 Task: Create a due date automation trigger when advanced on, on the monday of the week a card is due add fields without custom field "Resume" set to a date between 1 and 7 days ago at 11:00 AM.
Action: Mouse moved to (1138, 344)
Screenshot: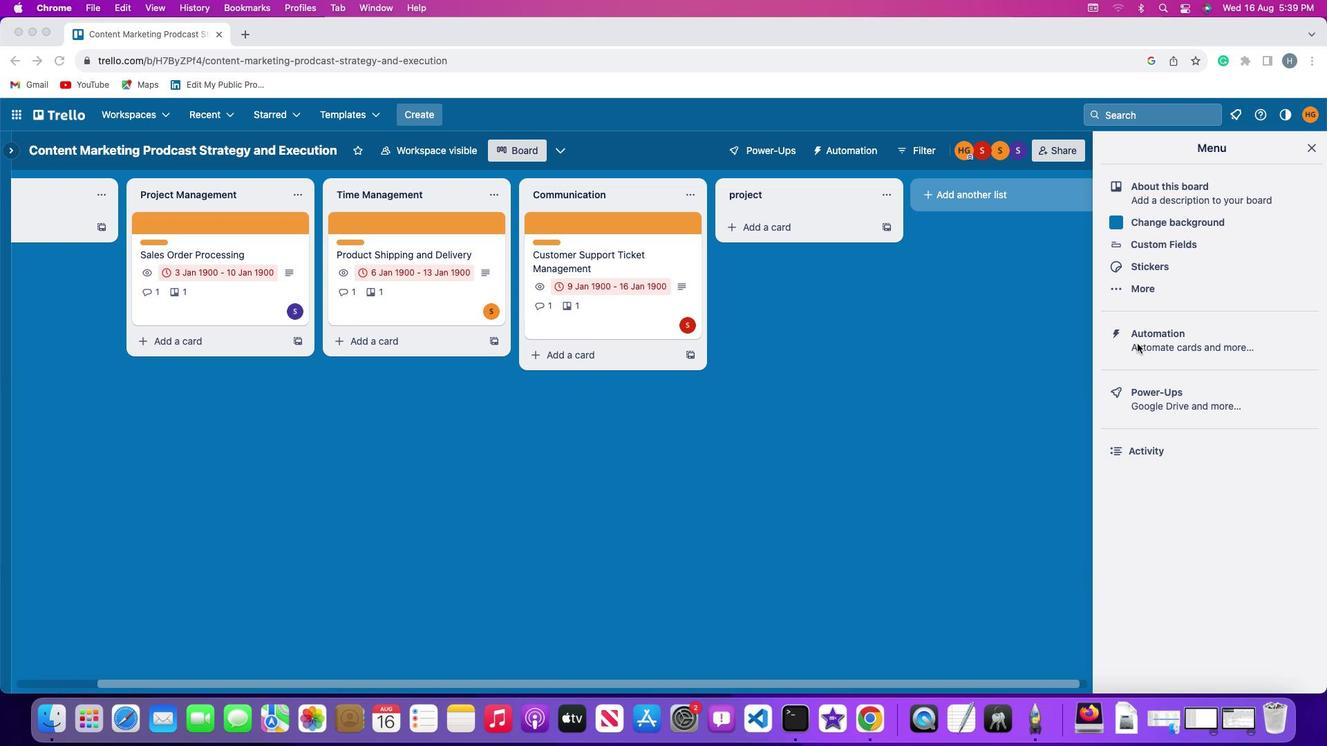 
Action: Mouse pressed left at (1138, 344)
Screenshot: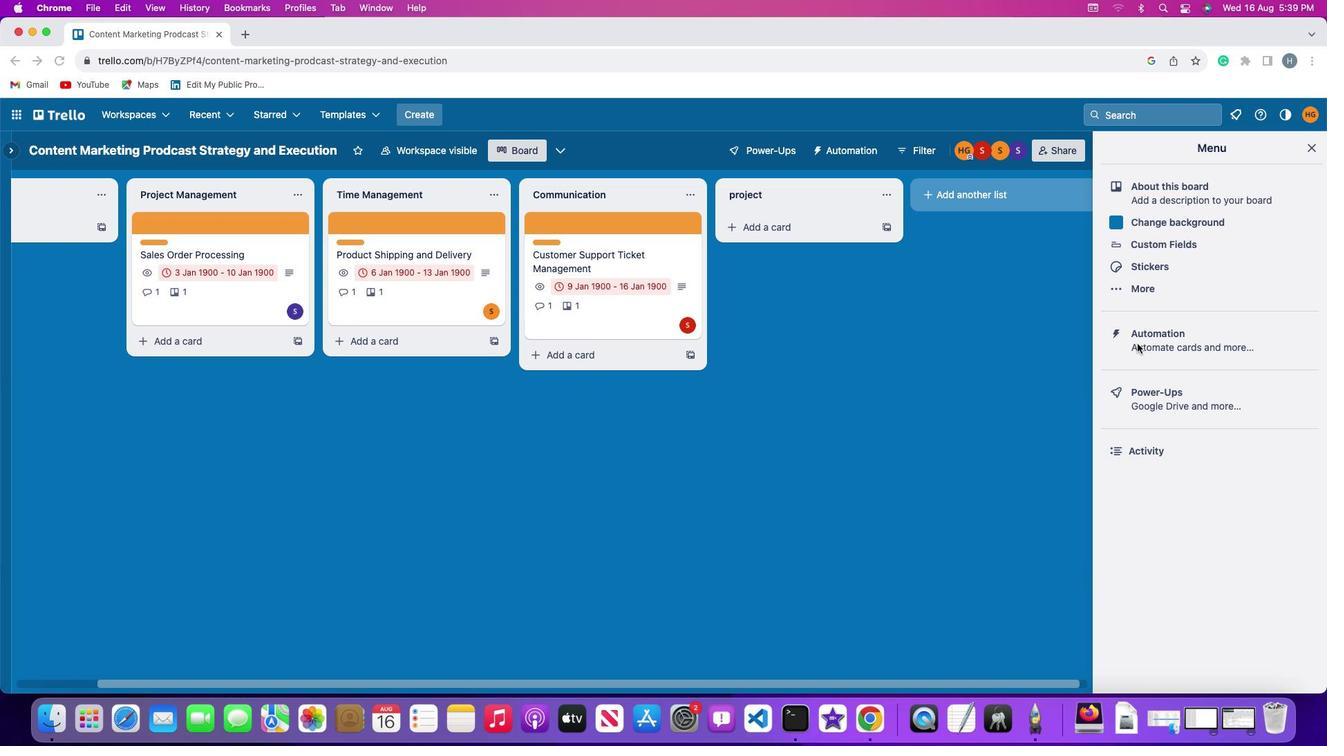 
Action: Mouse pressed left at (1138, 344)
Screenshot: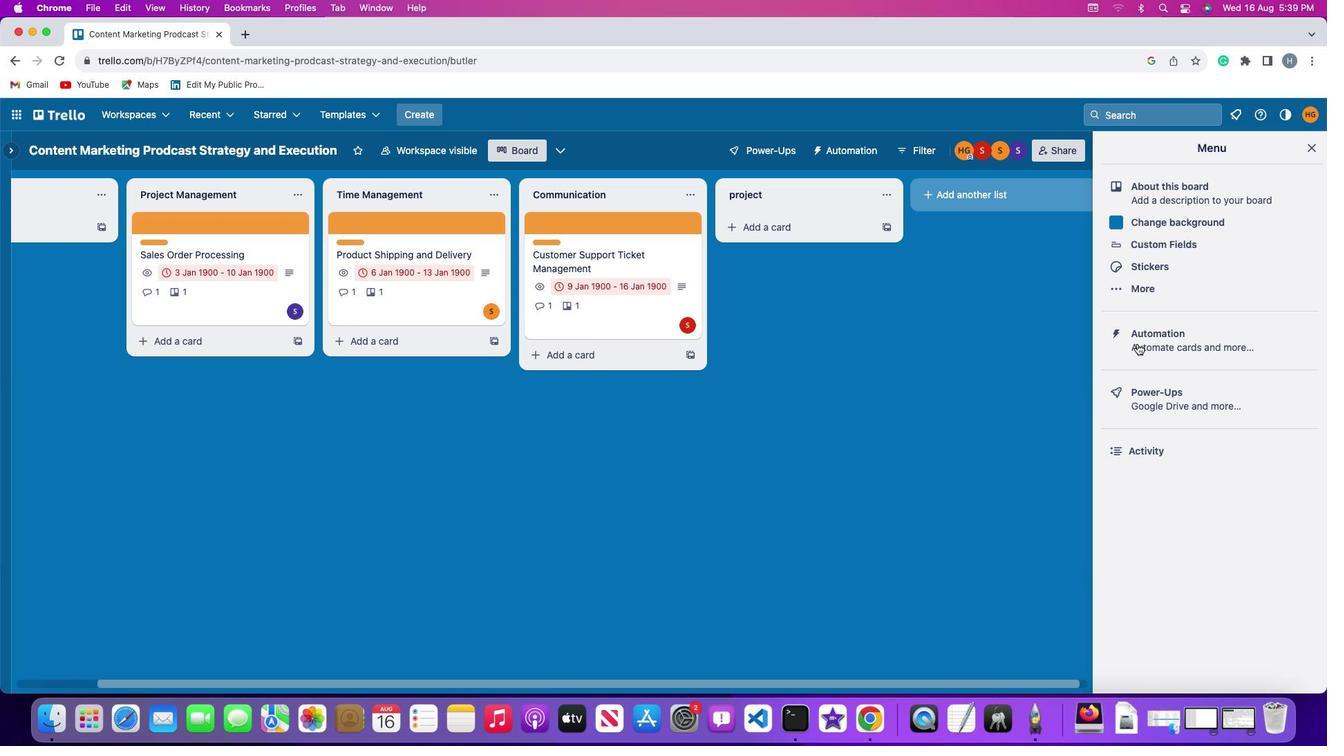 
Action: Mouse moved to (86, 325)
Screenshot: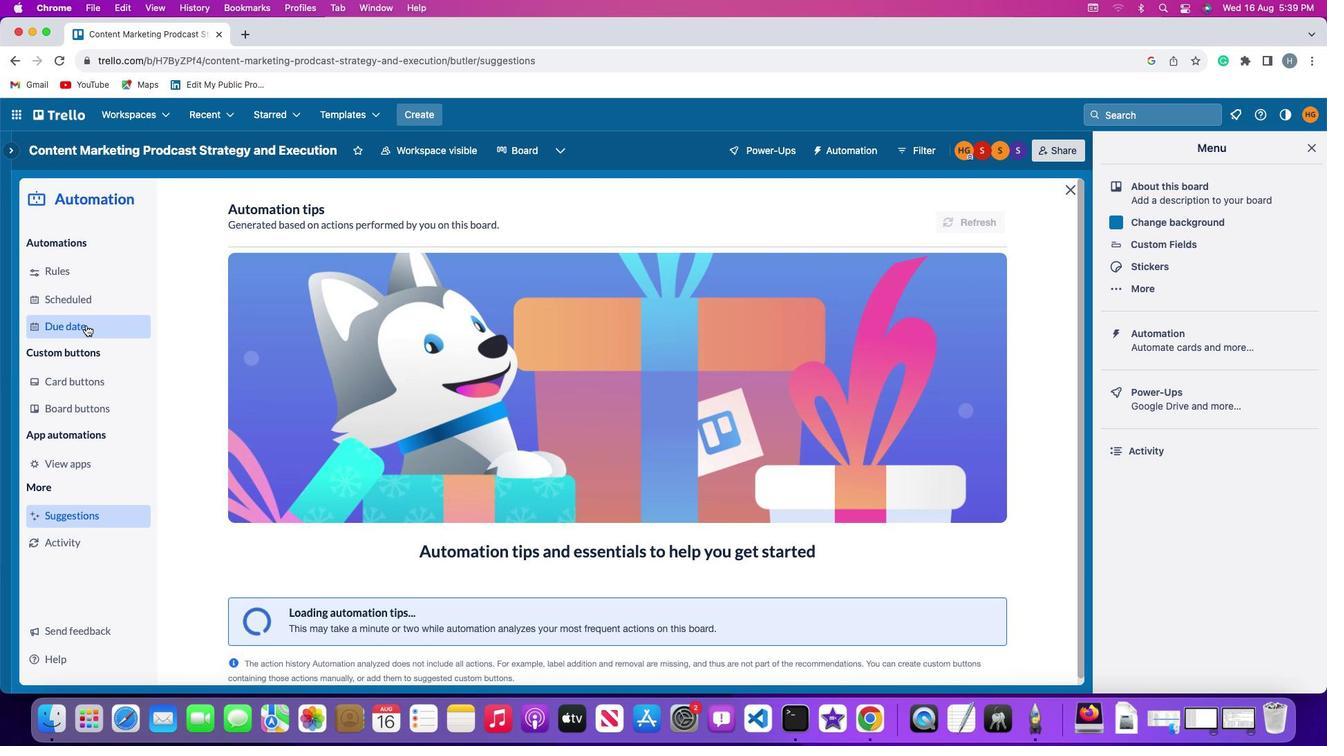 
Action: Mouse pressed left at (86, 325)
Screenshot: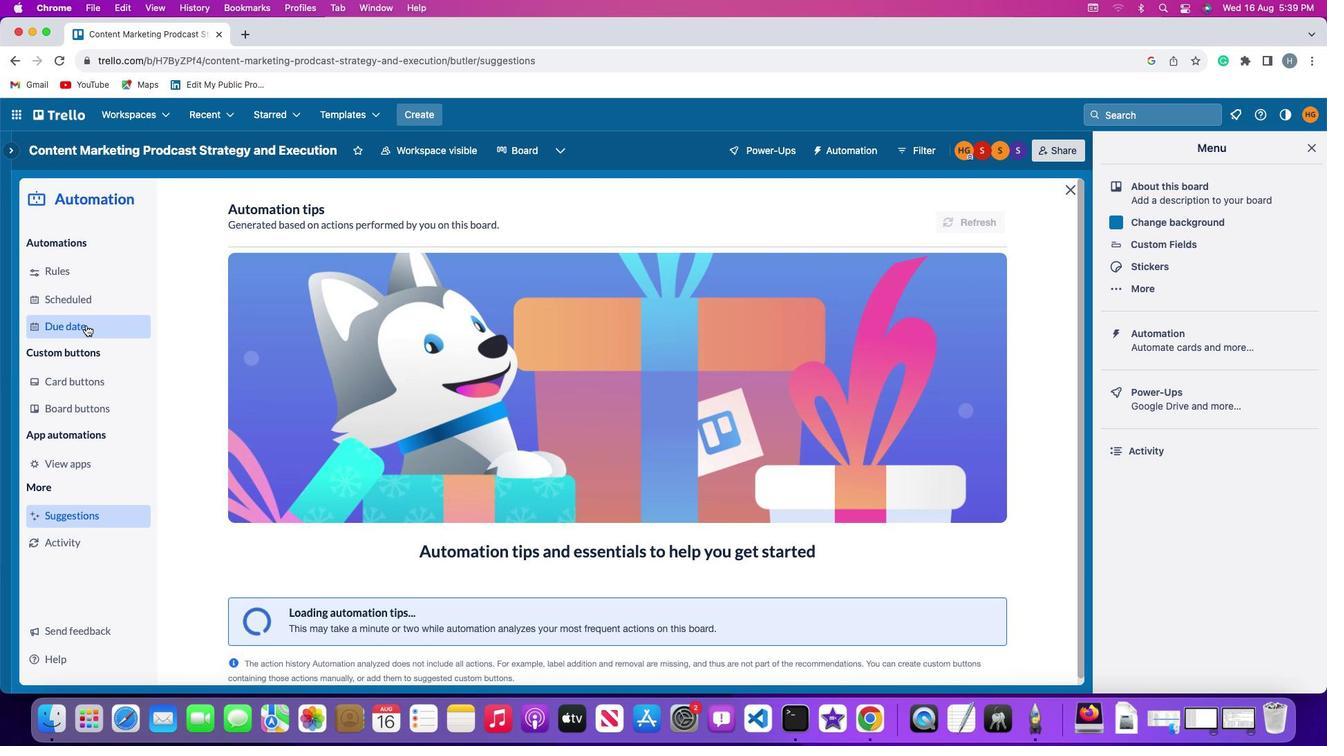 
Action: Mouse moved to (910, 211)
Screenshot: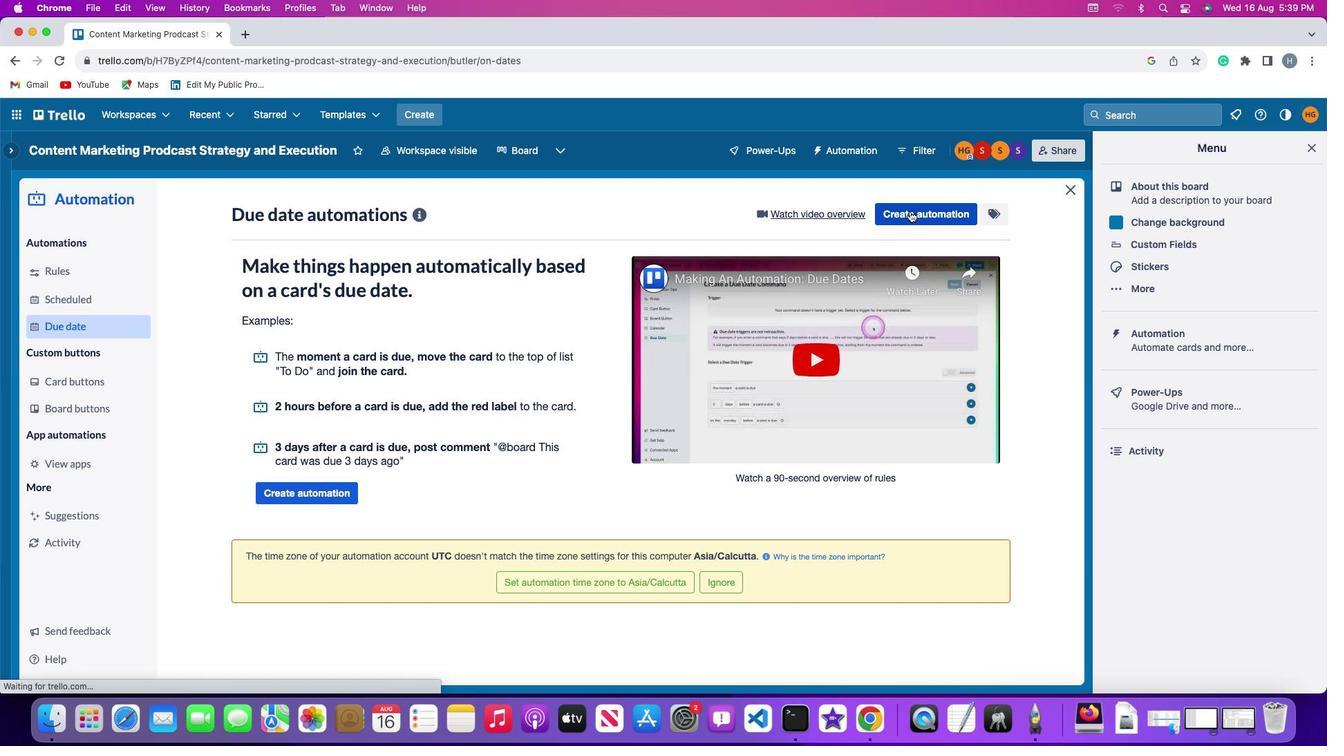 
Action: Mouse pressed left at (910, 211)
Screenshot: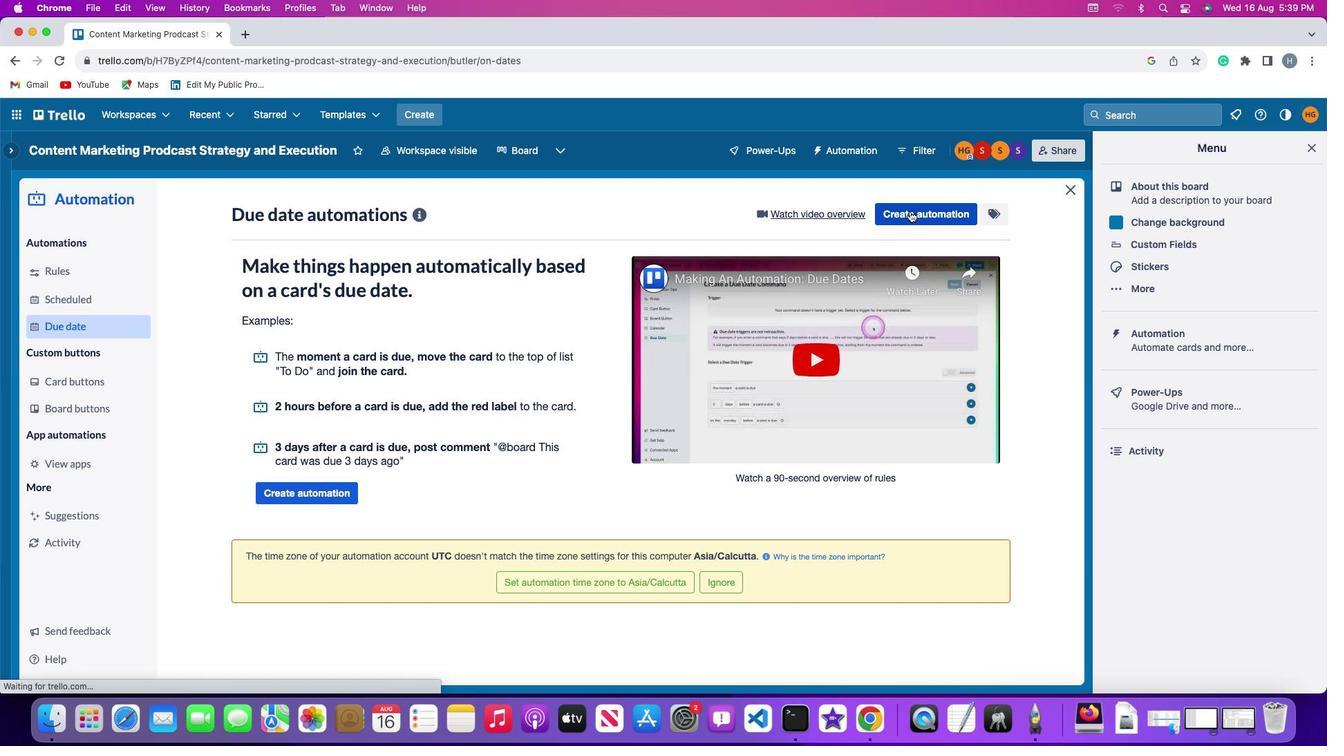 
Action: Mouse moved to (261, 347)
Screenshot: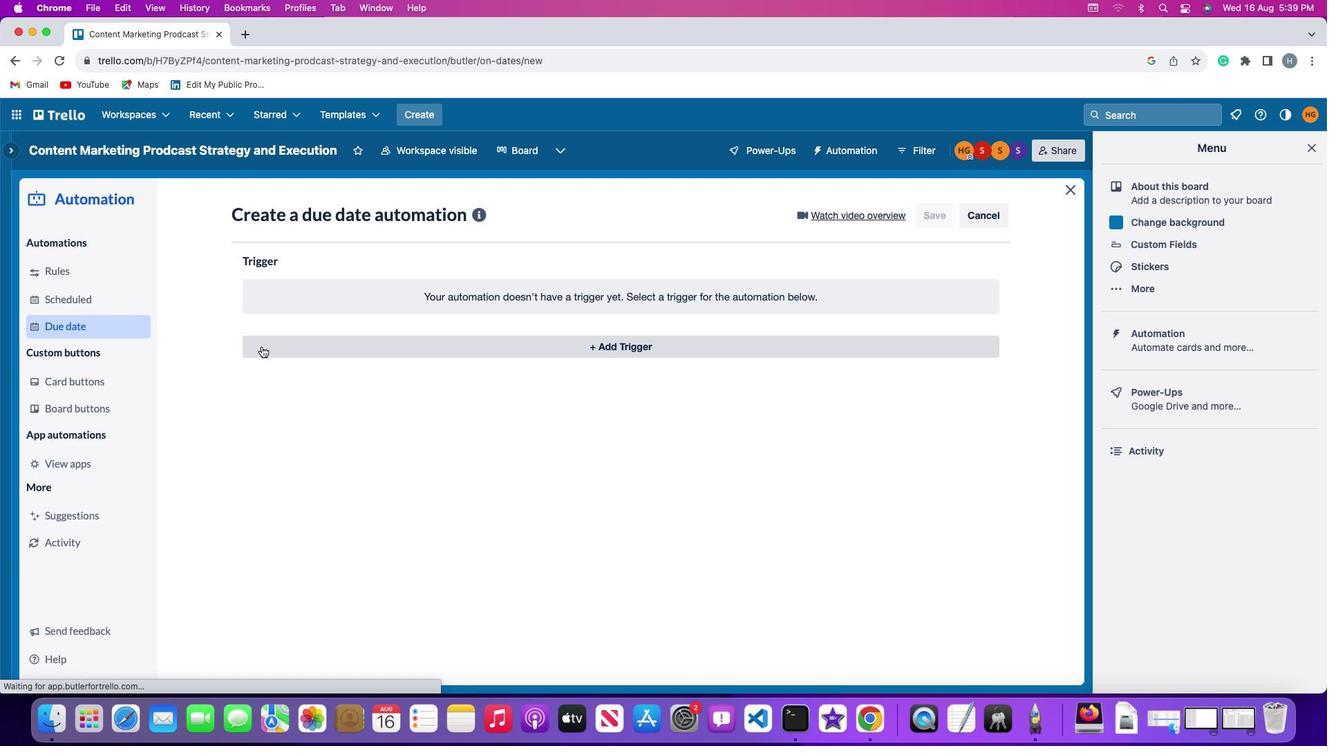 
Action: Mouse pressed left at (261, 347)
Screenshot: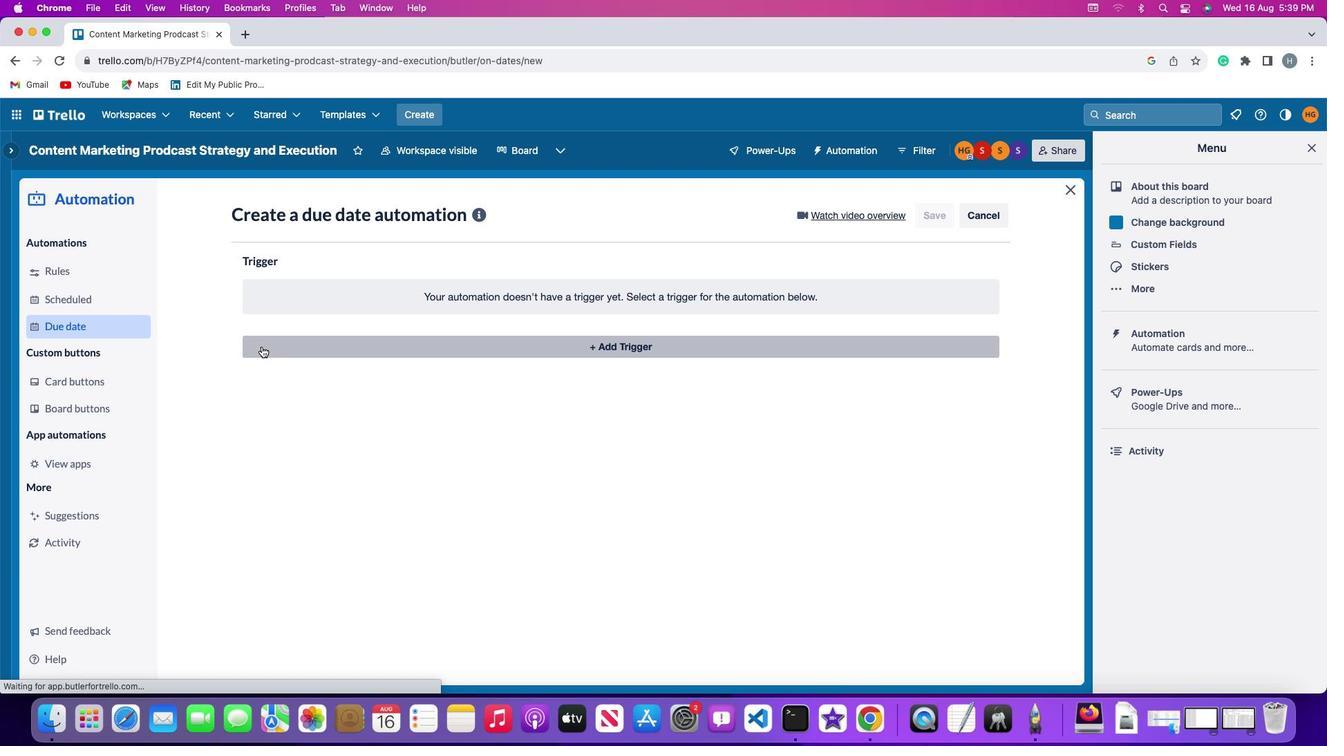 
Action: Mouse moved to (310, 607)
Screenshot: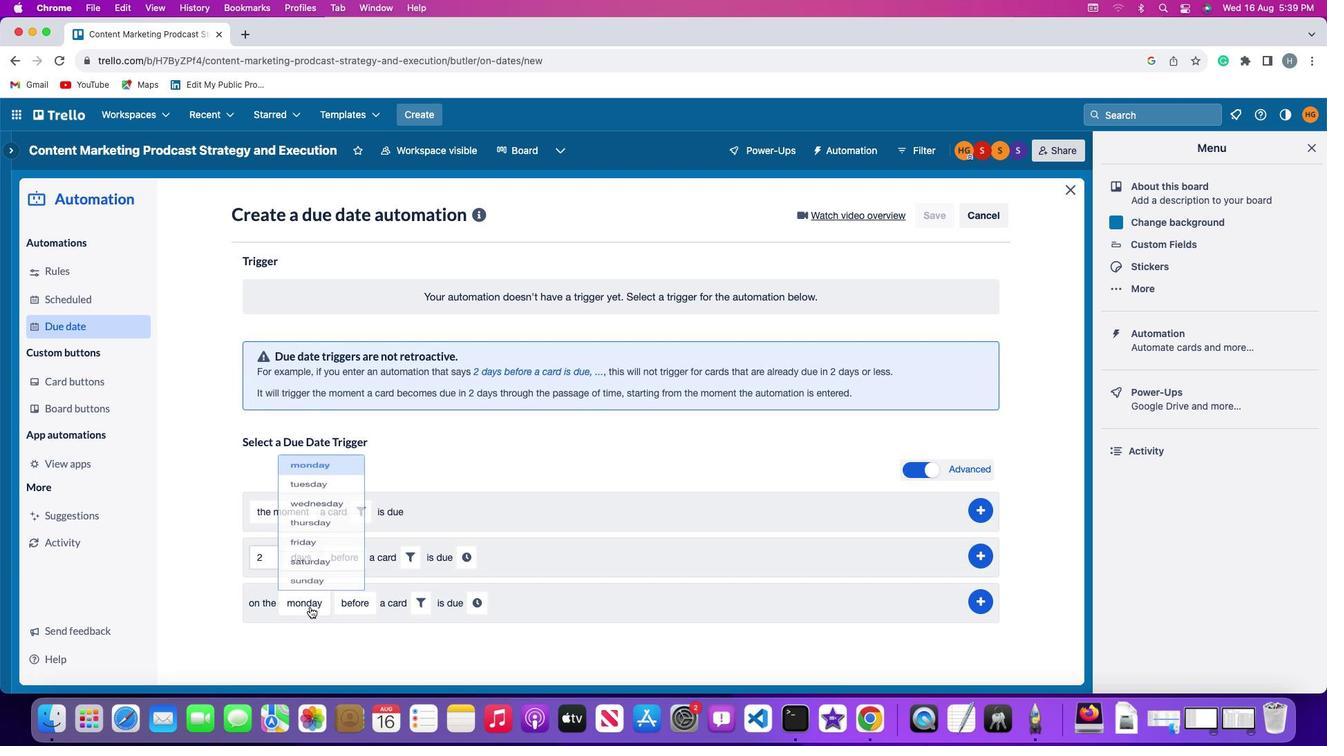 
Action: Mouse pressed left at (310, 607)
Screenshot: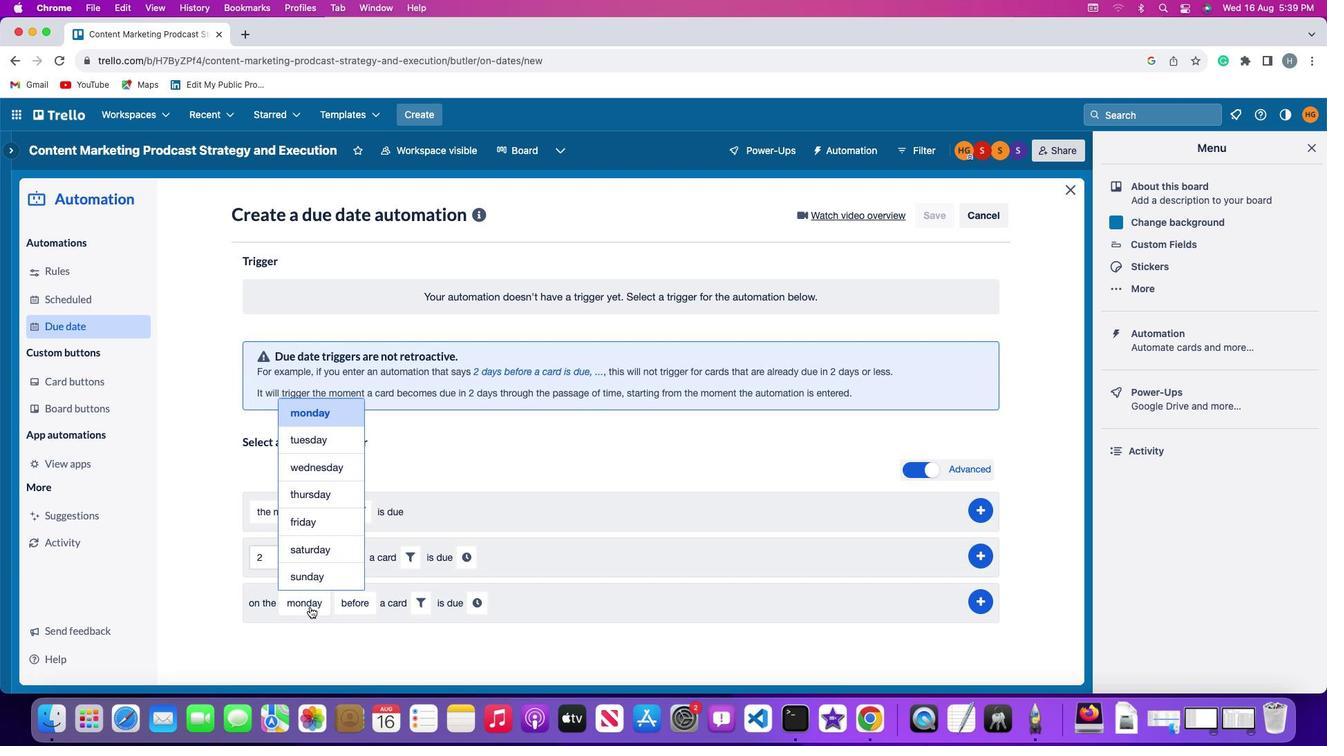 
Action: Mouse moved to (325, 410)
Screenshot: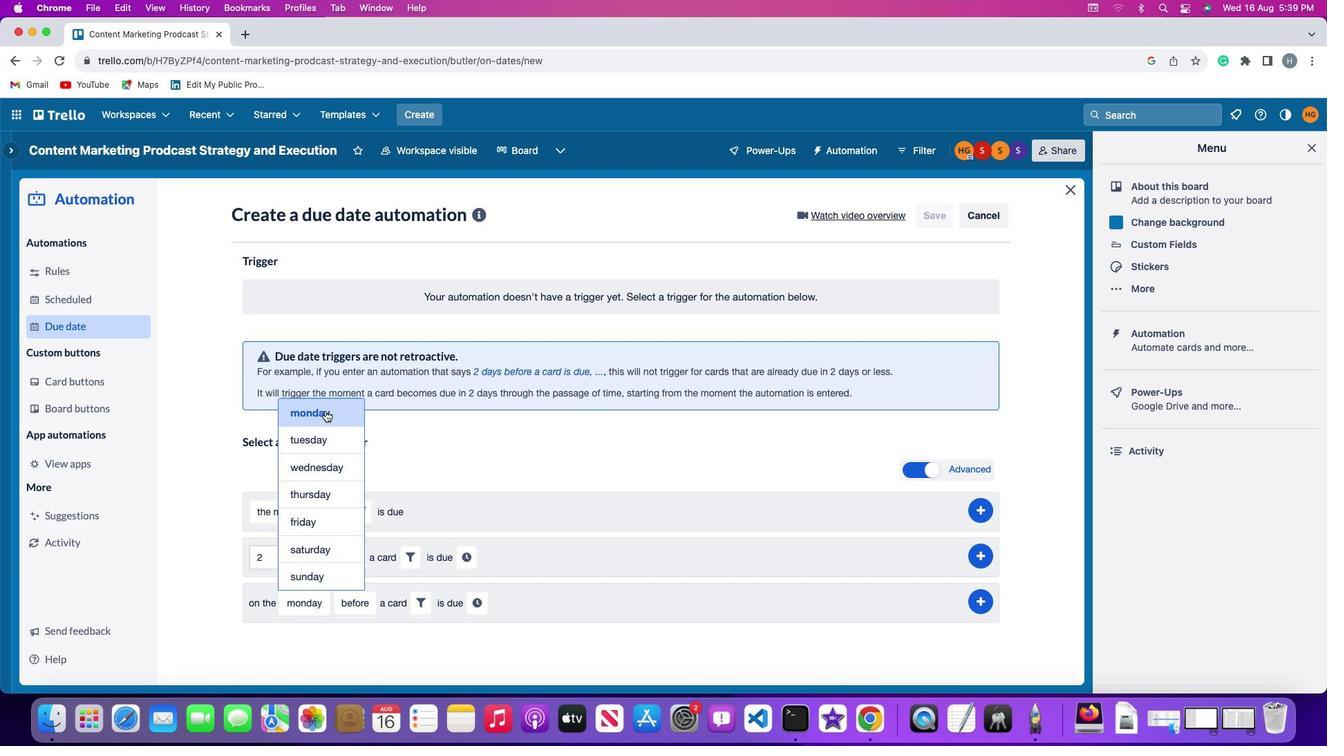 
Action: Mouse pressed left at (325, 410)
Screenshot: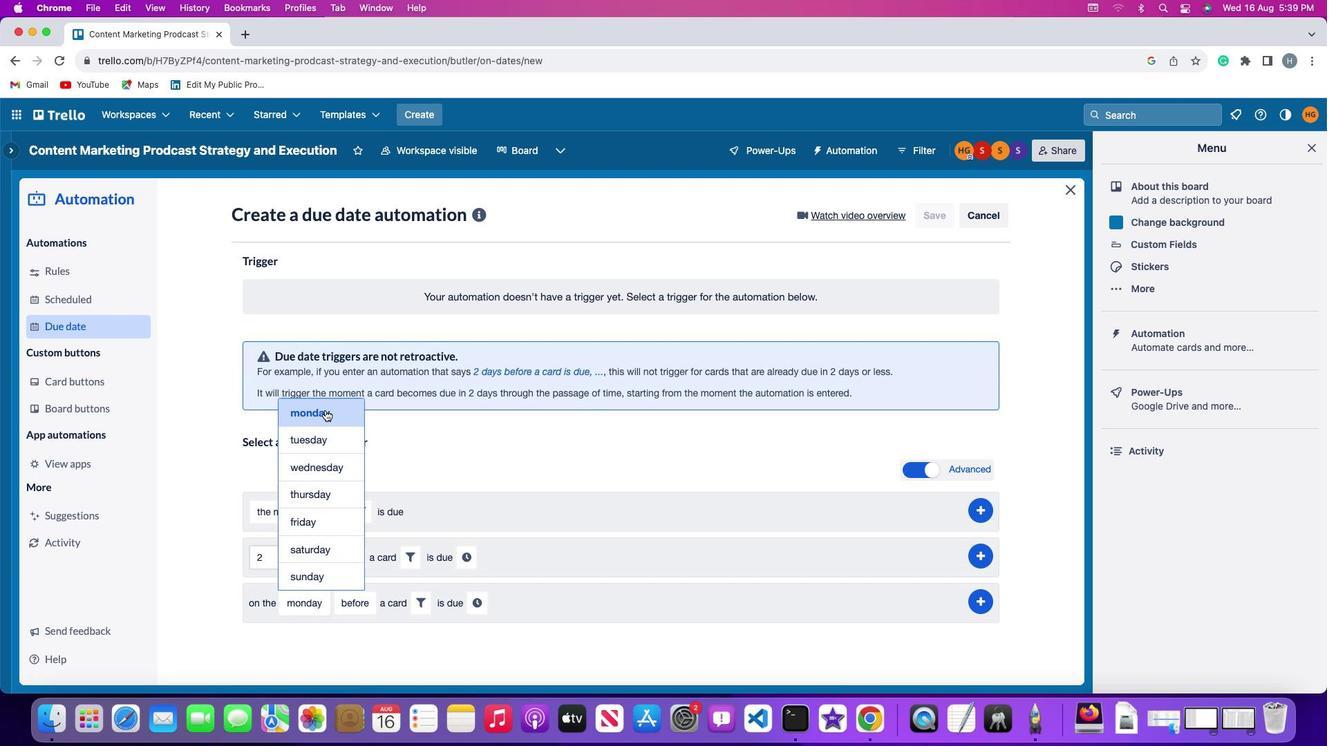 
Action: Mouse moved to (362, 604)
Screenshot: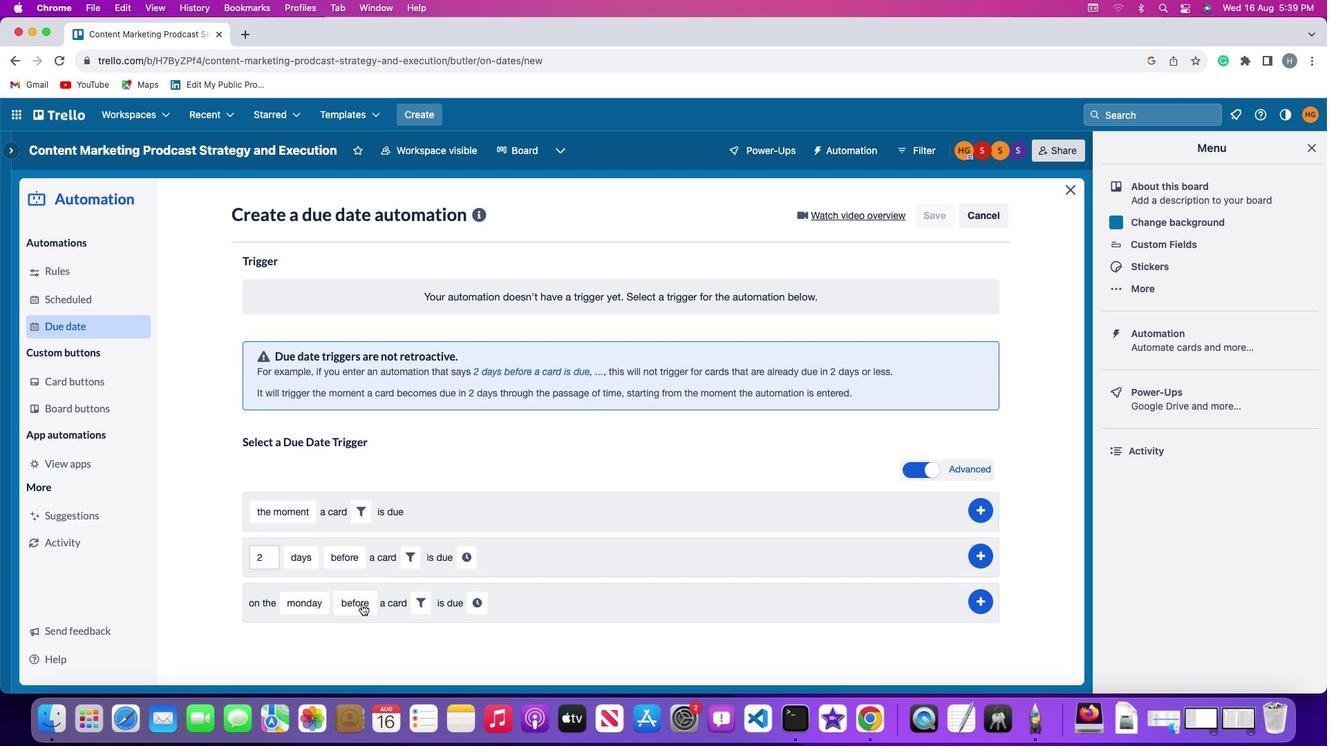 
Action: Mouse pressed left at (362, 604)
Screenshot: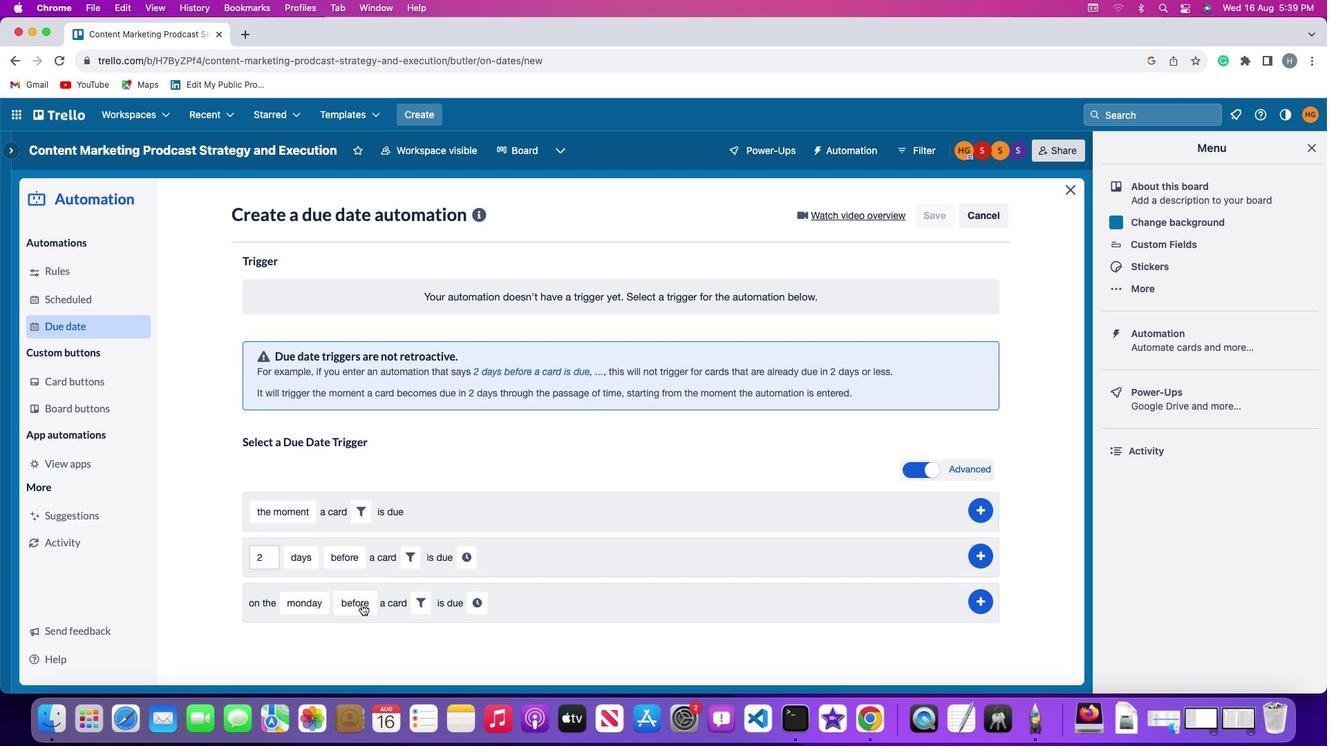 
Action: Mouse moved to (388, 553)
Screenshot: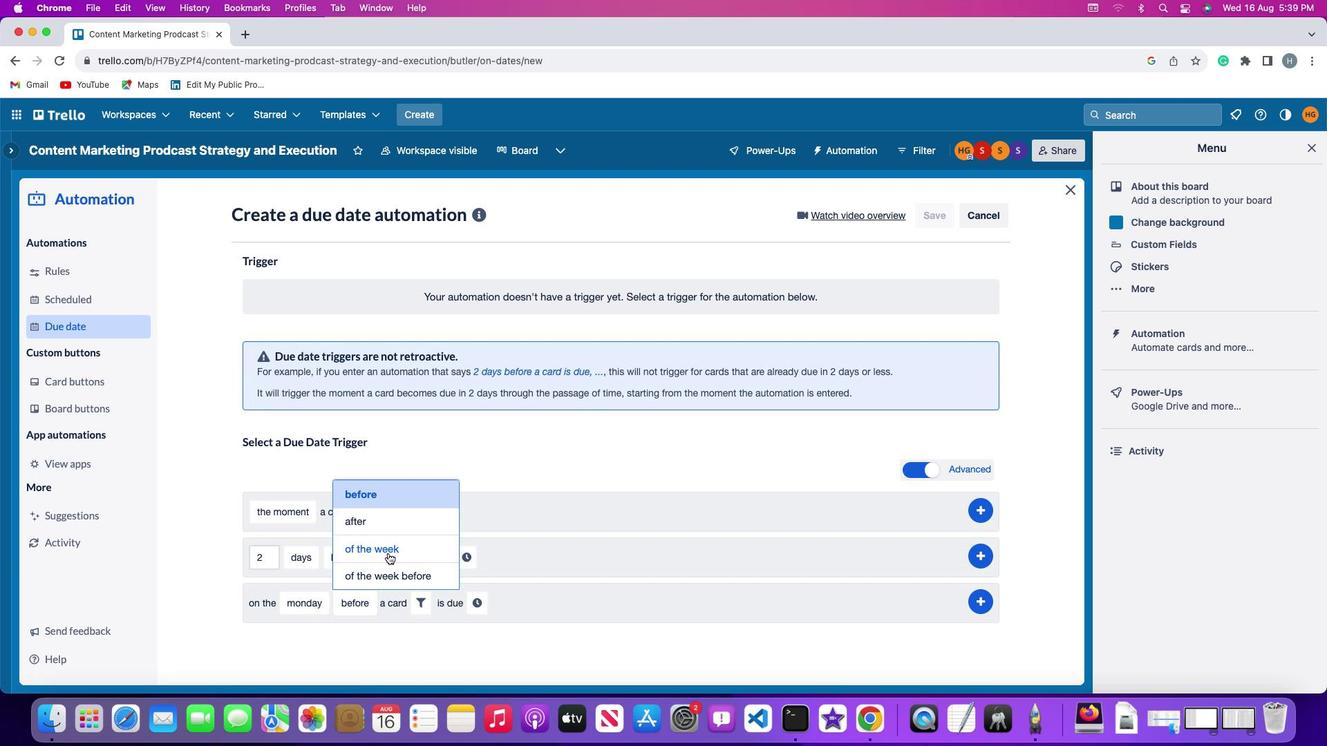 
Action: Mouse pressed left at (388, 553)
Screenshot: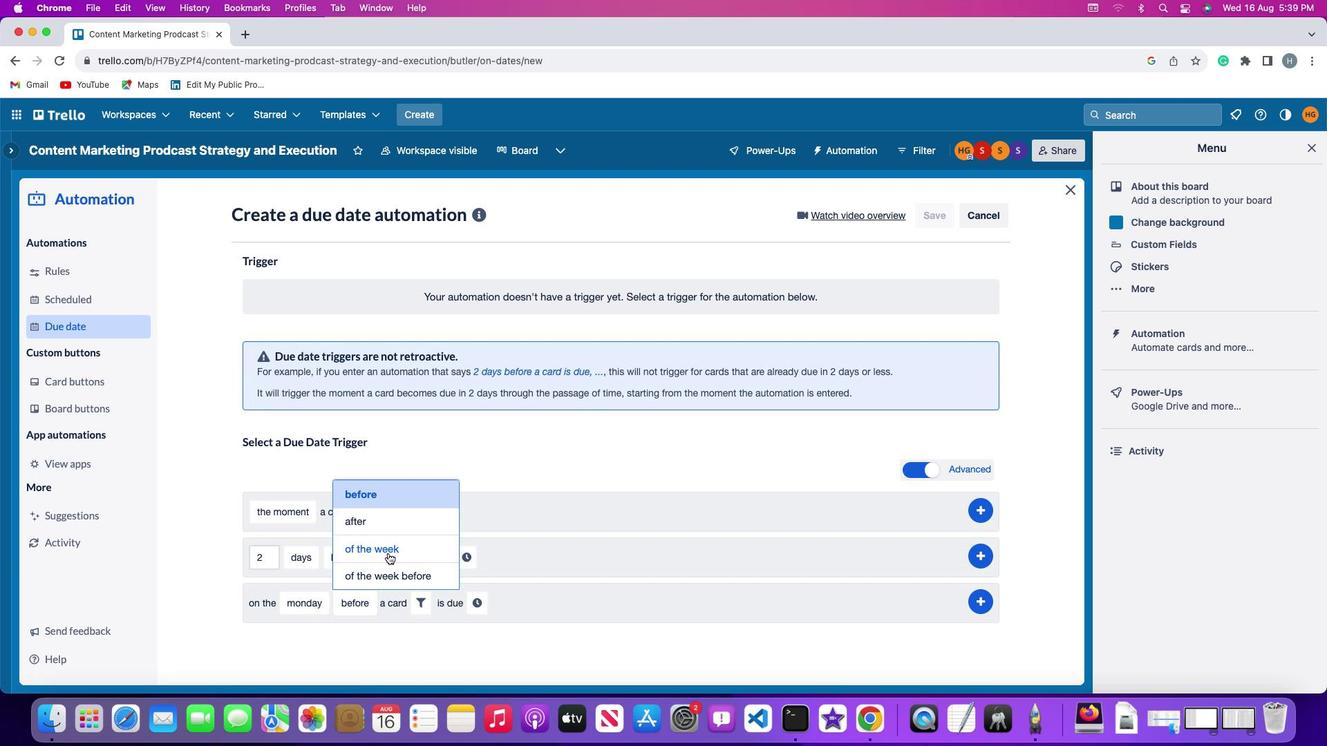 
Action: Mouse moved to (435, 600)
Screenshot: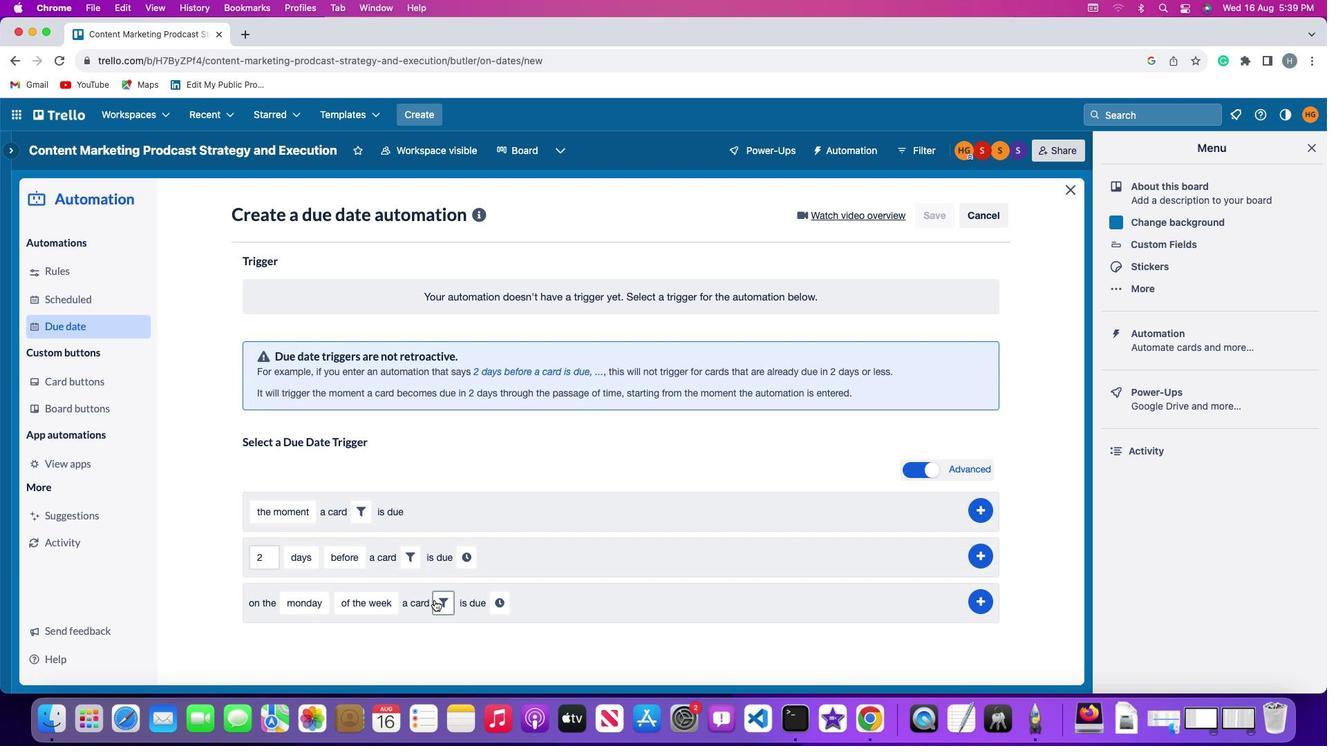 
Action: Mouse pressed left at (435, 600)
Screenshot: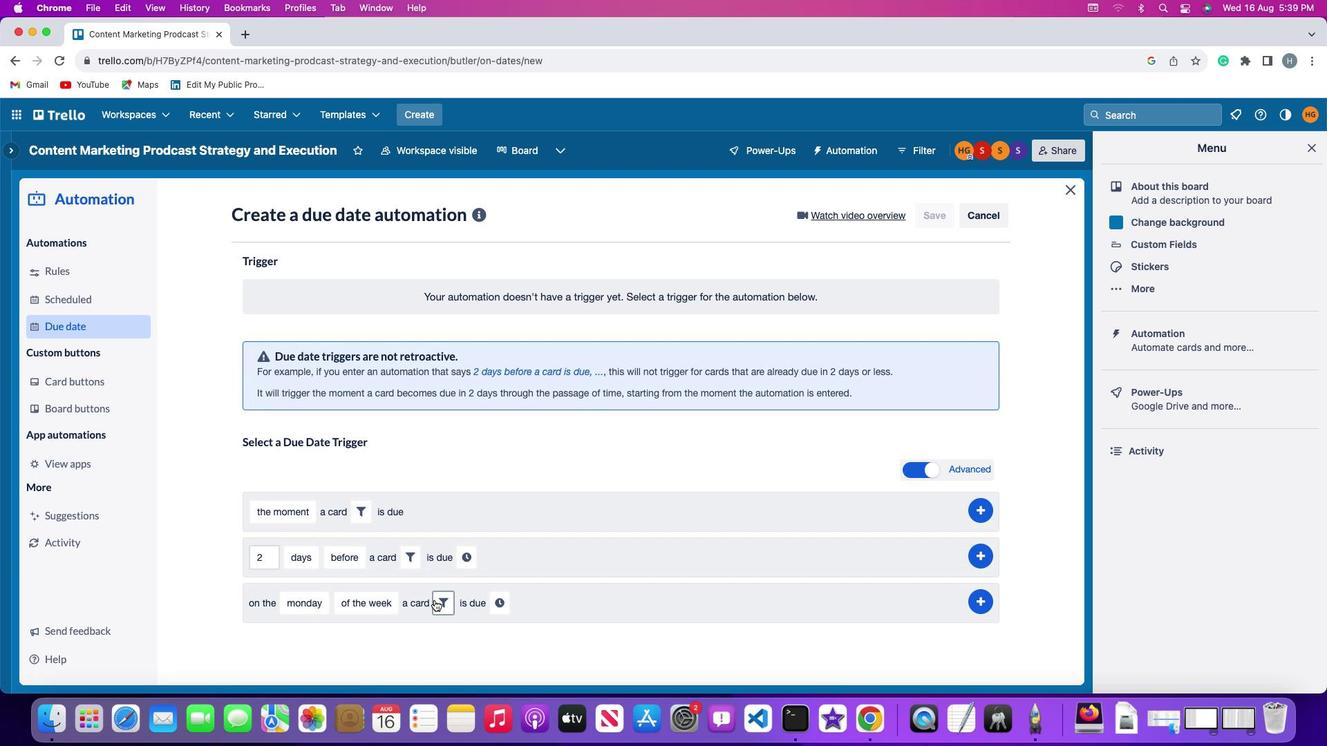 
Action: Mouse moved to (664, 639)
Screenshot: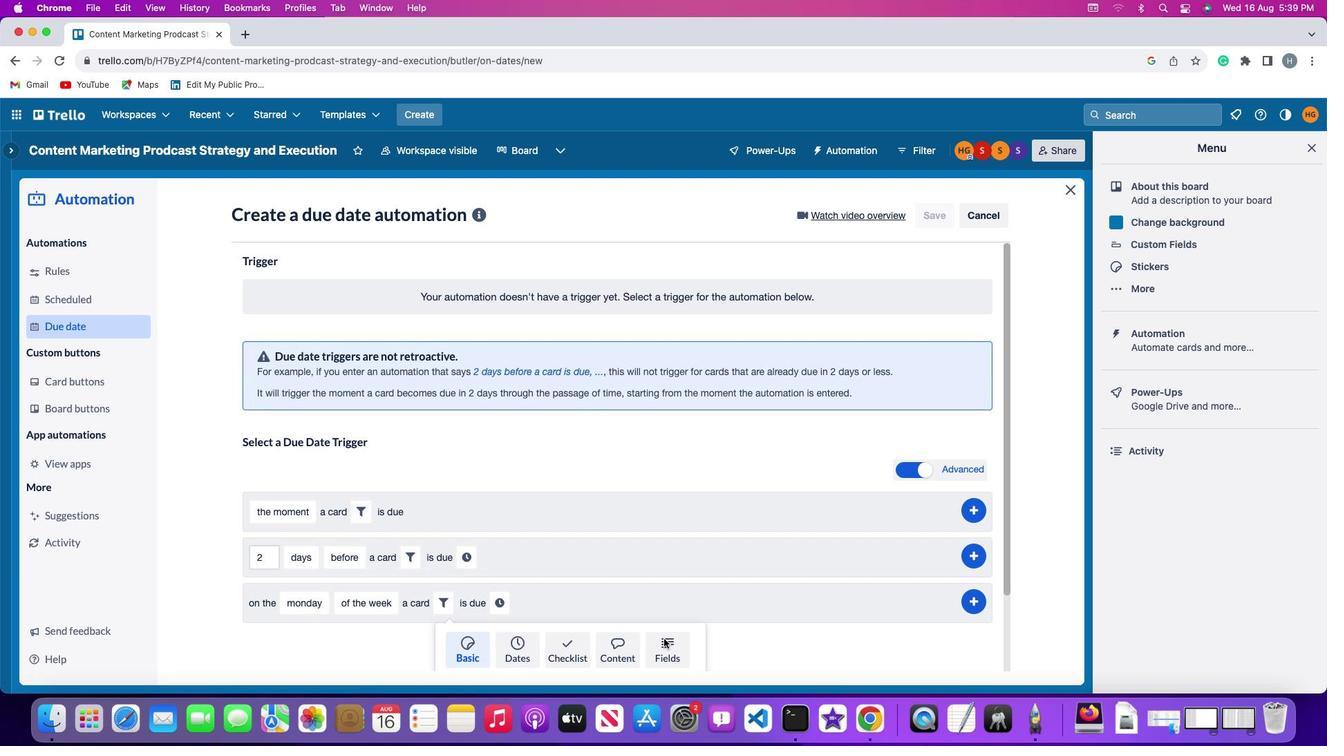 
Action: Mouse pressed left at (664, 639)
Screenshot: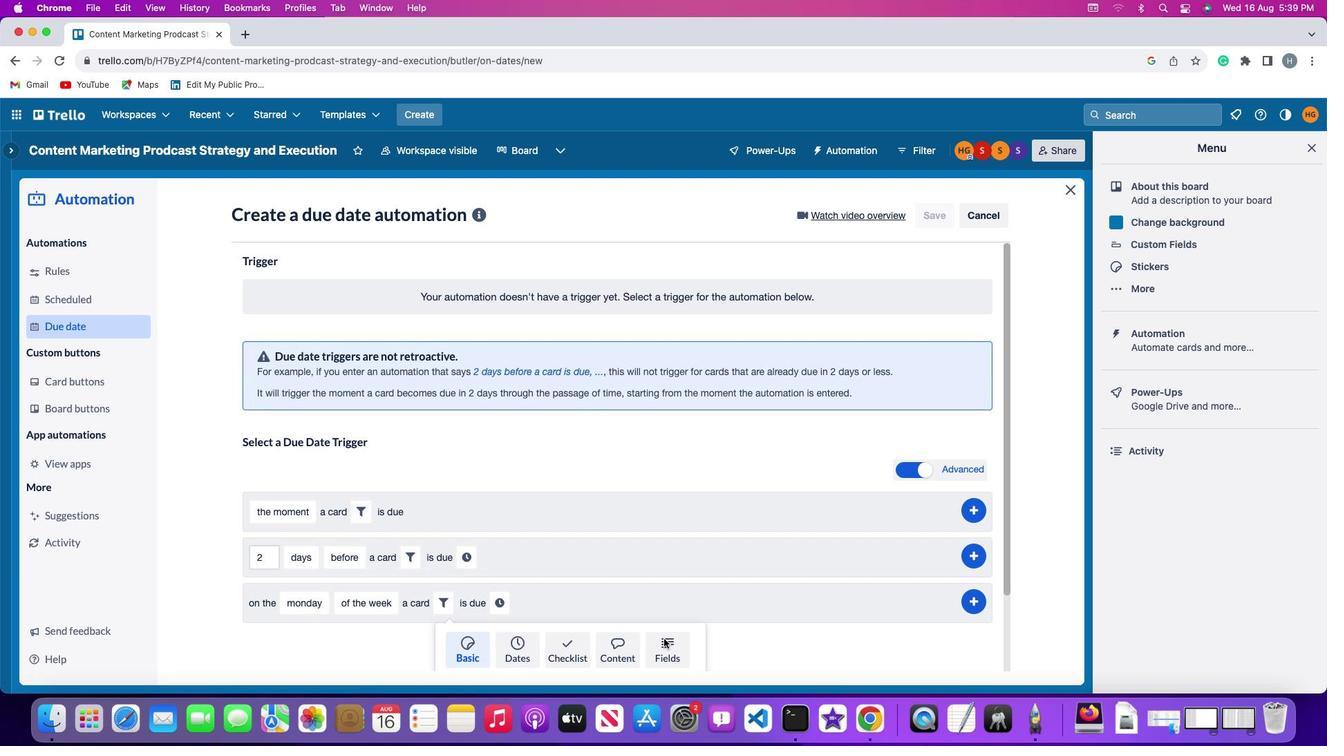 
Action: Mouse moved to (390, 645)
Screenshot: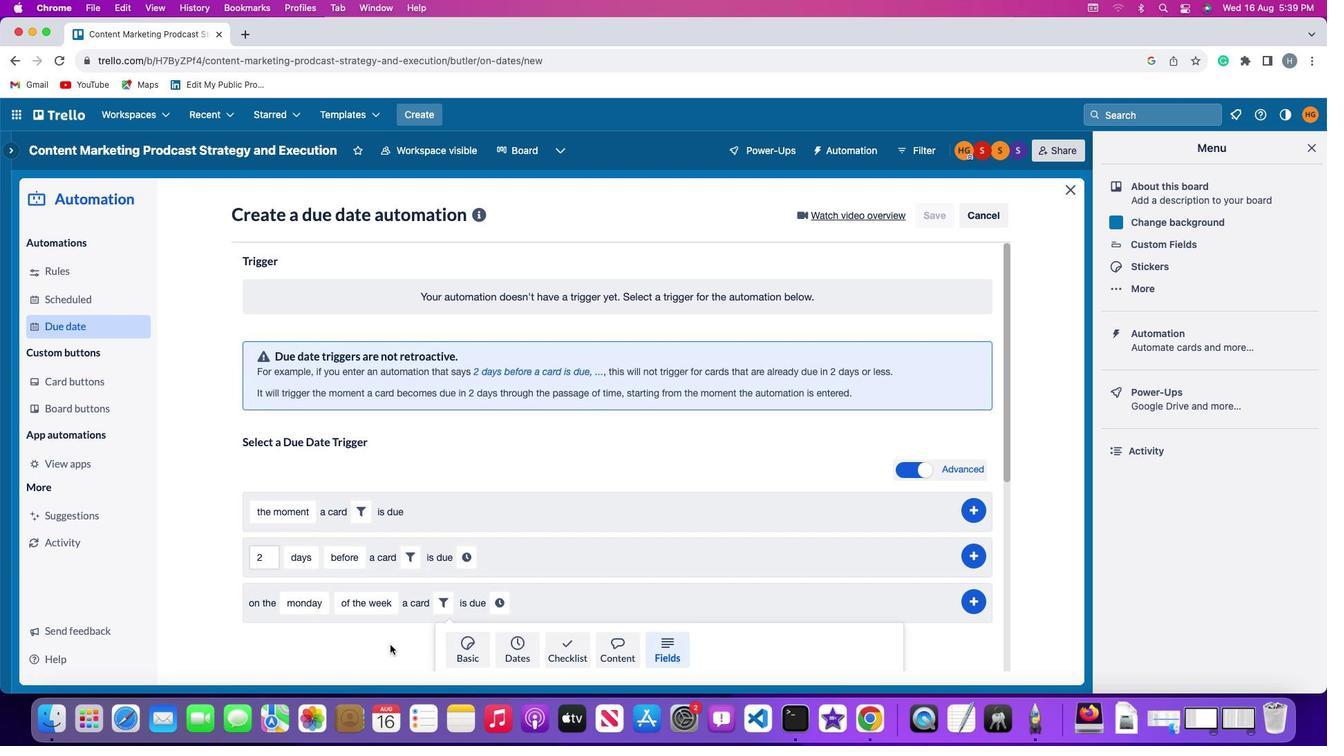 
Action: Mouse scrolled (390, 645) with delta (0, 0)
Screenshot: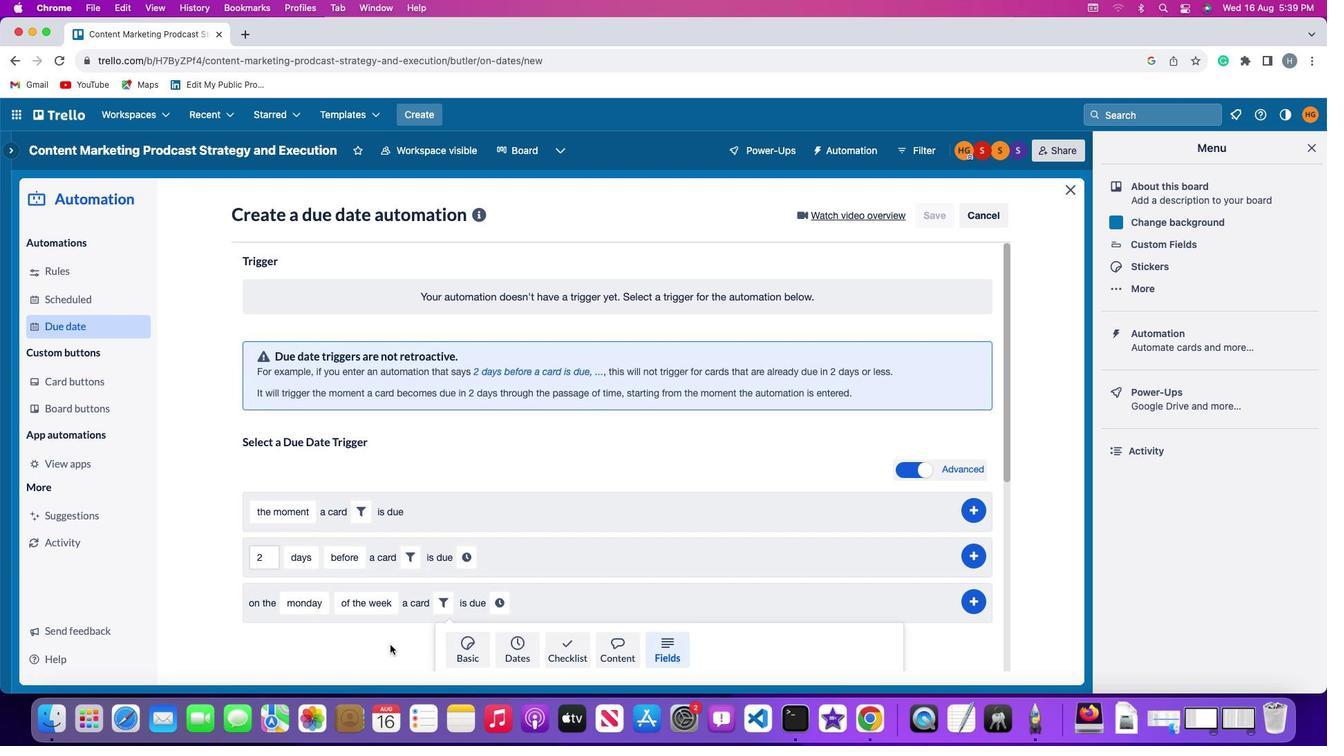 
Action: Mouse scrolled (390, 645) with delta (0, 0)
Screenshot: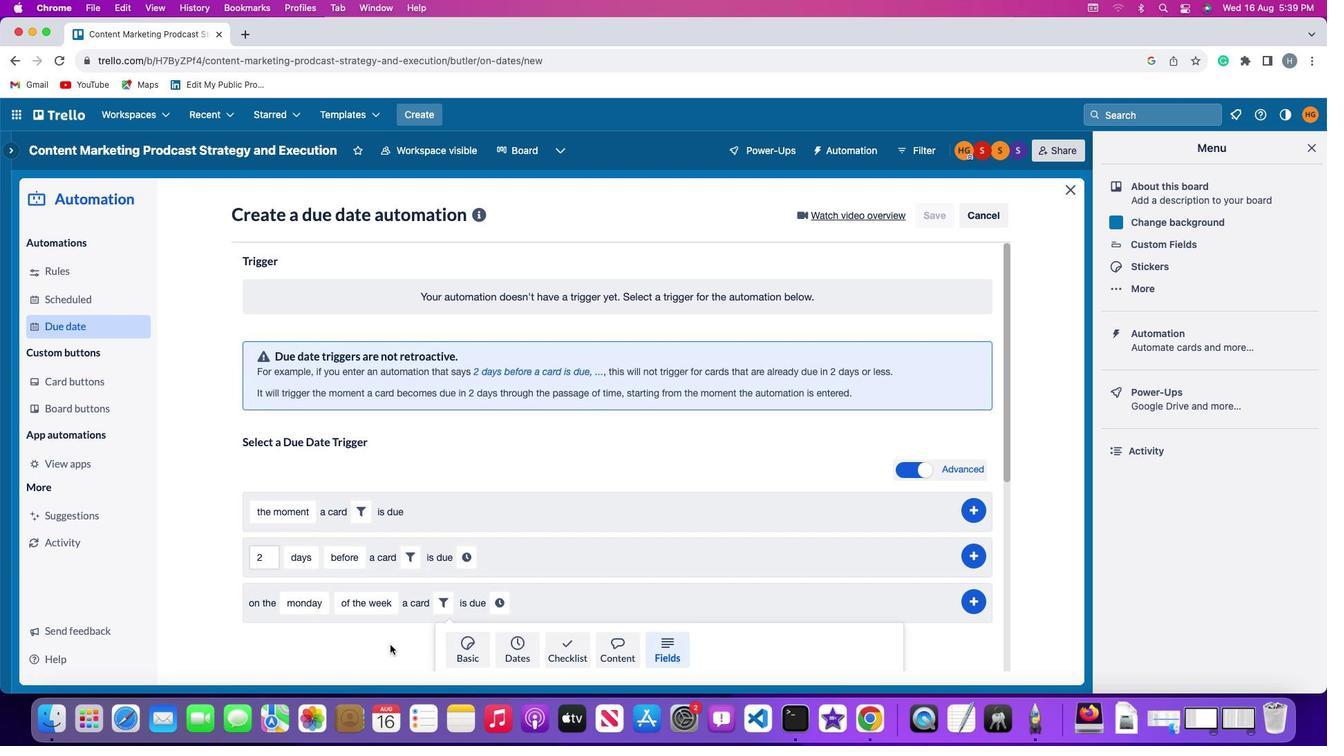 
Action: Mouse scrolled (390, 645) with delta (0, -2)
Screenshot: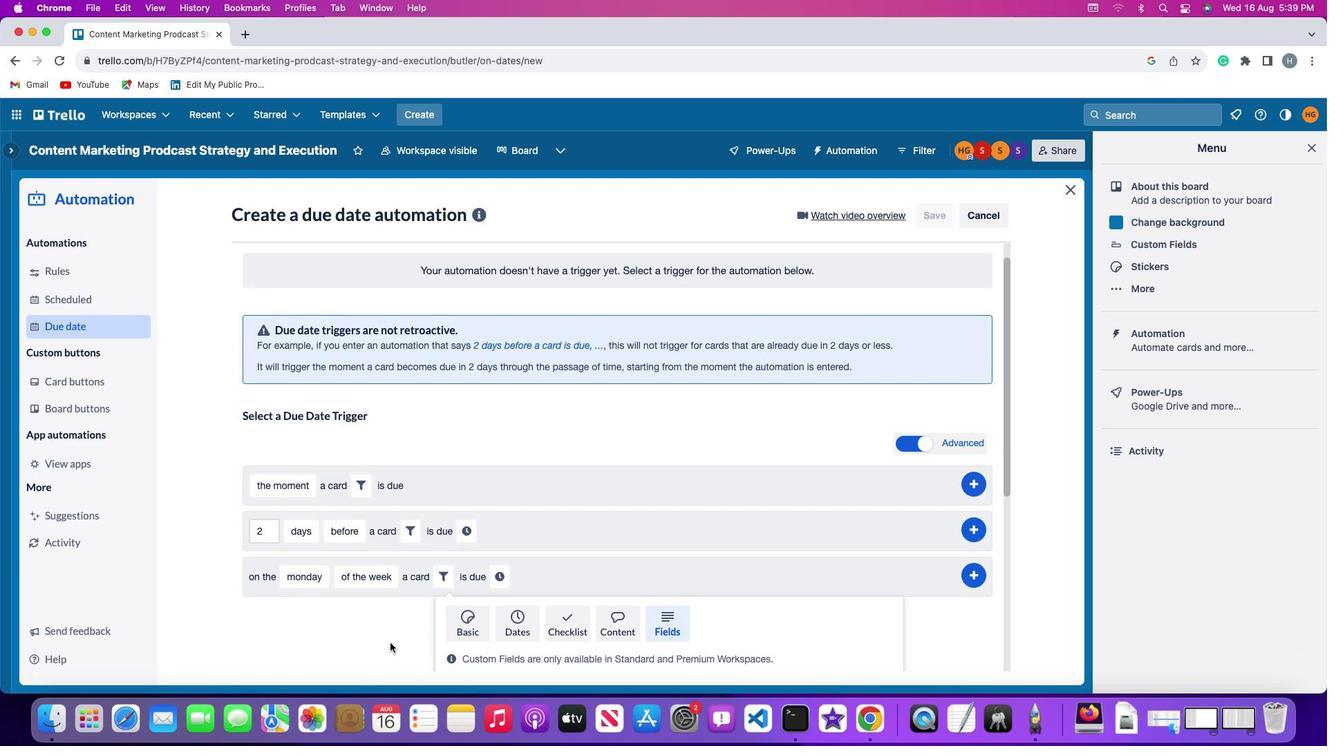 
Action: Mouse scrolled (390, 645) with delta (0, -3)
Screenshot: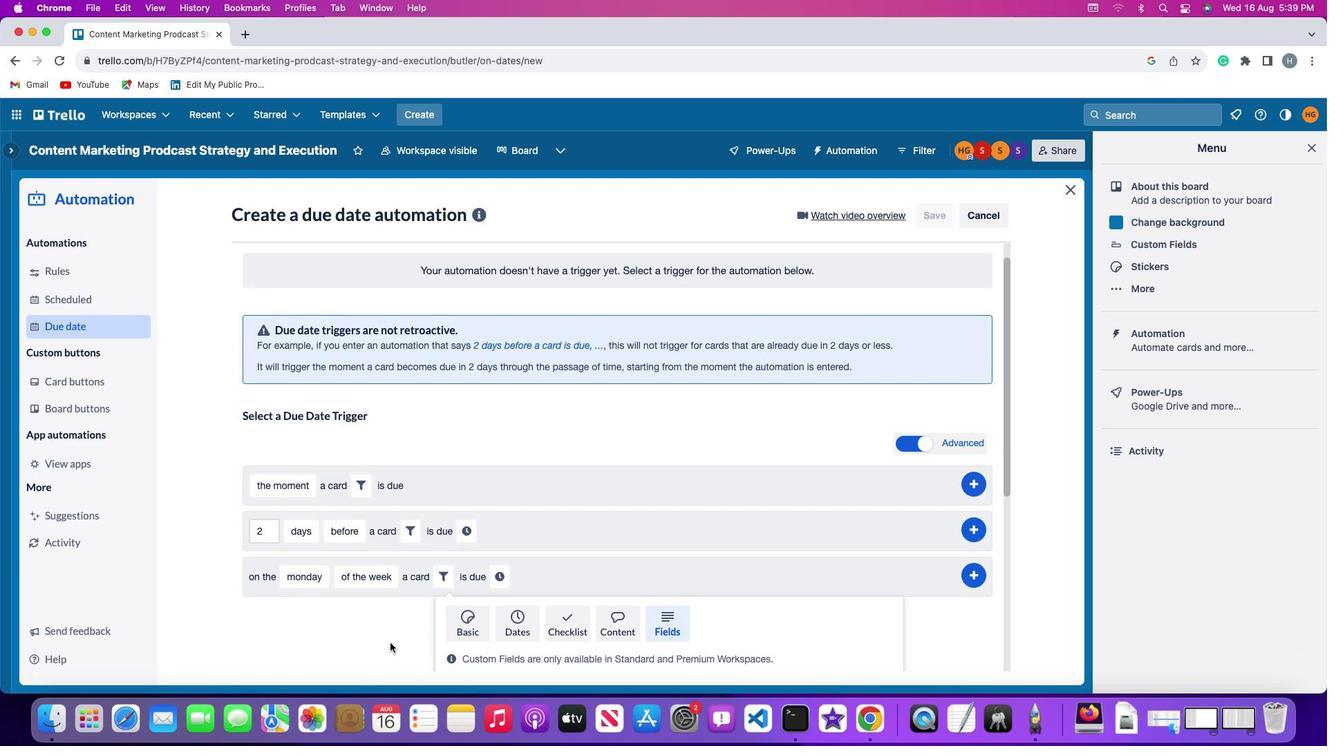 
Action: Mouse moved to (390, 645)
Screenshot: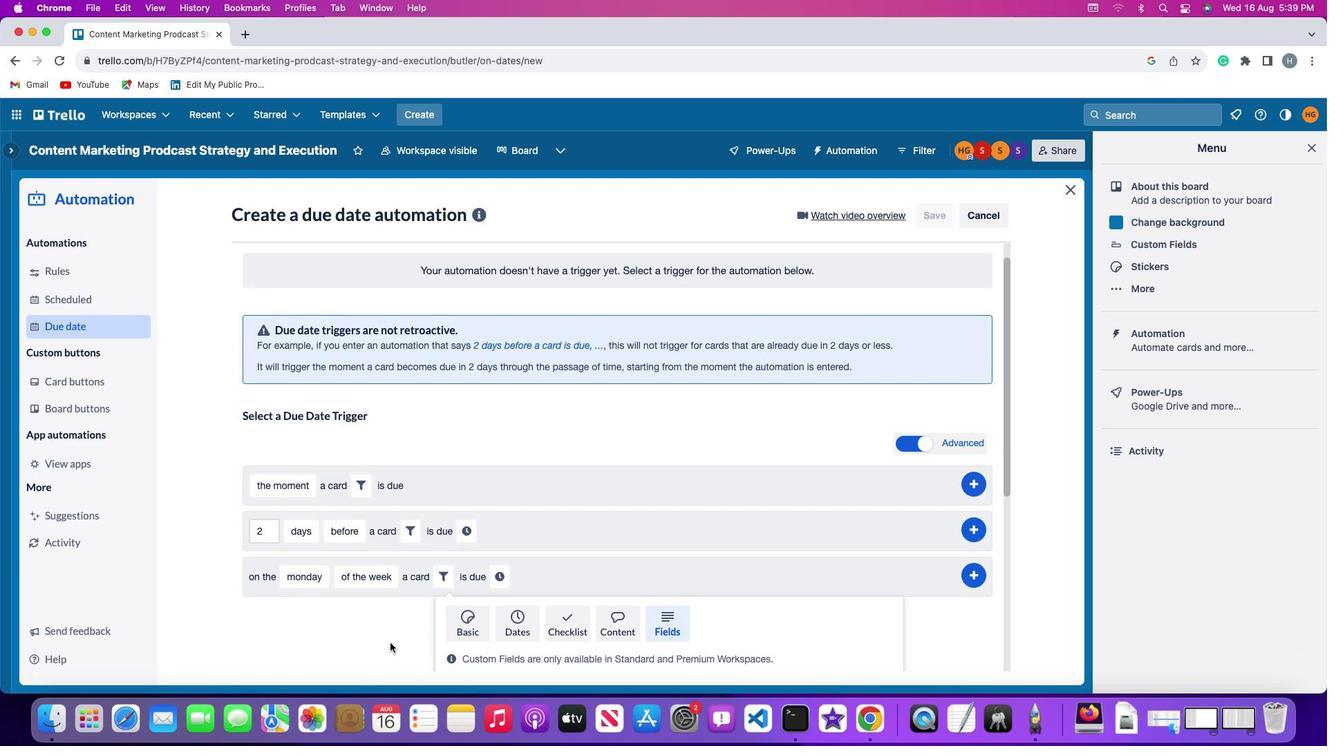 
Action: Mouse scrolled (390, 645) with delta (0, -4)
Screenshot: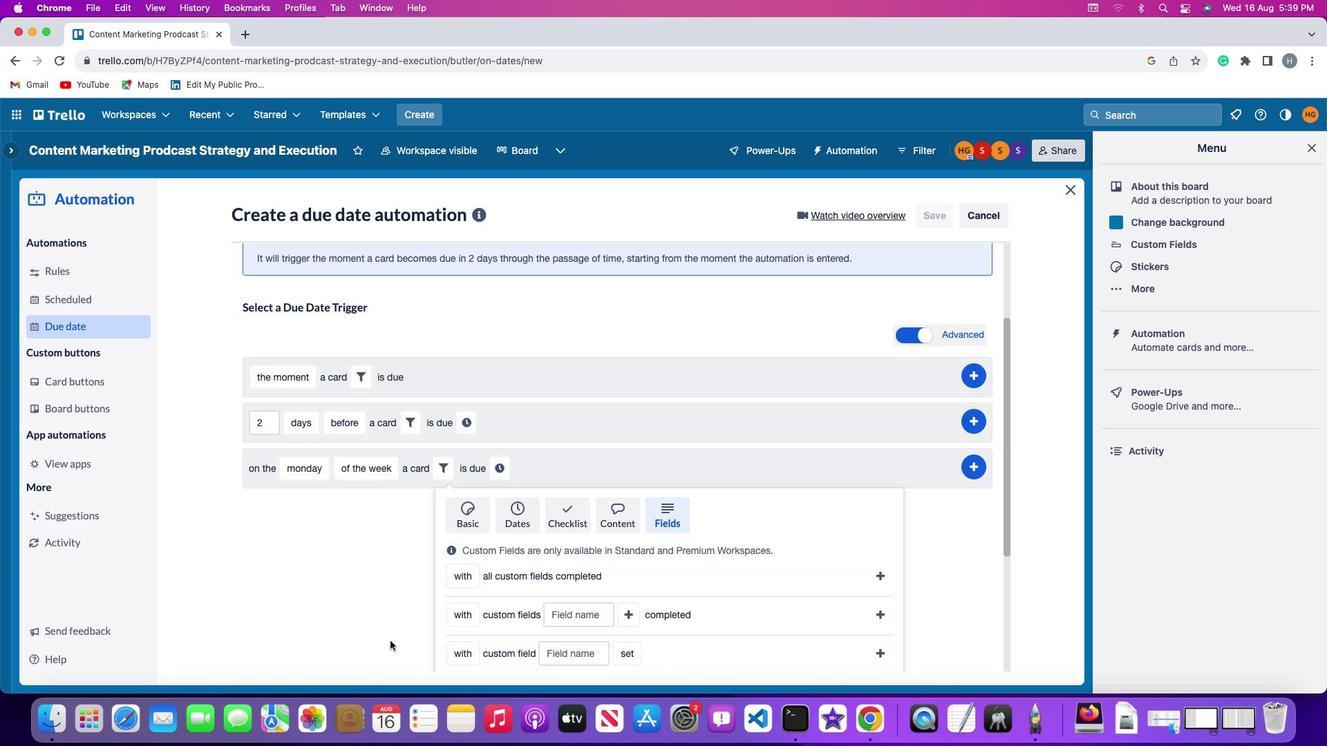 
Action: Mouse moved to (390, 643)
Screenshot: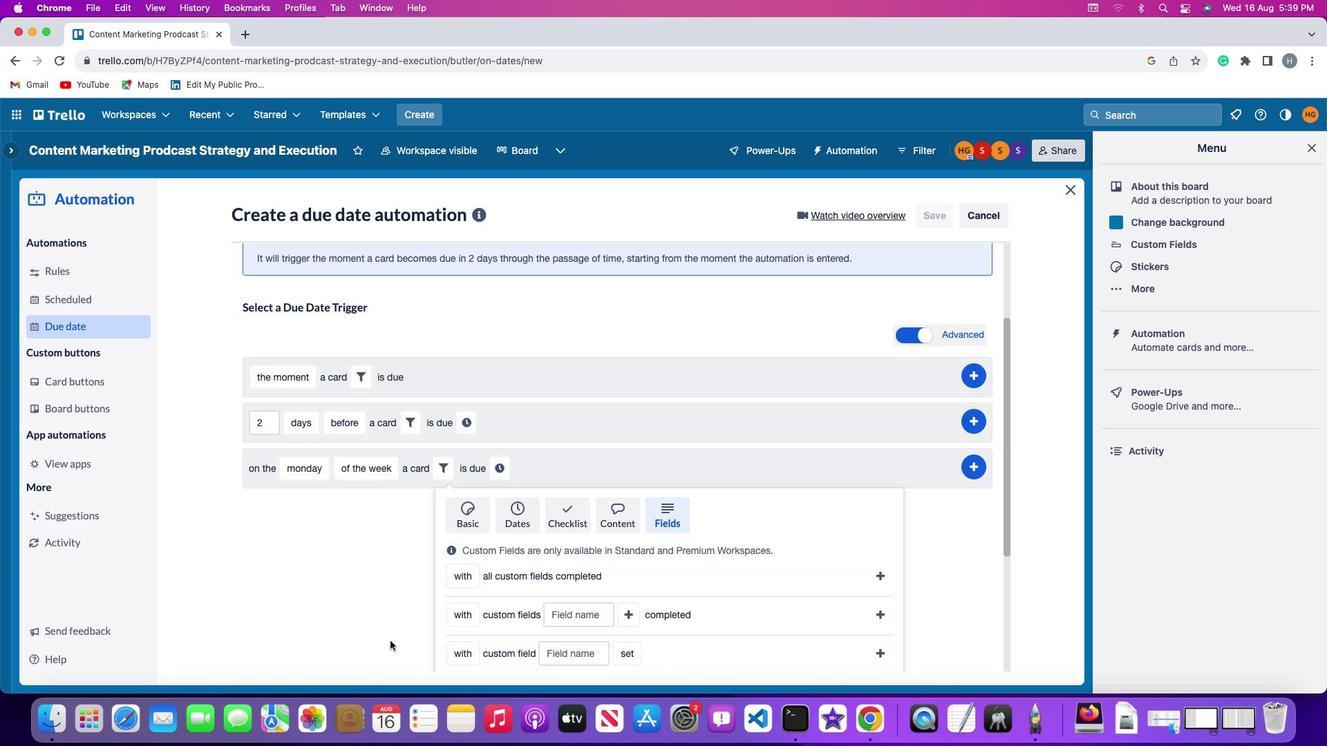
Action: Mouse scrolled (390, 643) with delta (0, -4)
Screenshot: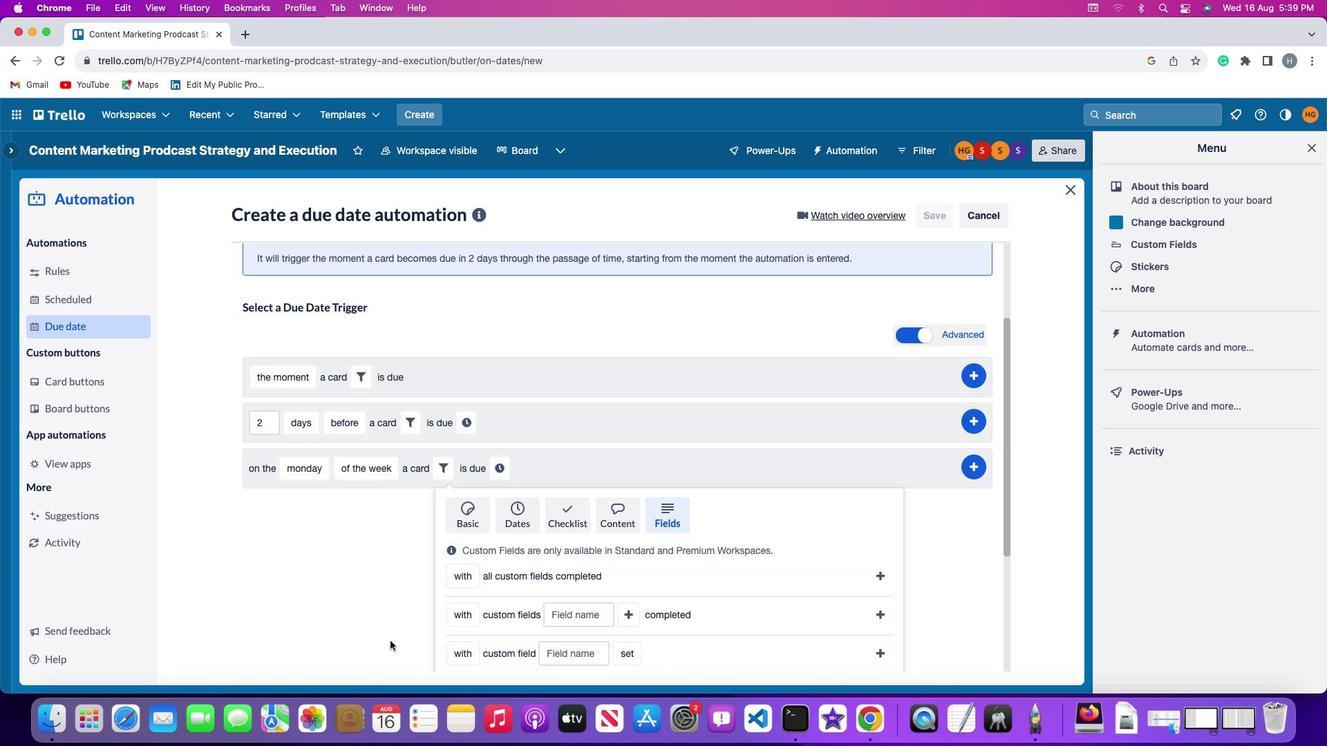 
Action: Mouse moved to (390, 641)
Screenshot: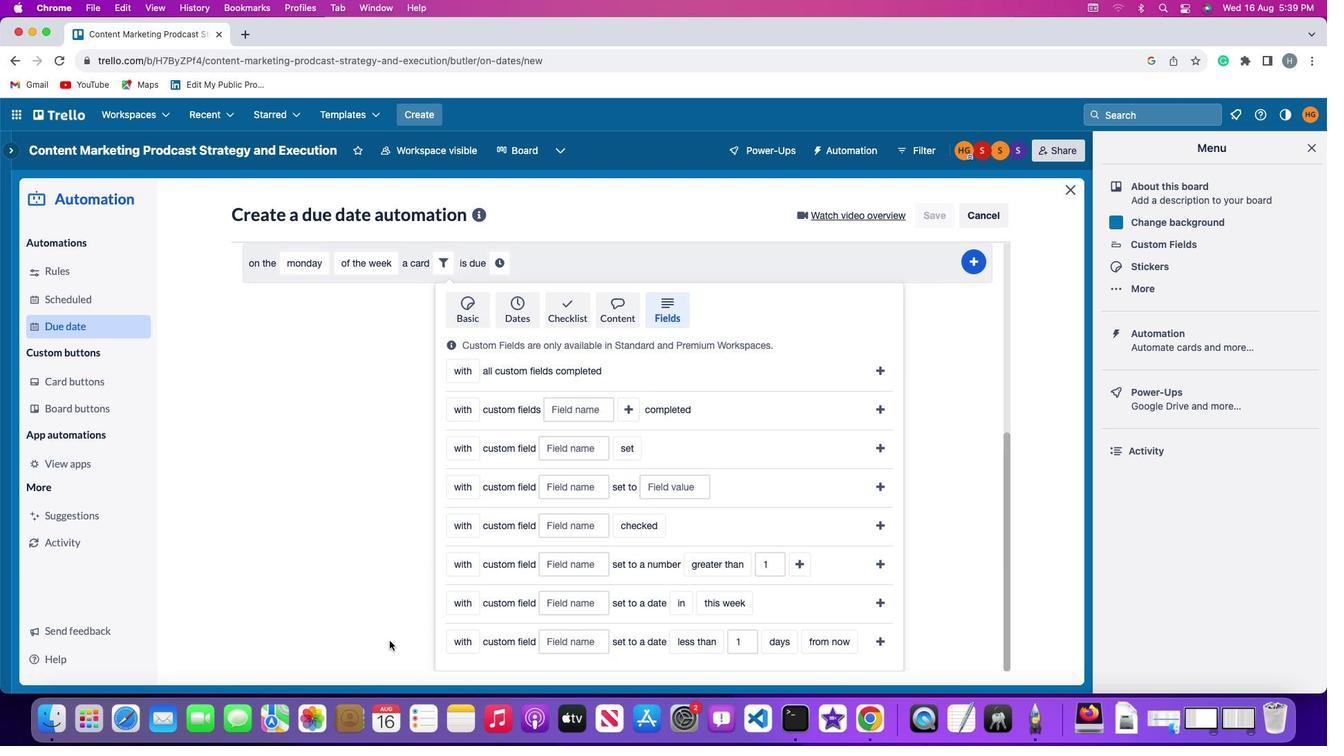 
Action: Mouse scrolled (390, 641) with delta (0, 0)
Screenshot: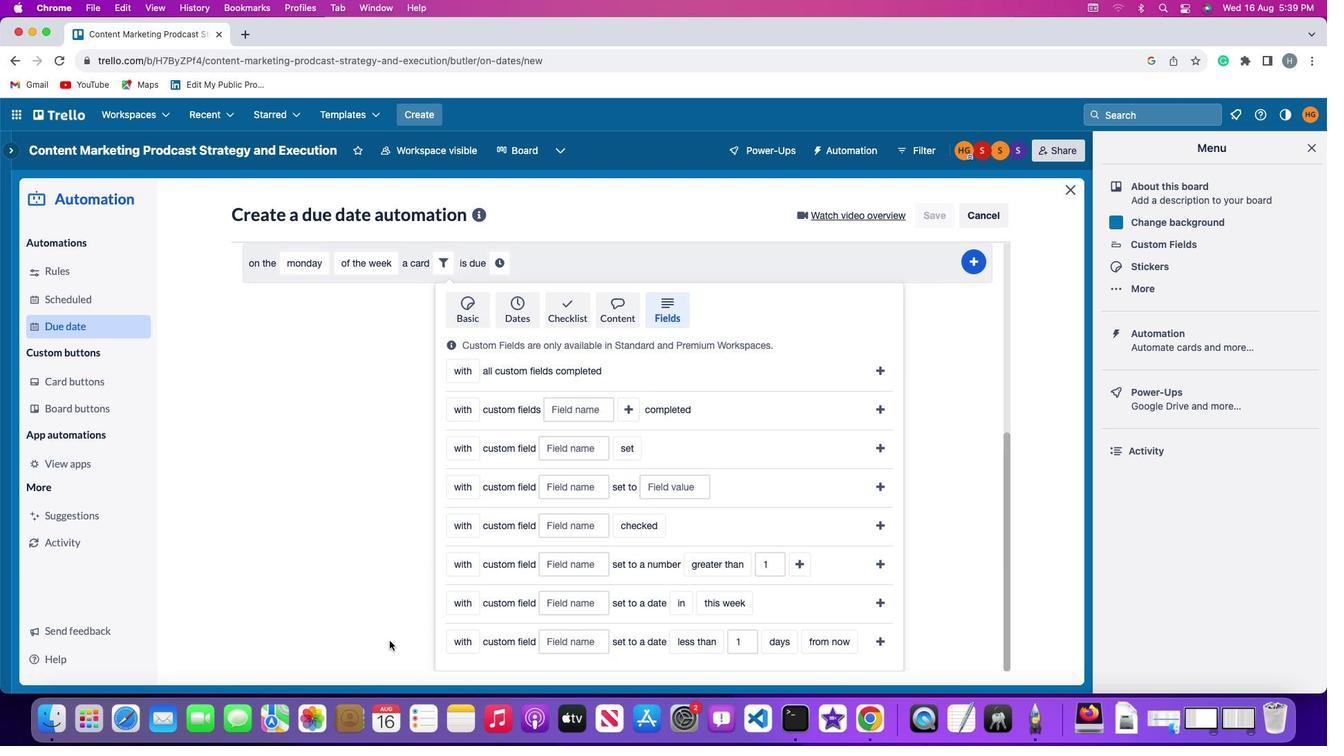 
Action: Mouse scrolled (390, 641) with delta (0, 0)
Screenshot: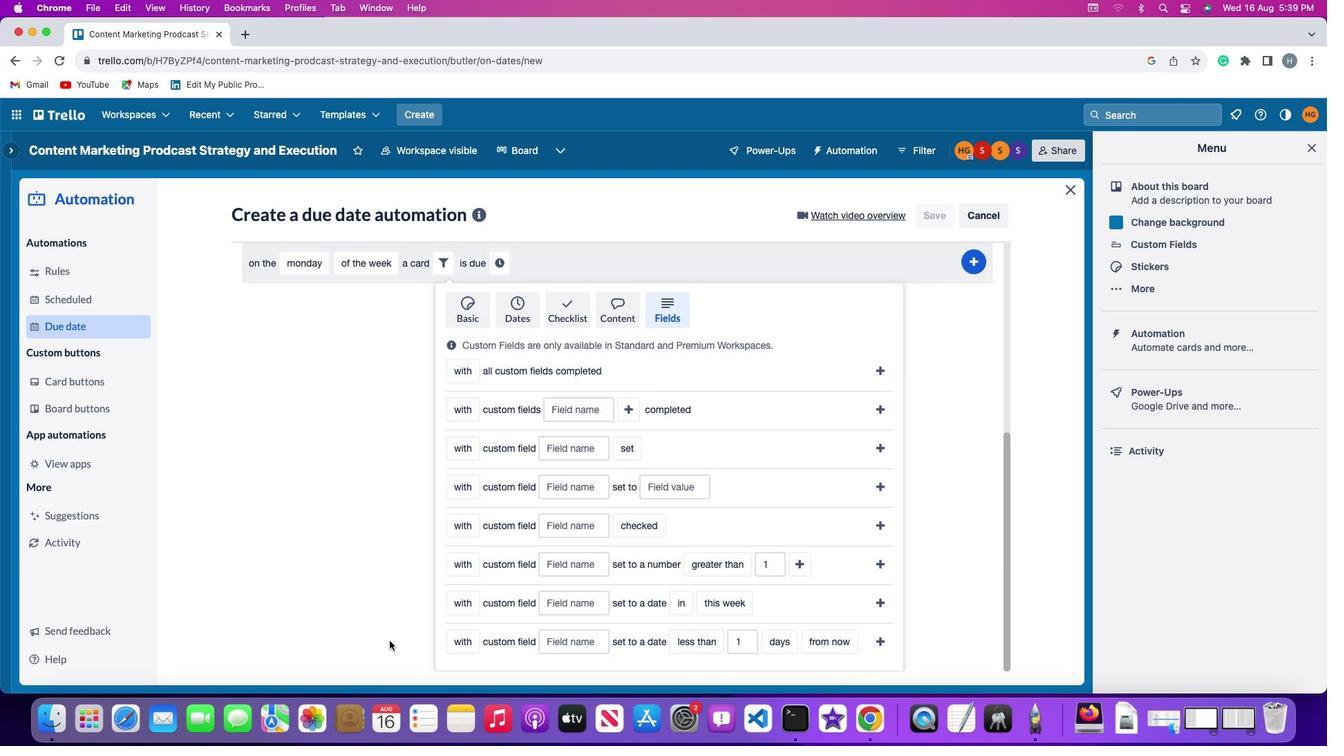 
Action: Mouse scrolled (390, 641) with delta (0, -2)
Screenshot: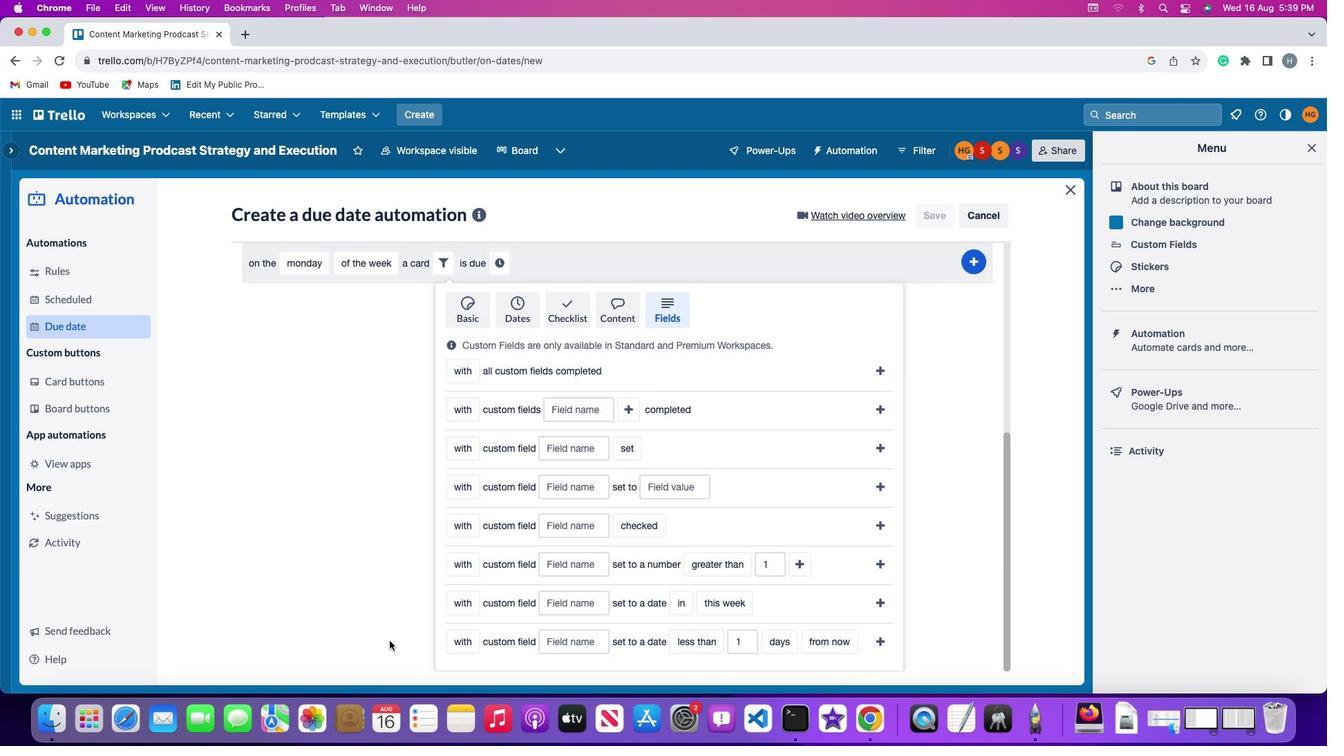 
Action: Mouse moved to (390, 641)
Screenshot: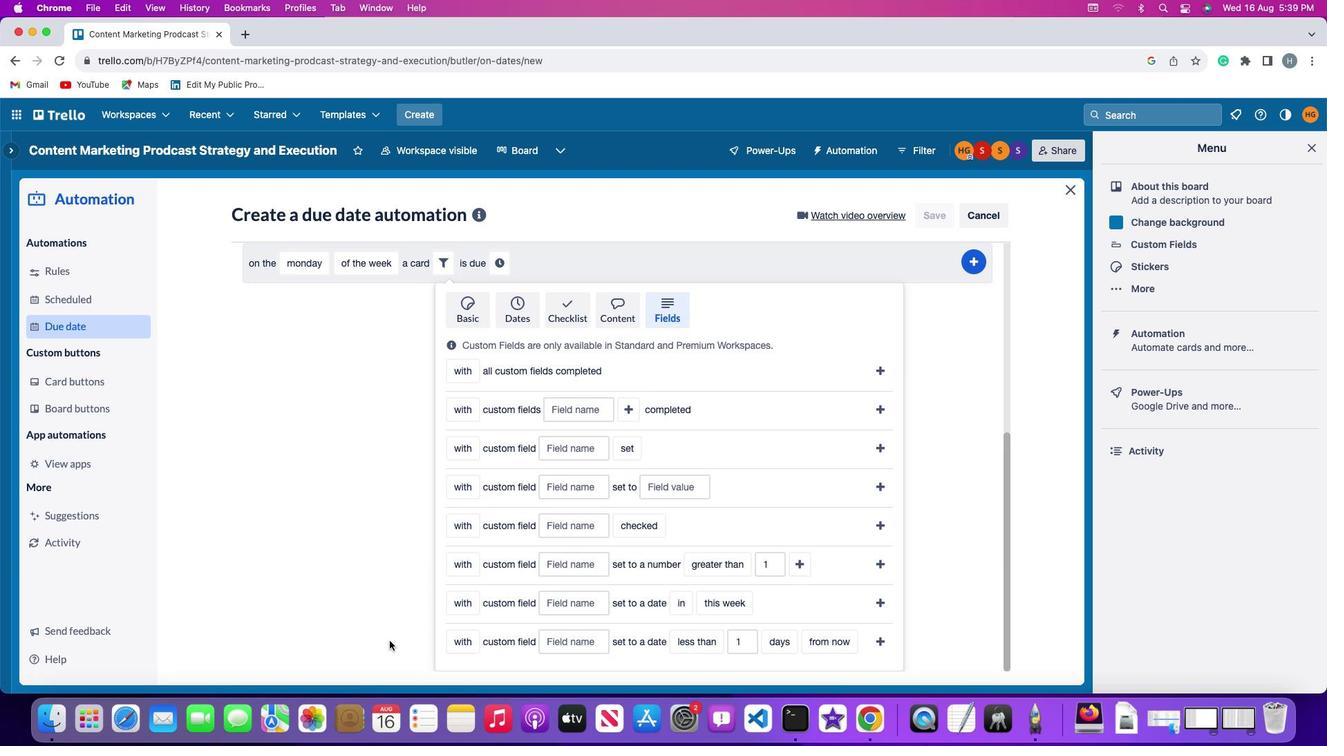 
Action: Mouse scrolled (390, 641) with delta (0, -3)
Screenshot: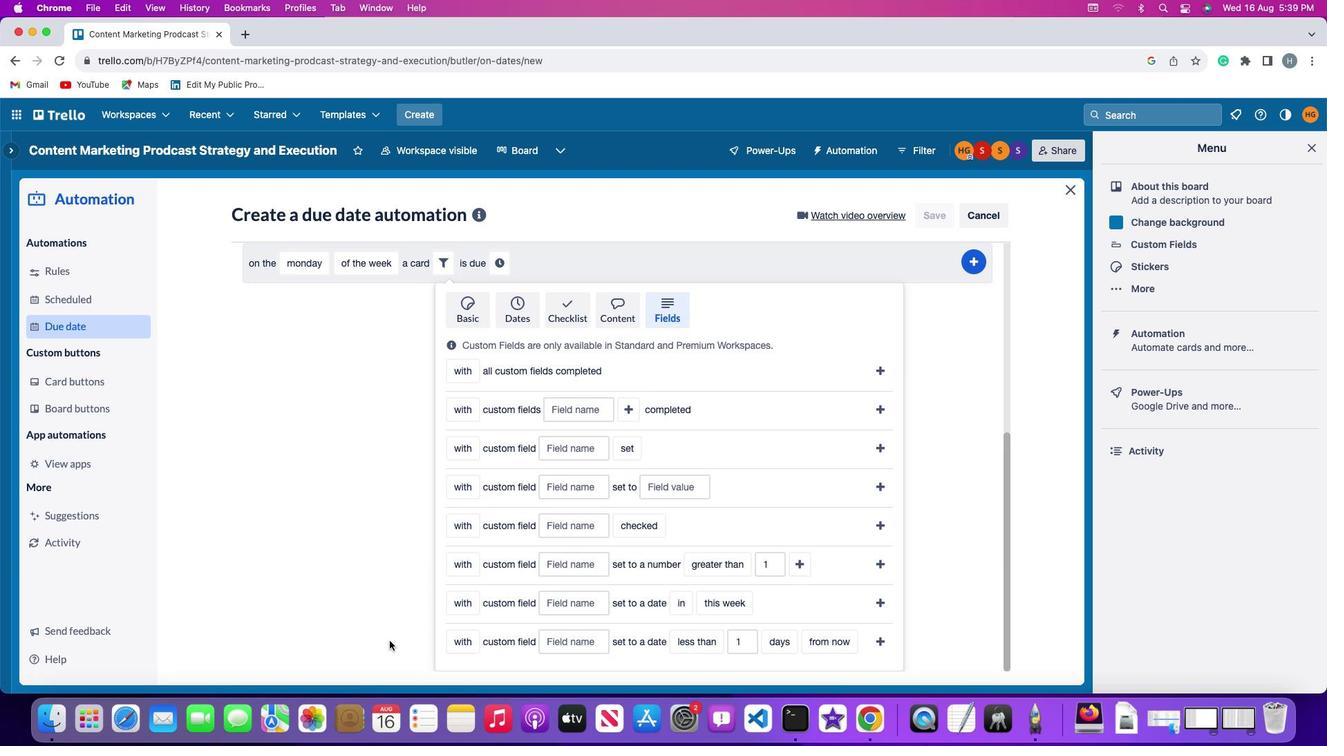 
Action: Mouse moved to (389, 641)
Screenshot: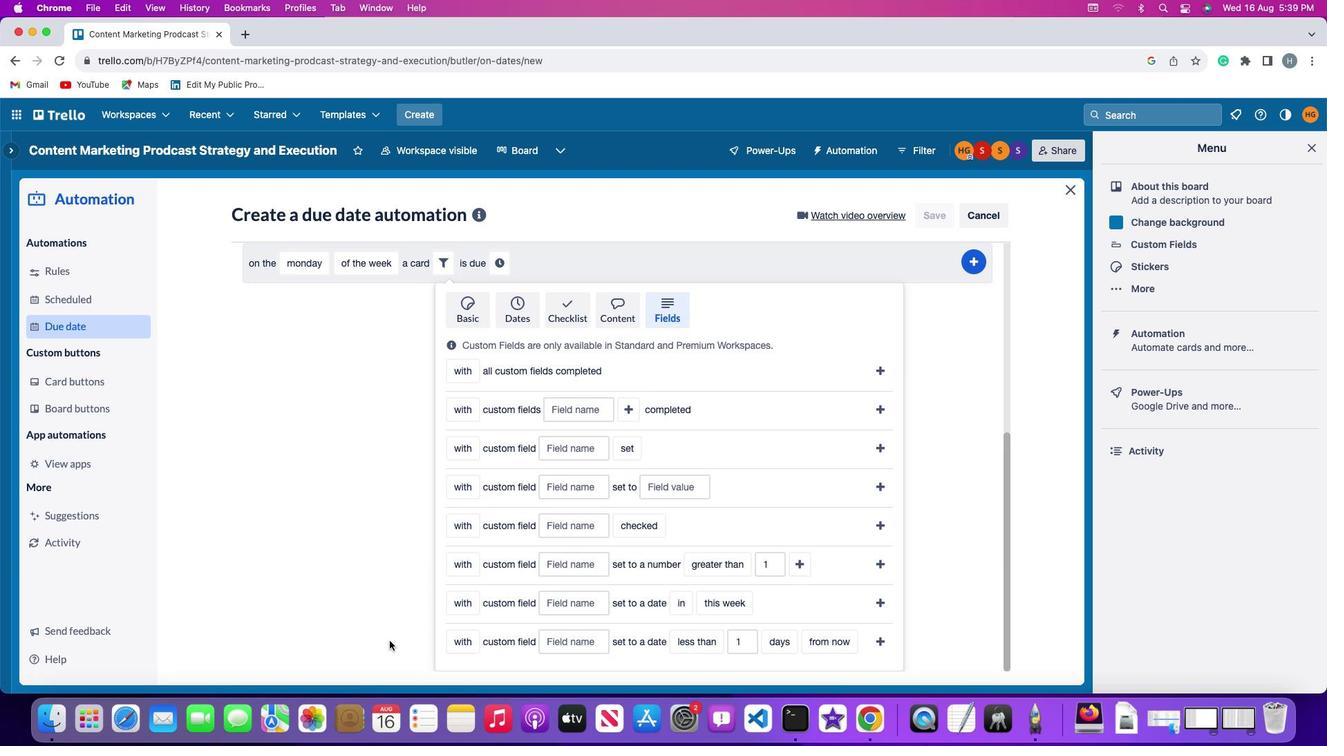
Action: Mouse scrolled (389, 641) with delta (0, -4)
Screenshot: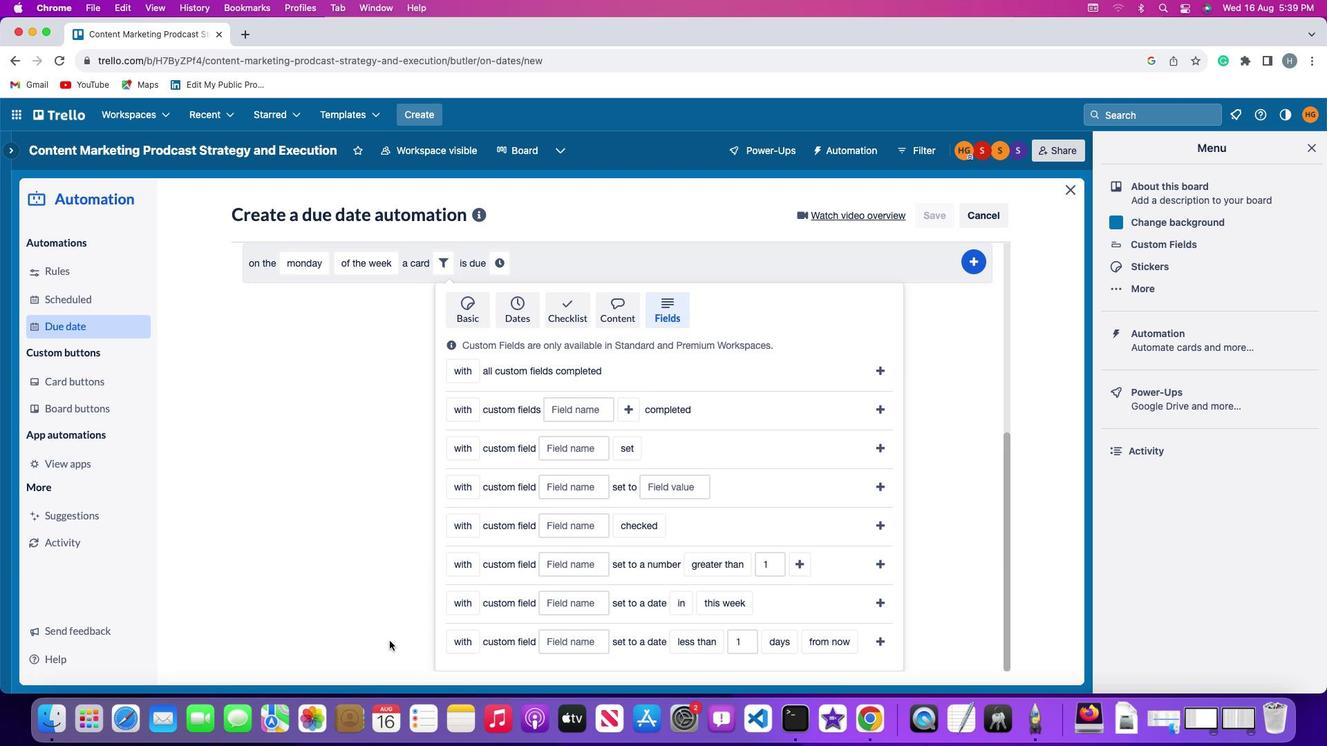 
Action: Mouse moved to (447, 639)
Screenshot: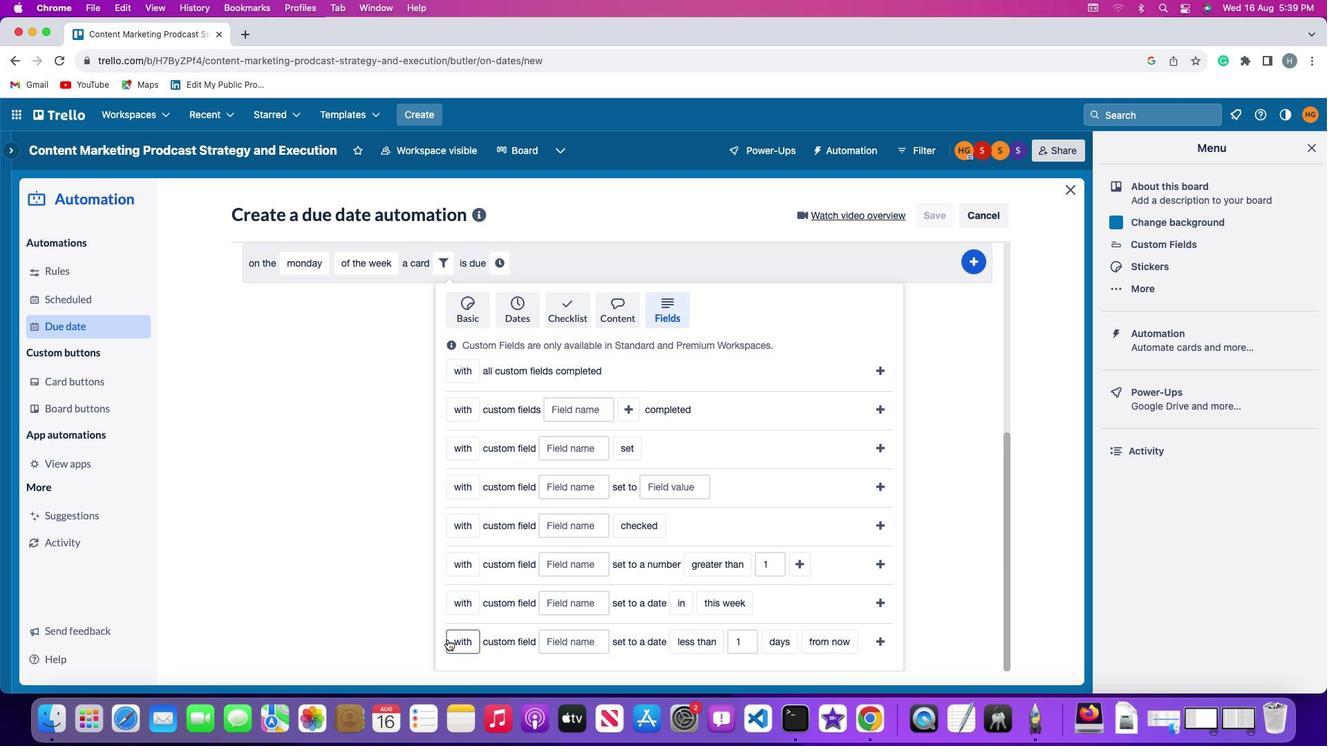 
Action: Mouse pressed left at (447, 639)
Screenshot: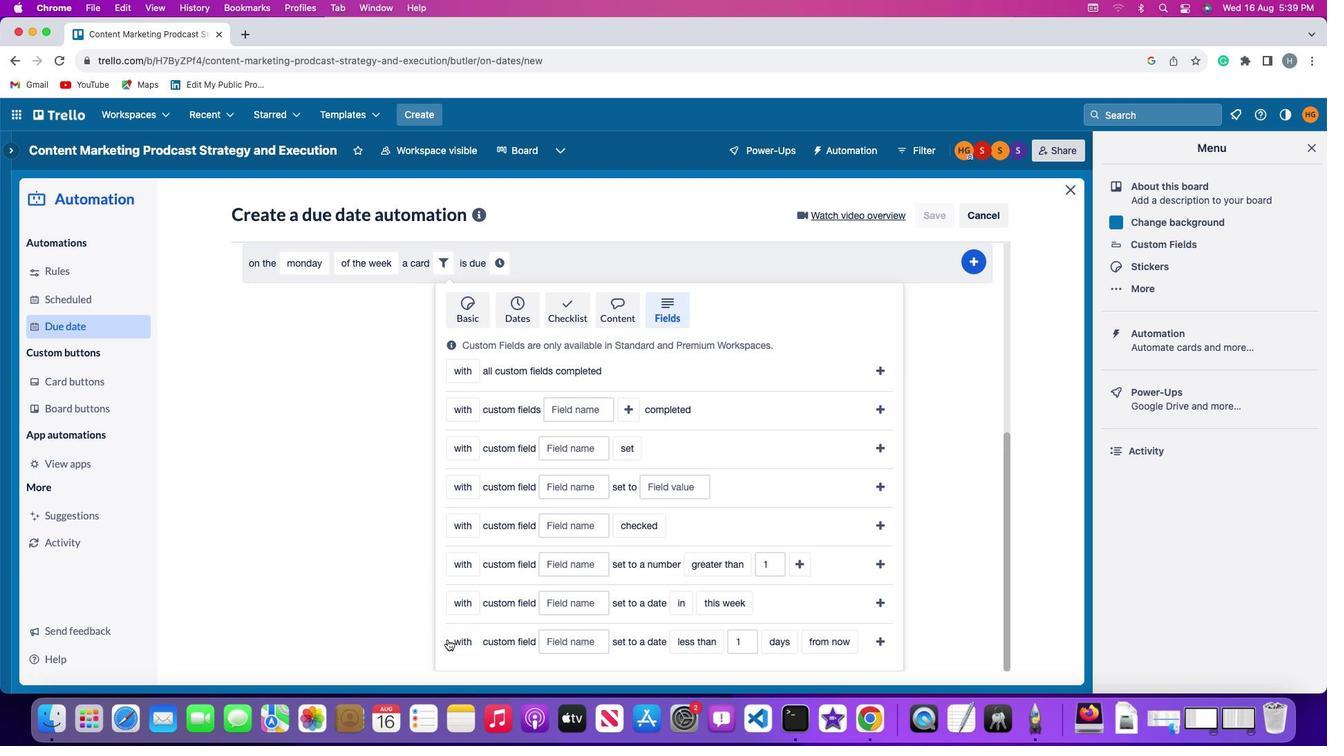 
Action: Mouse moved to (471, 616)
Screenshot: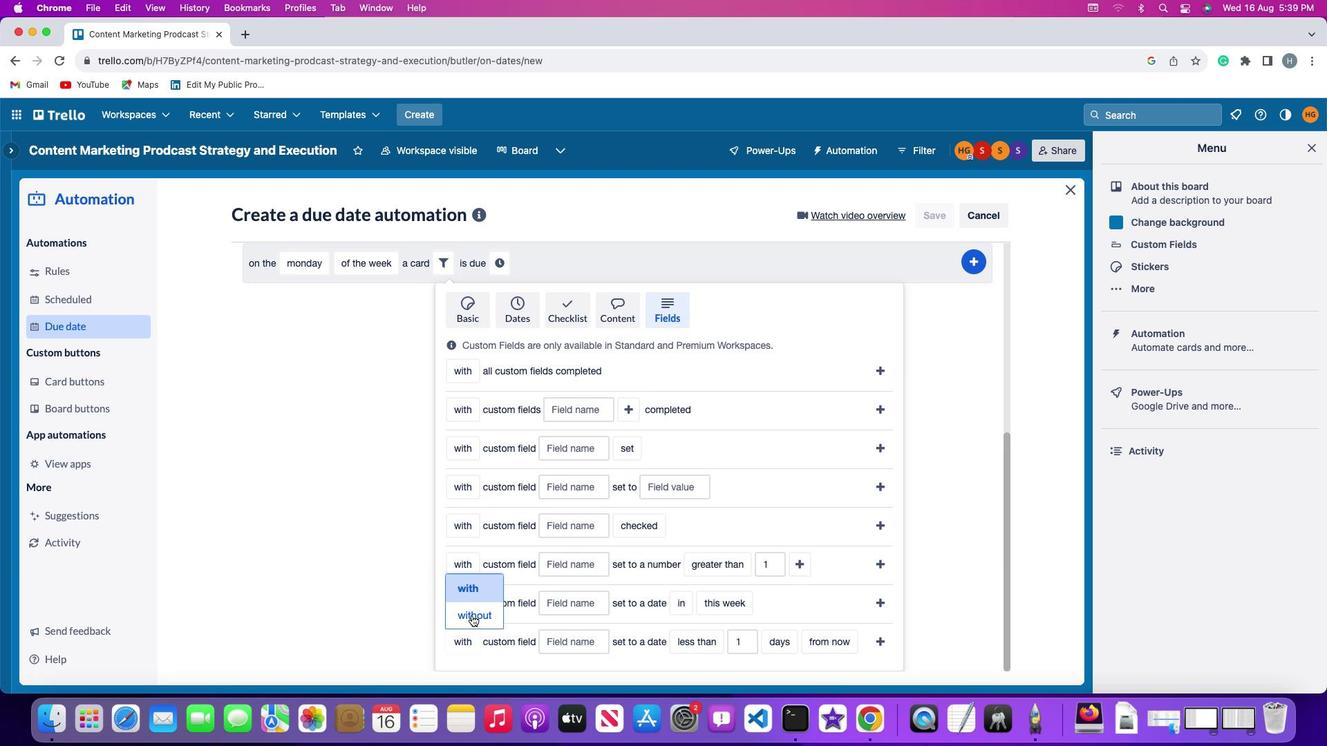 
Action: Mouse pressed left at (471, 616)
Screenshot: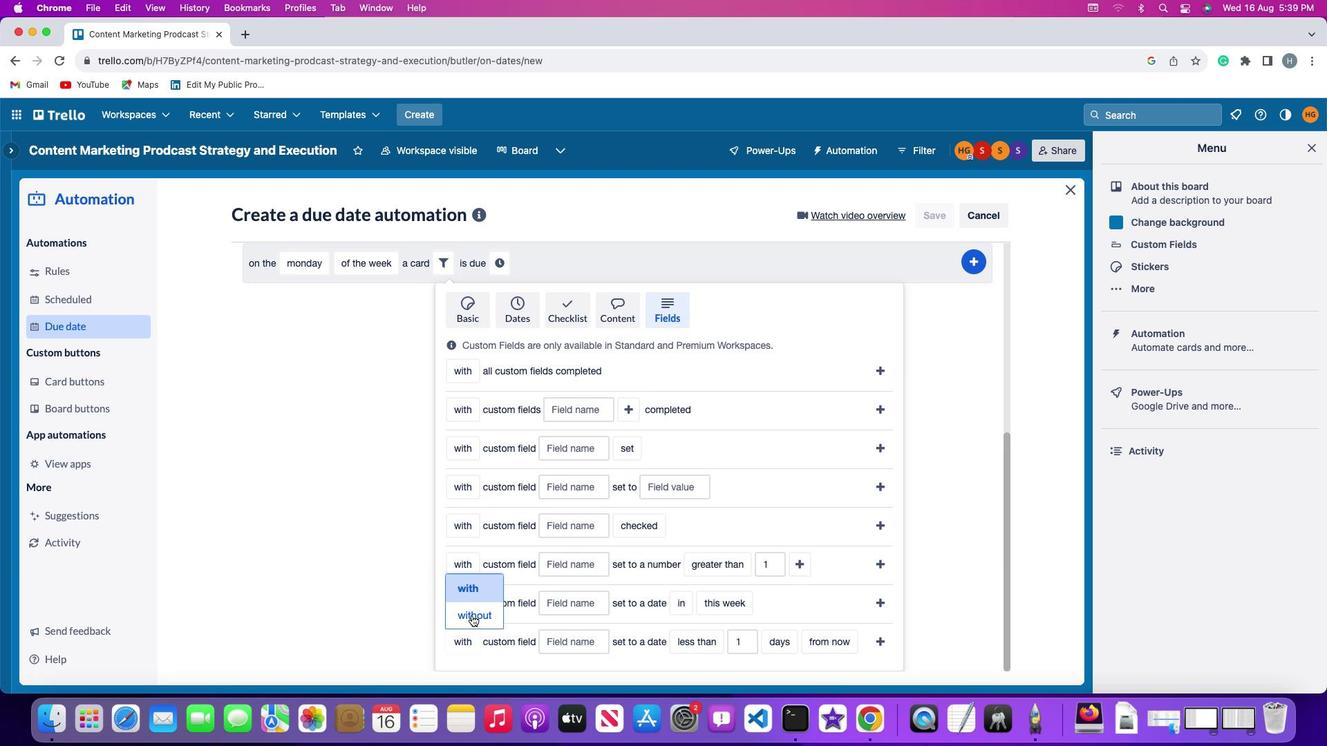 
Action: Mouse moved to (579, 639)
Screenshot: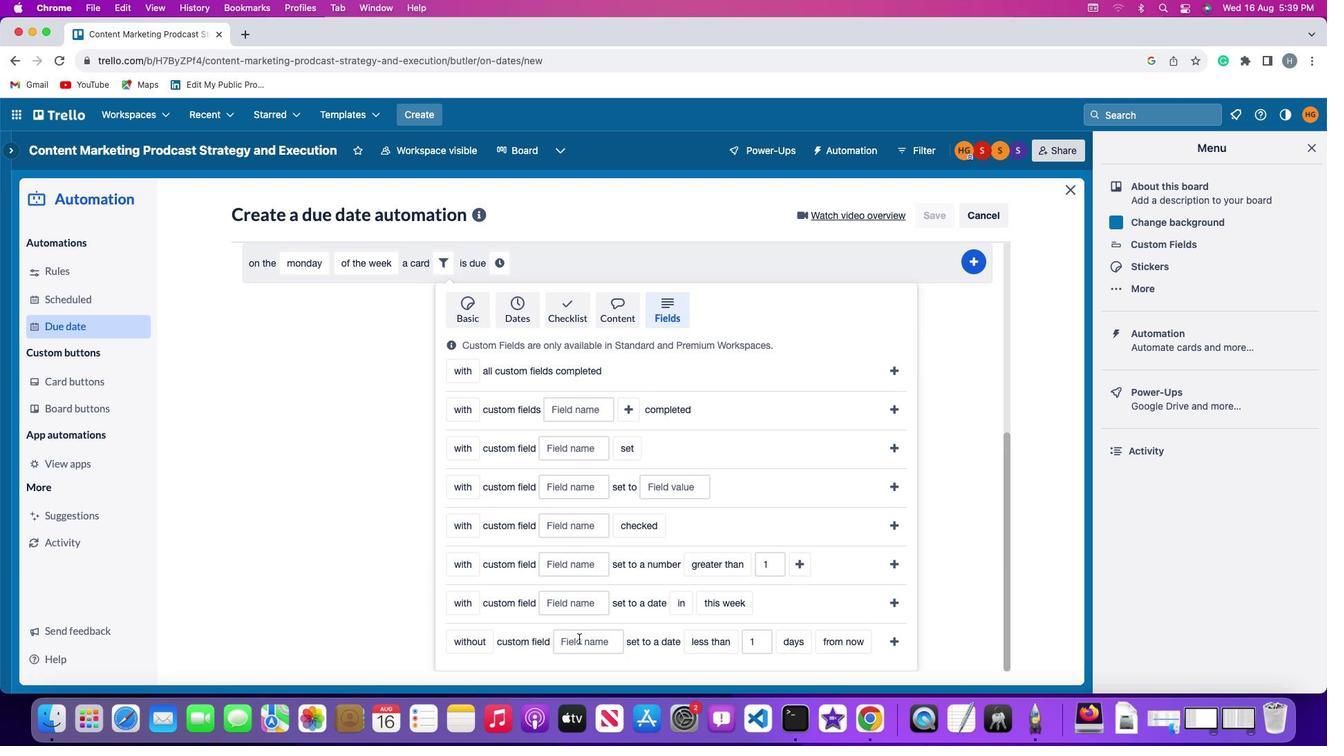 
Action: Mouse pressed left at (579, 639)
Screenshot: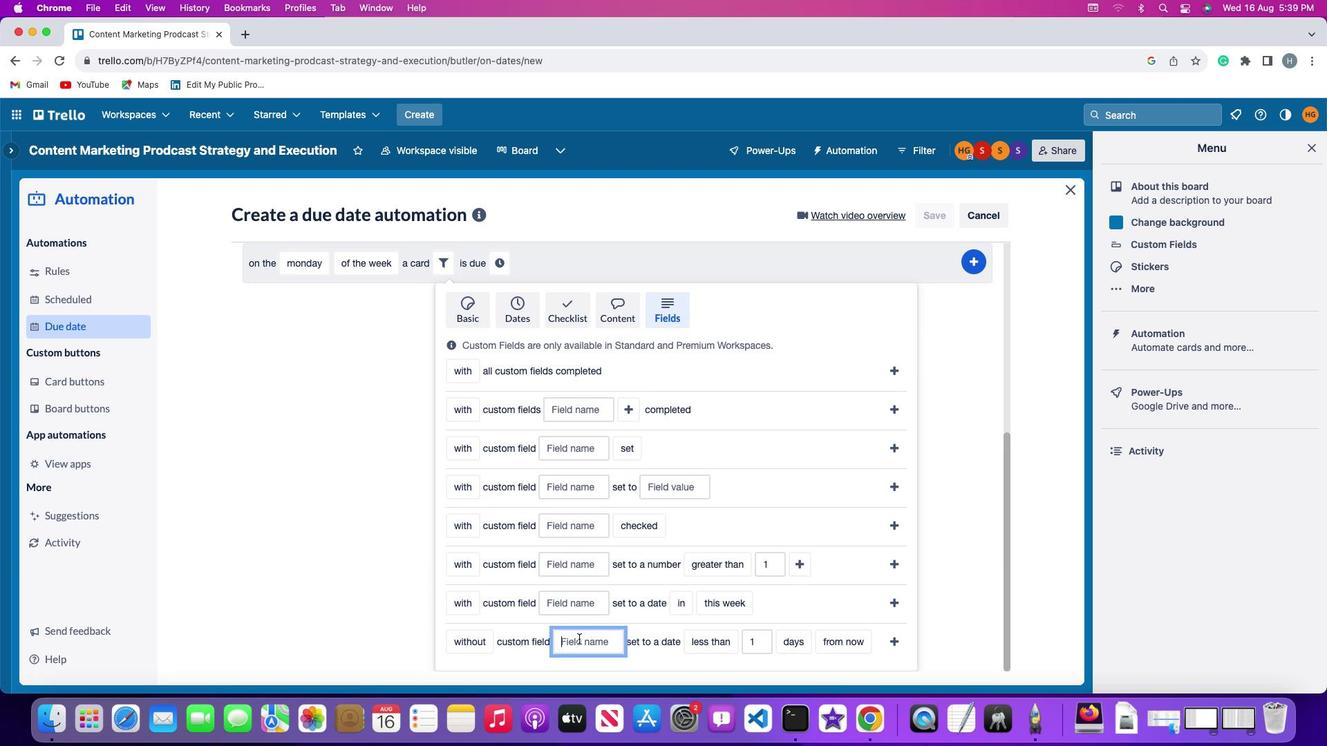 
Action: Mouse moved to (579, 639)
Screenshot: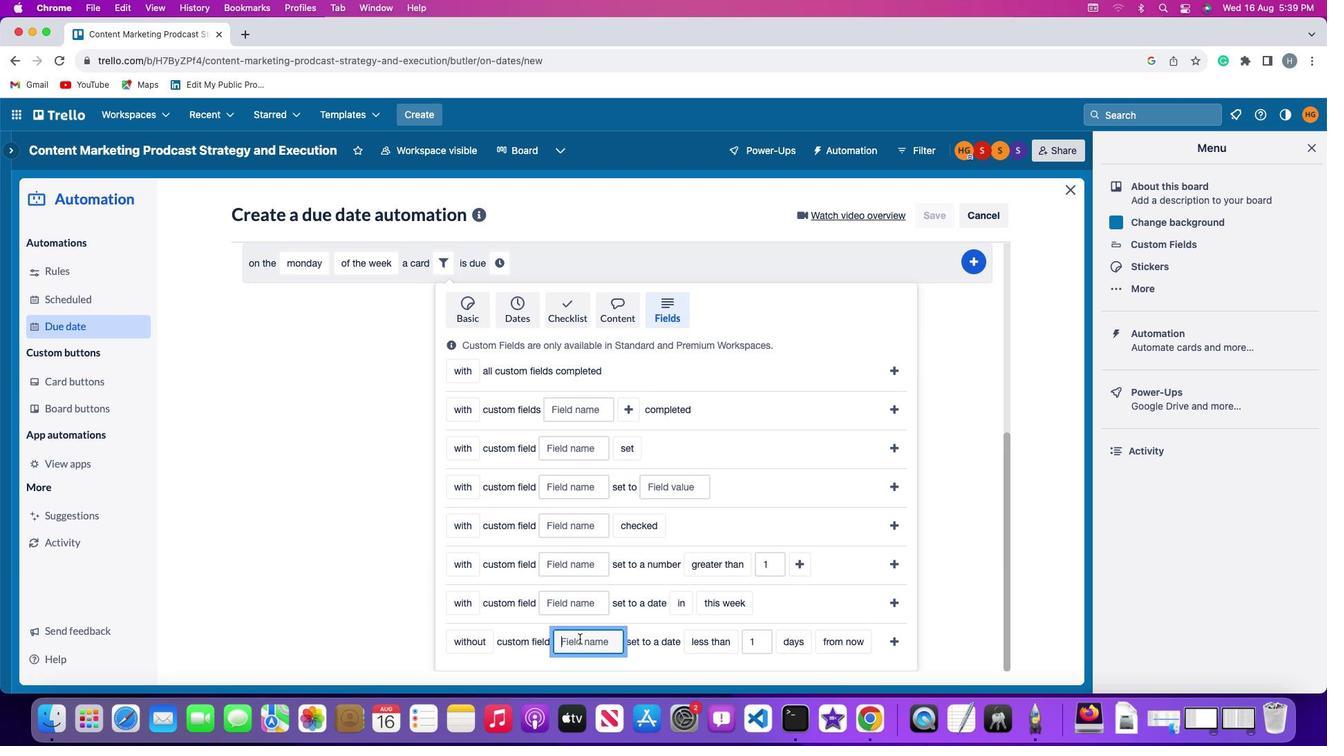 
Action: Key pressed Key.shift'R''e''s'
Screenshot: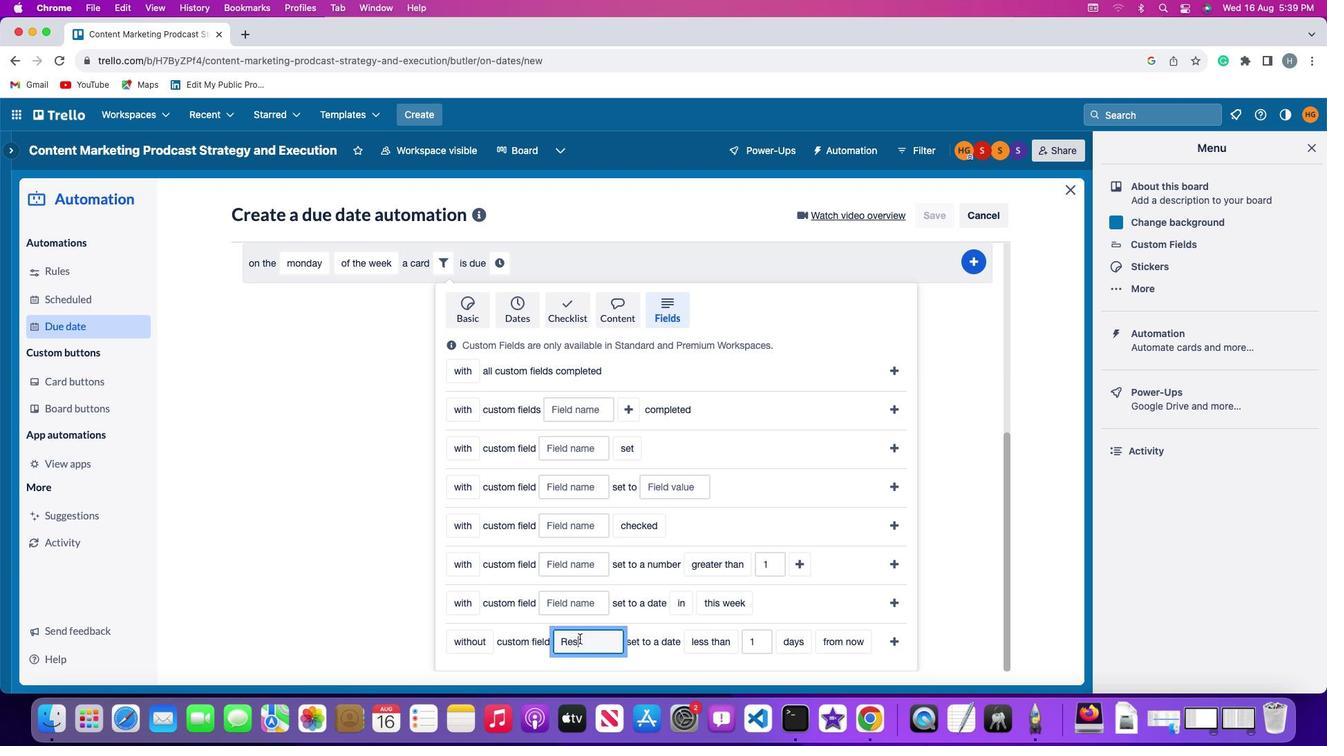 
Action: Mouse moved to (580, 639)
Screenshot: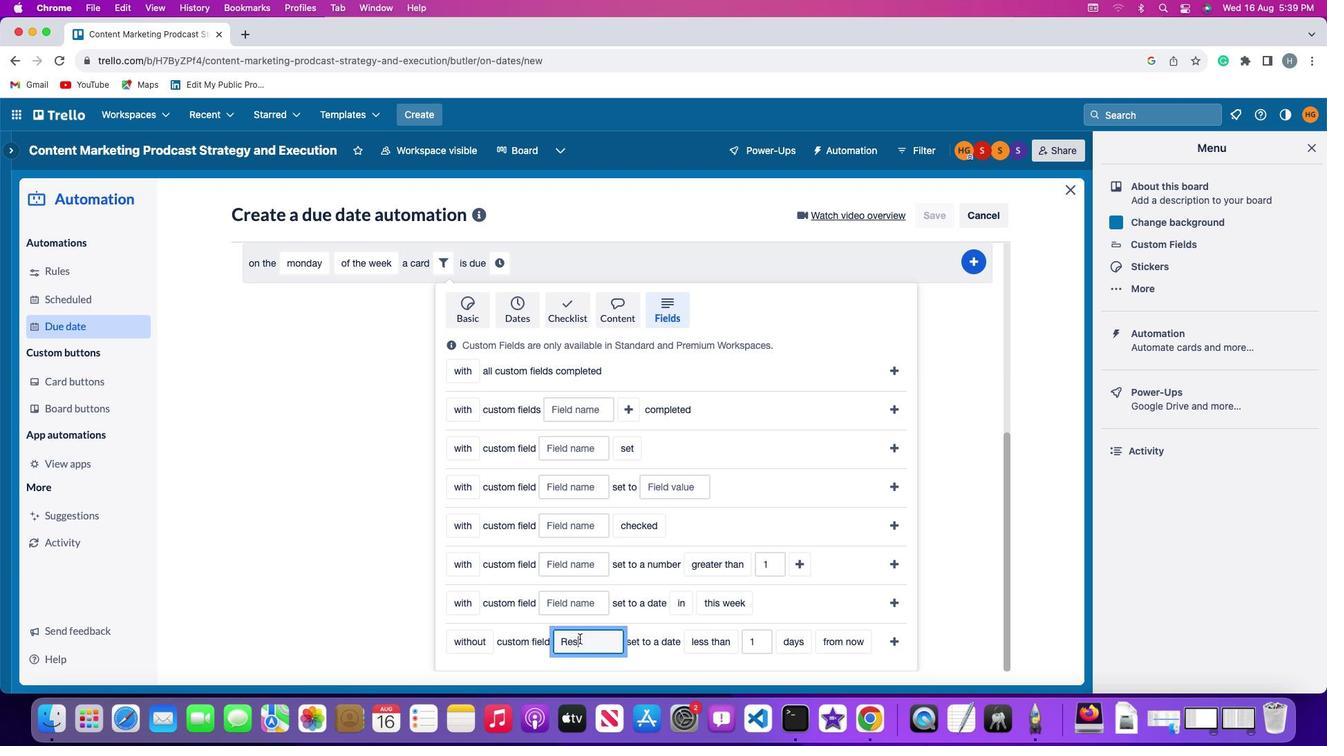 
Action: Key pressed 'u''m'
Screenshot: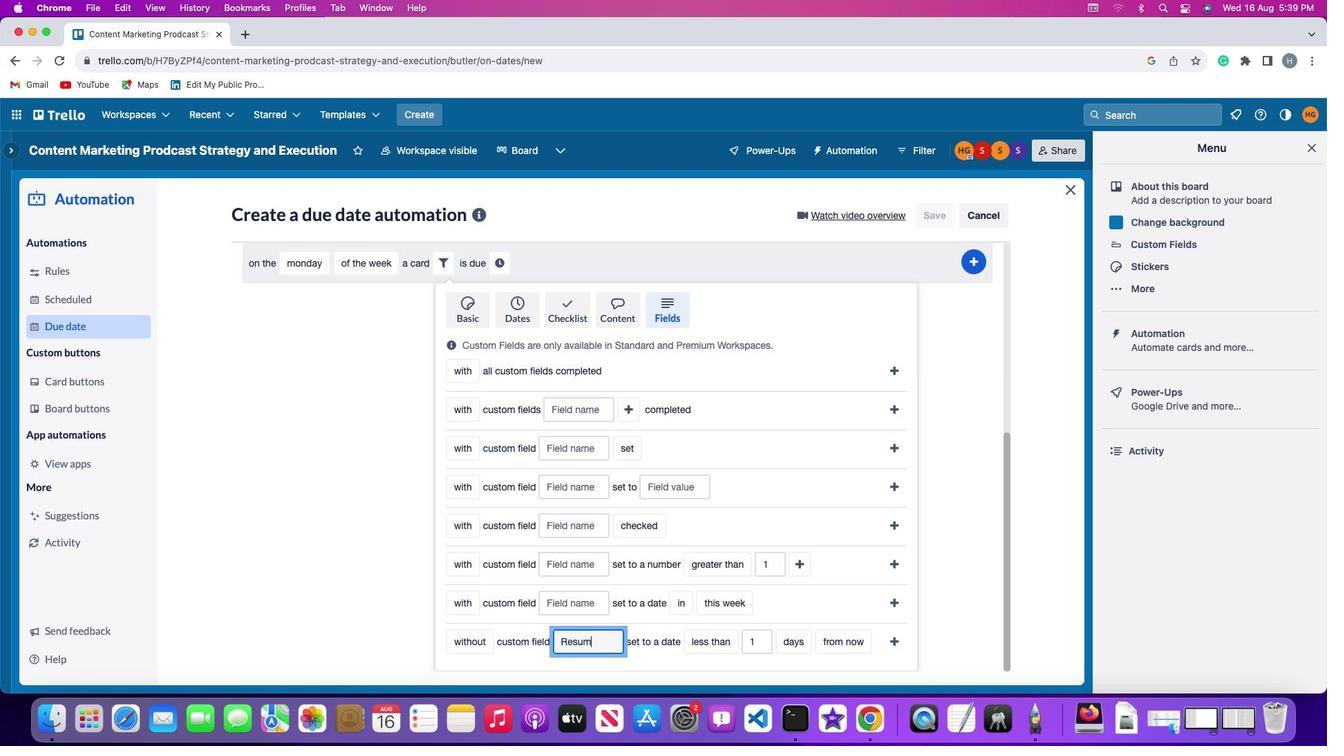 
Action: Mouse moved to (578, 641)
Screenshot: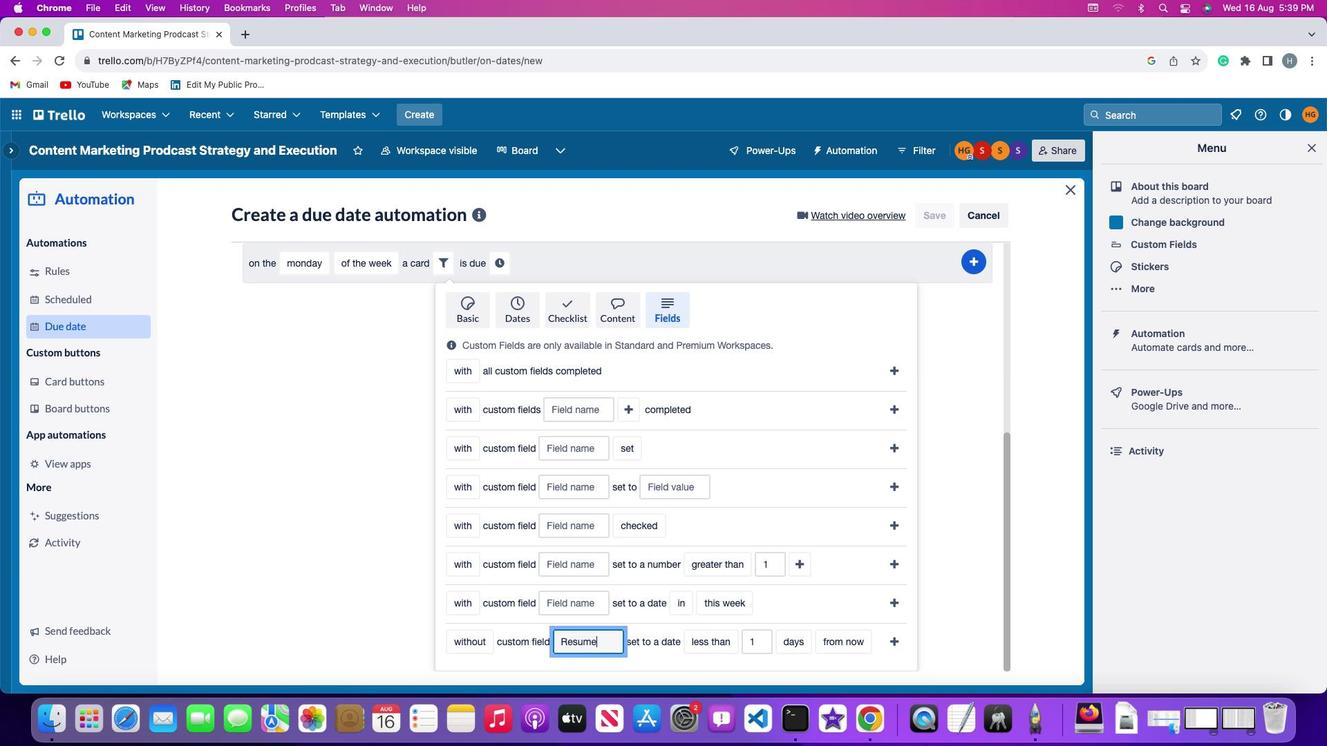 
Action: Key pressed 'e'
Screenshot: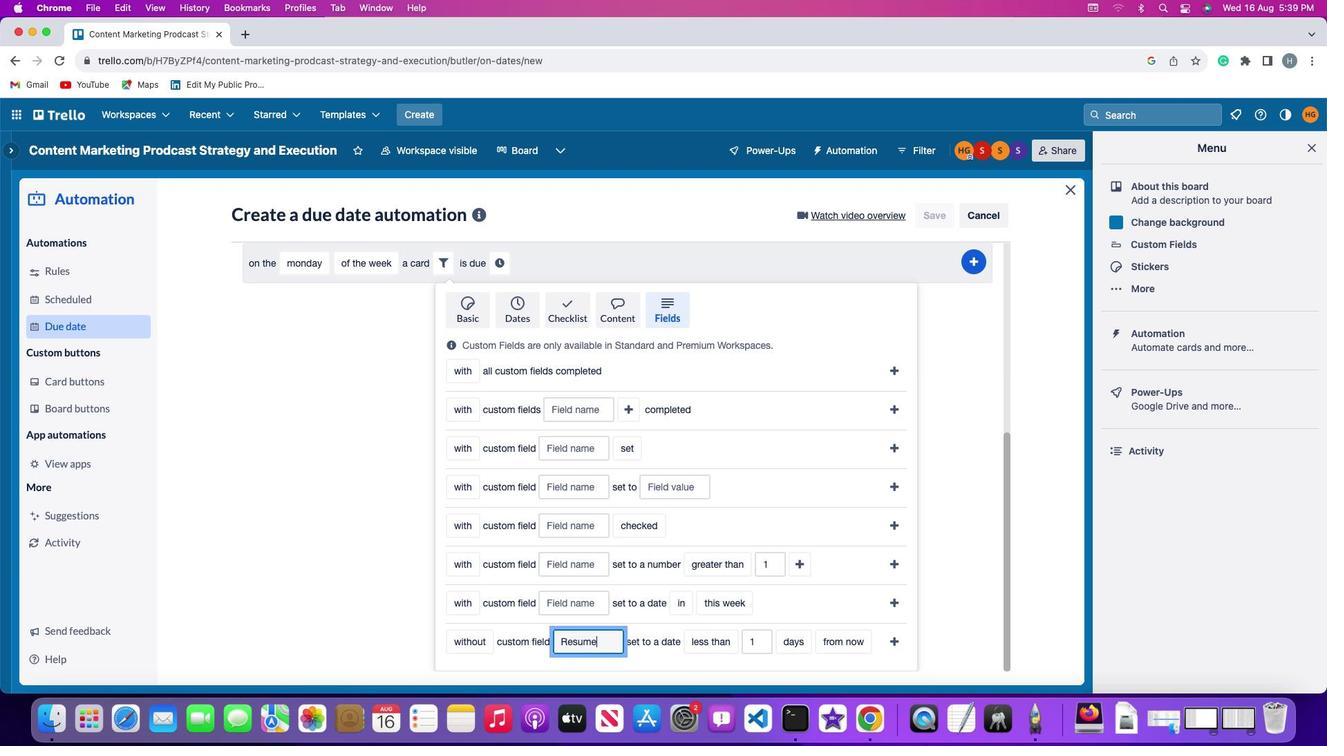
Action: Mouse moved to (698, 645)
Screenshot: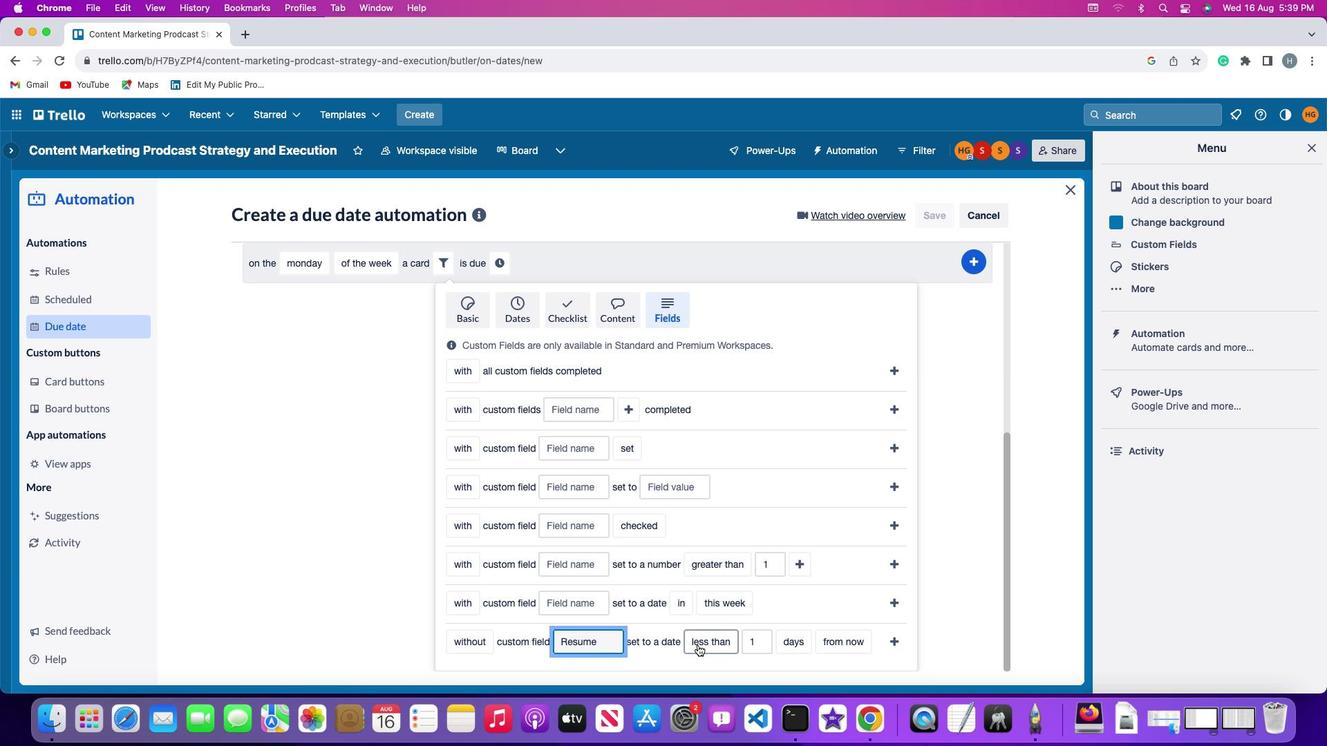 
Action: Mouse pressed left at (698, 645)
Screenshot: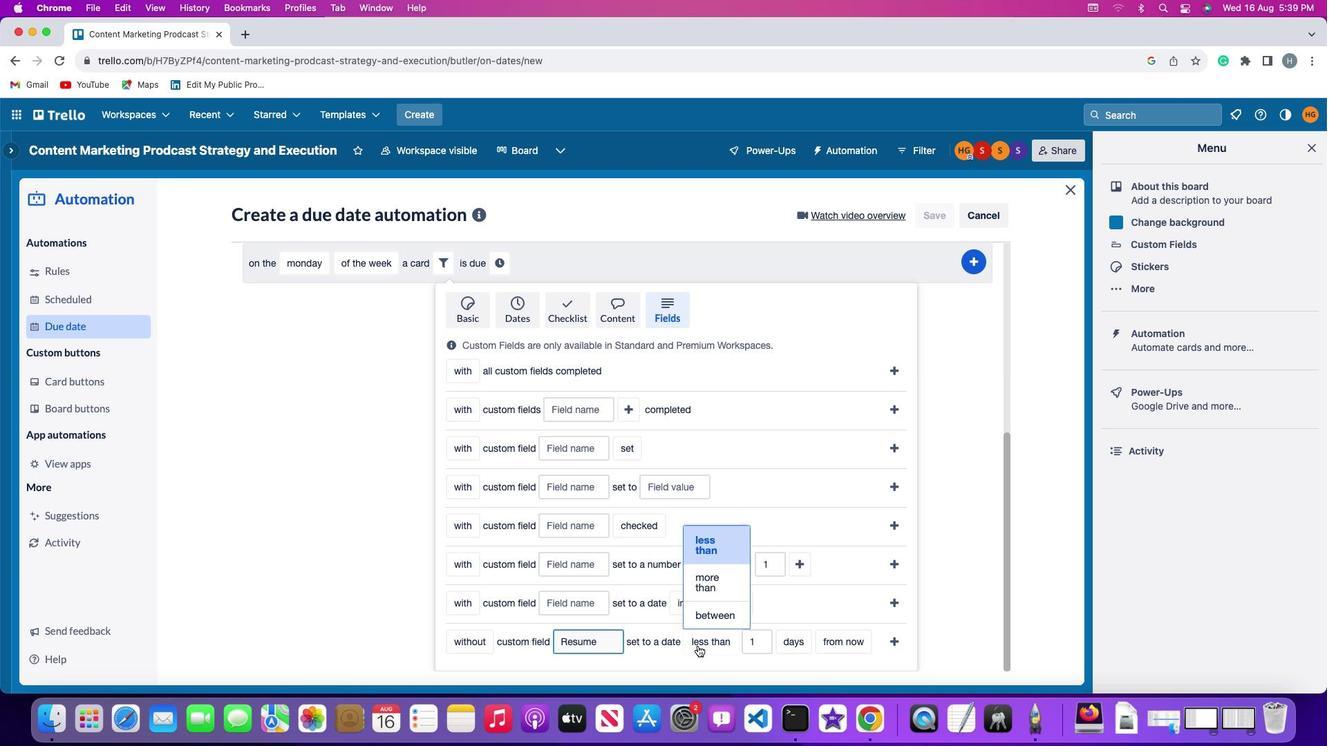 
Action: Mouse moved to (706, 615)
Screenshot: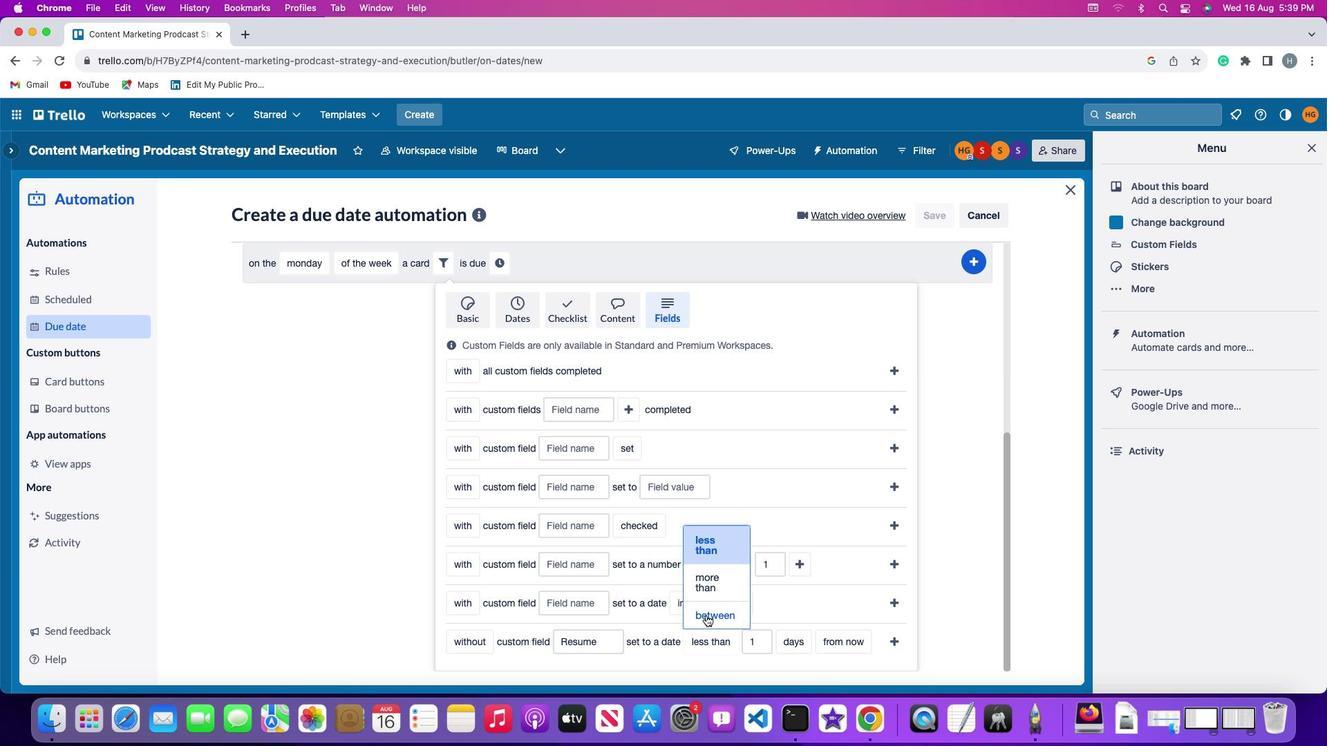 
Action: Mouse pressed left at (706, 615)
Screenshot: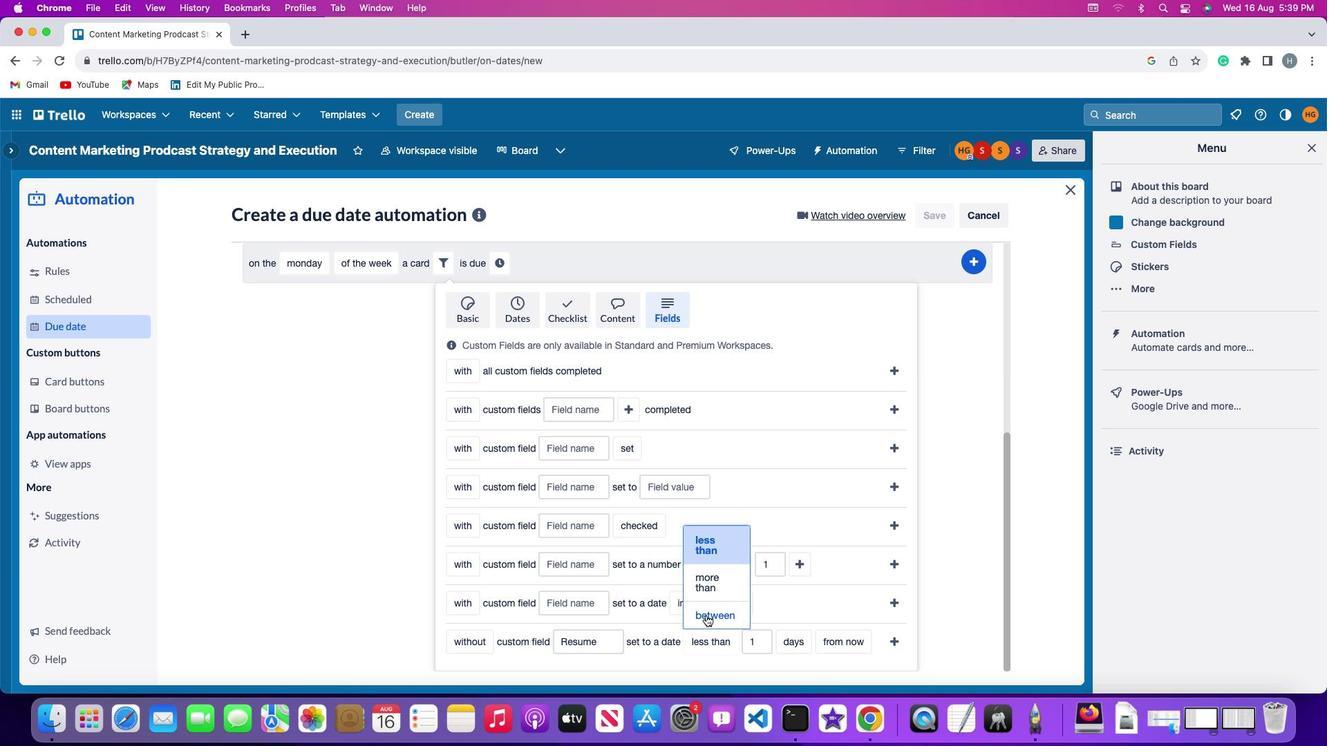 
Action: Mouse moved to (758, 641)
Screenshot: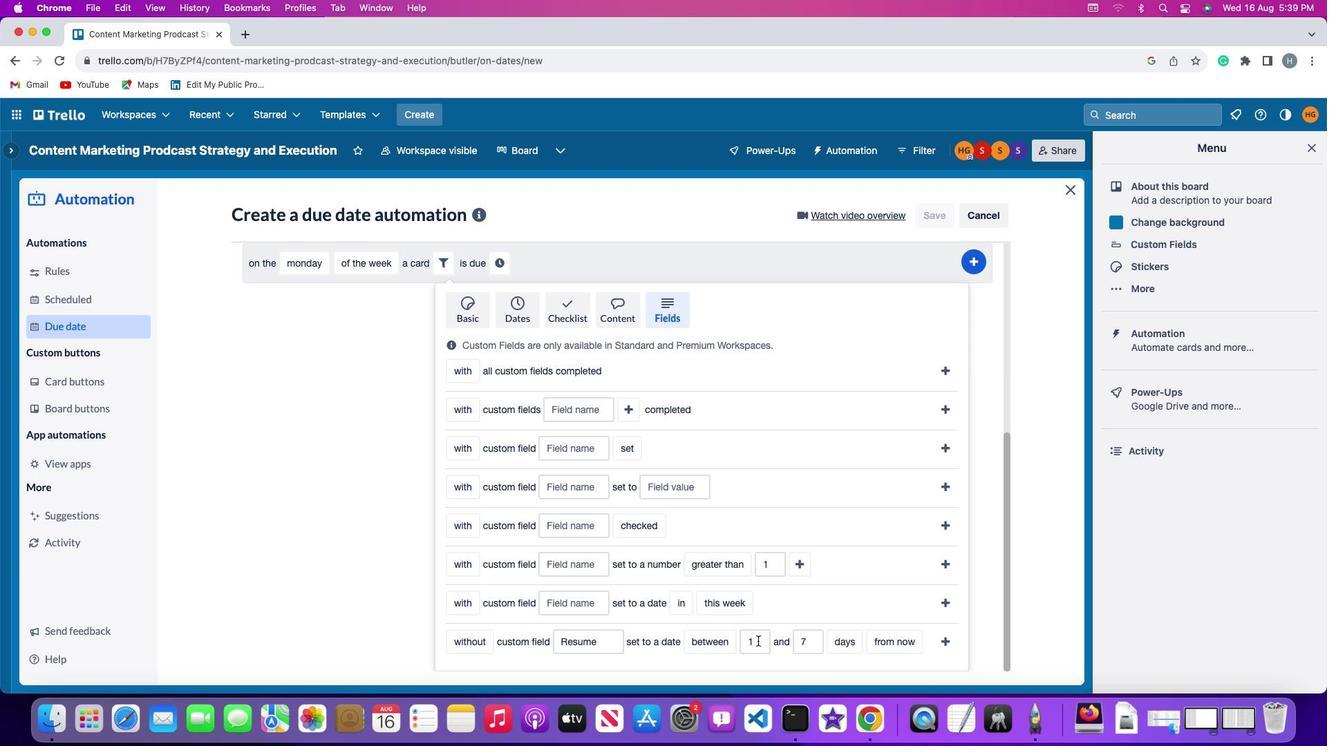 
Action: Mouse pressed left at (758, 641)
Screenshot: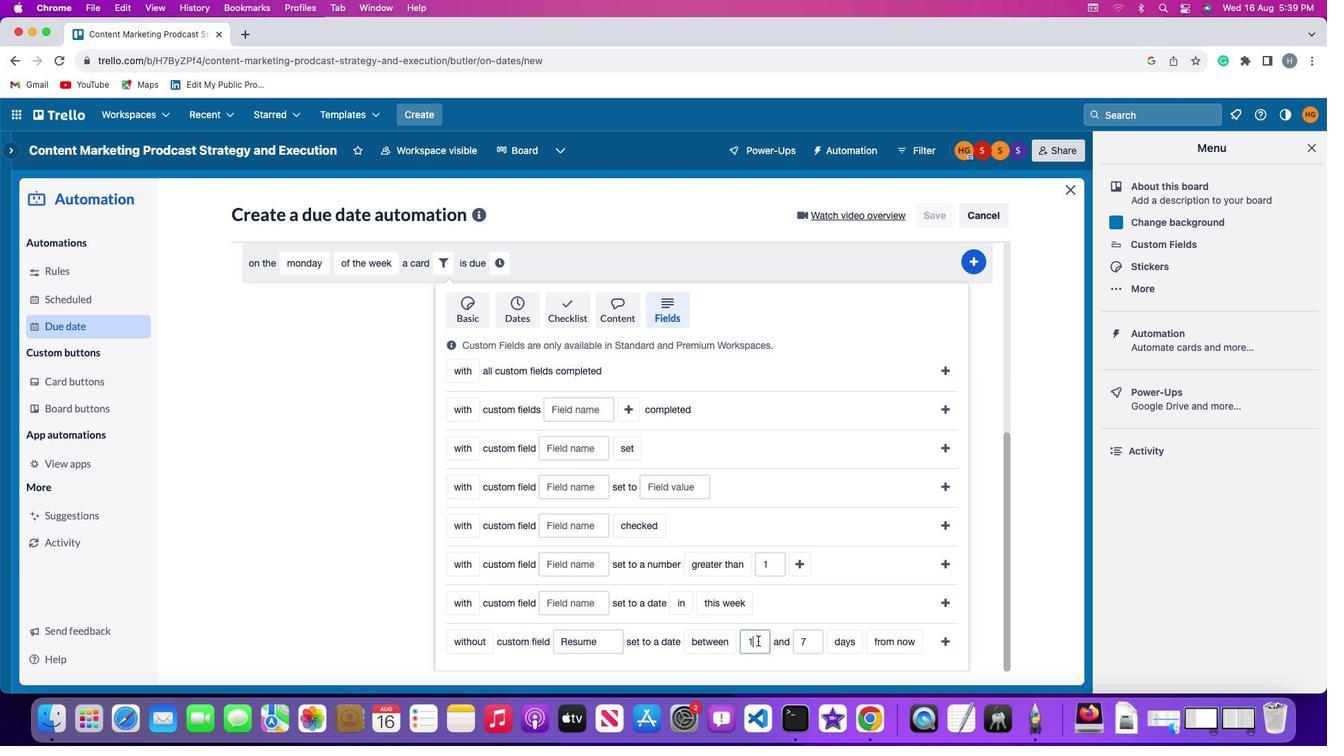 
Action: Key pressed Key.backspace'1'
Screenshot: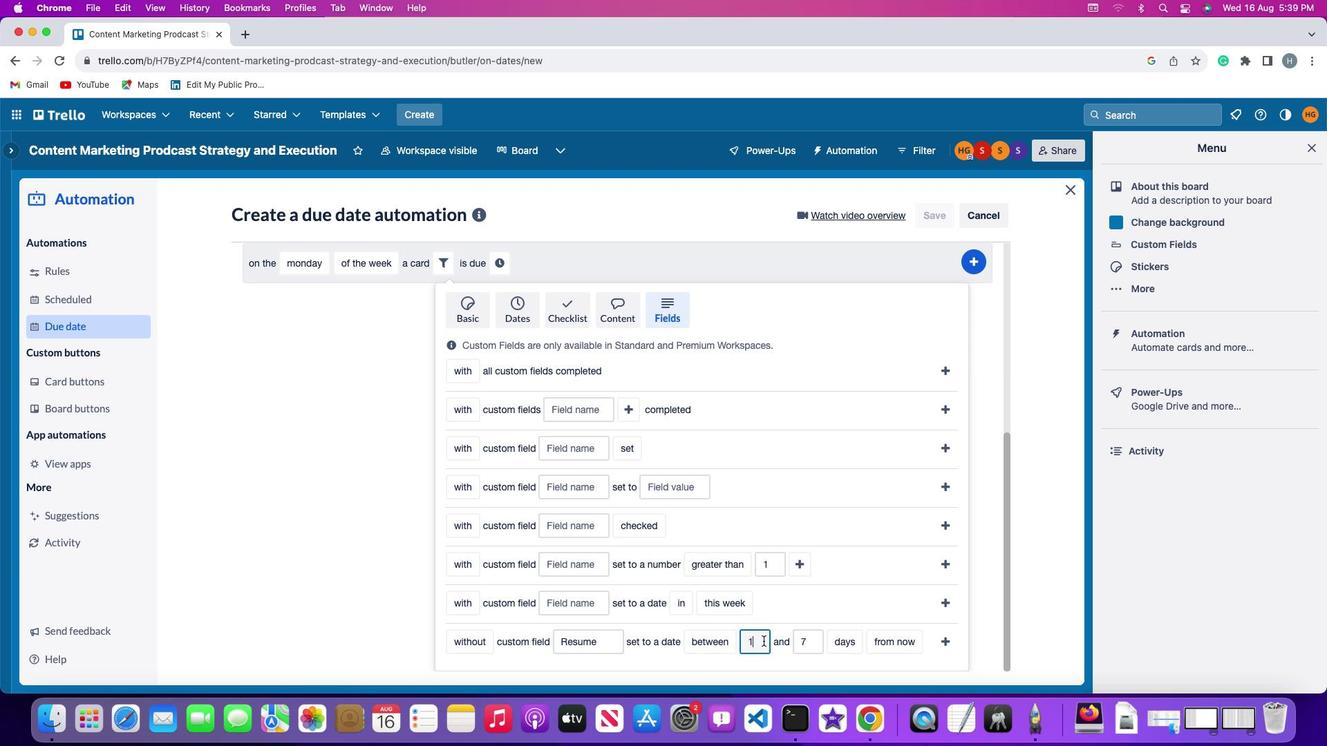 
Action: Mouse moved to (818, 643)
Screenshot: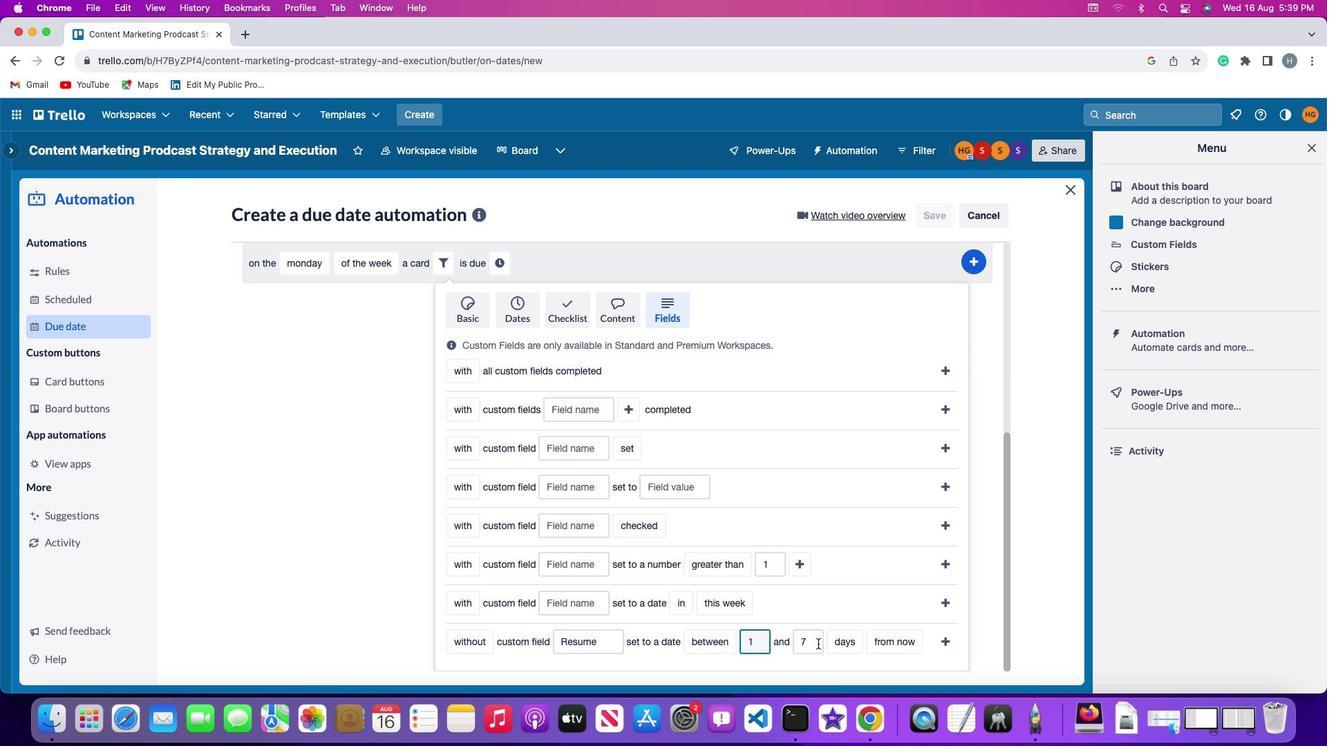 
Action: Mouse pressed left at (818, 643)
Screenshot: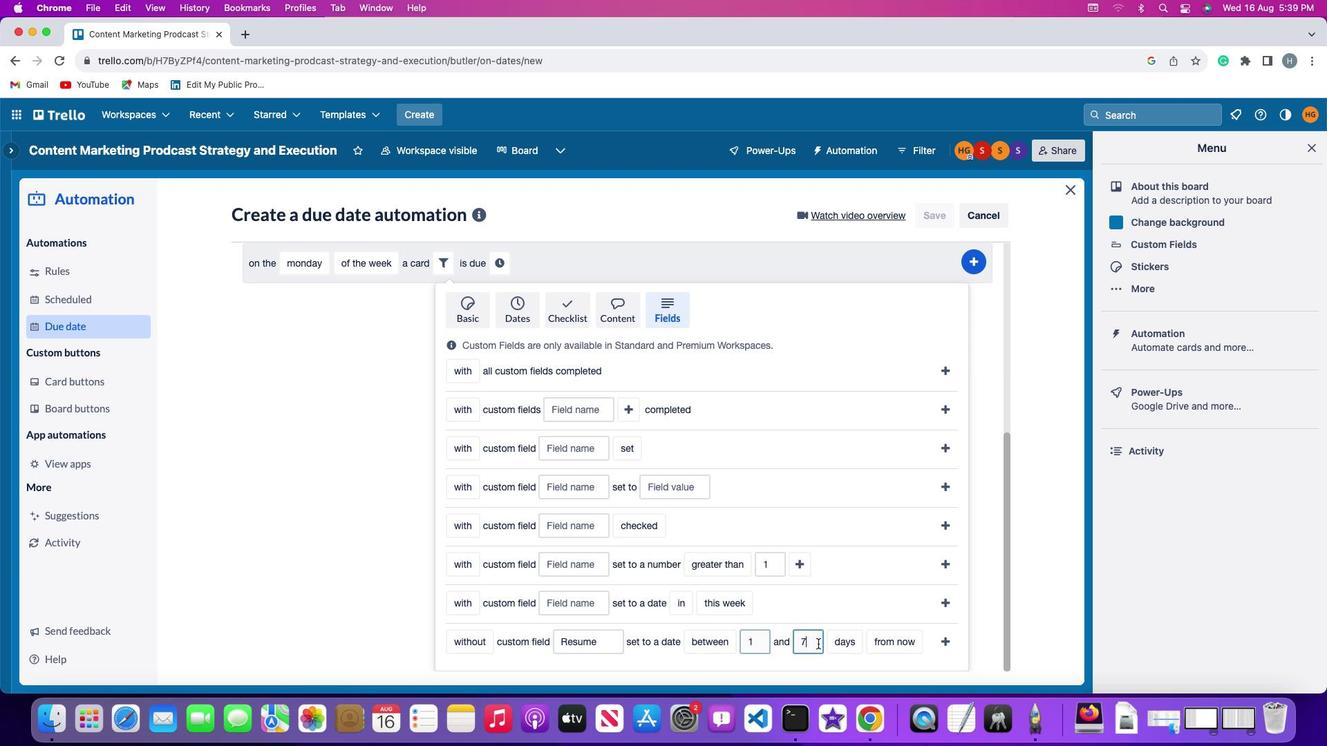 
Action: Key pressed Key.backspace
Screenshot: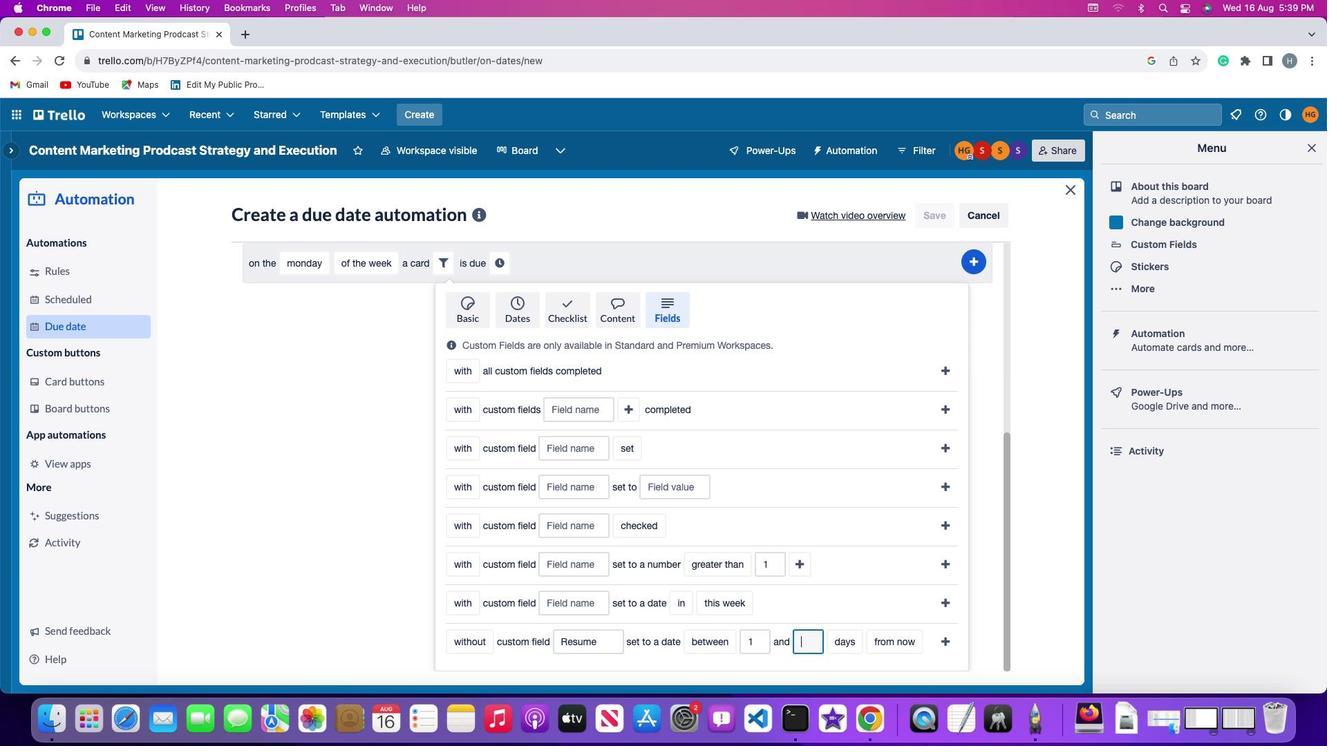 
Action: Mouse moved to (816, 642)
Screenshot: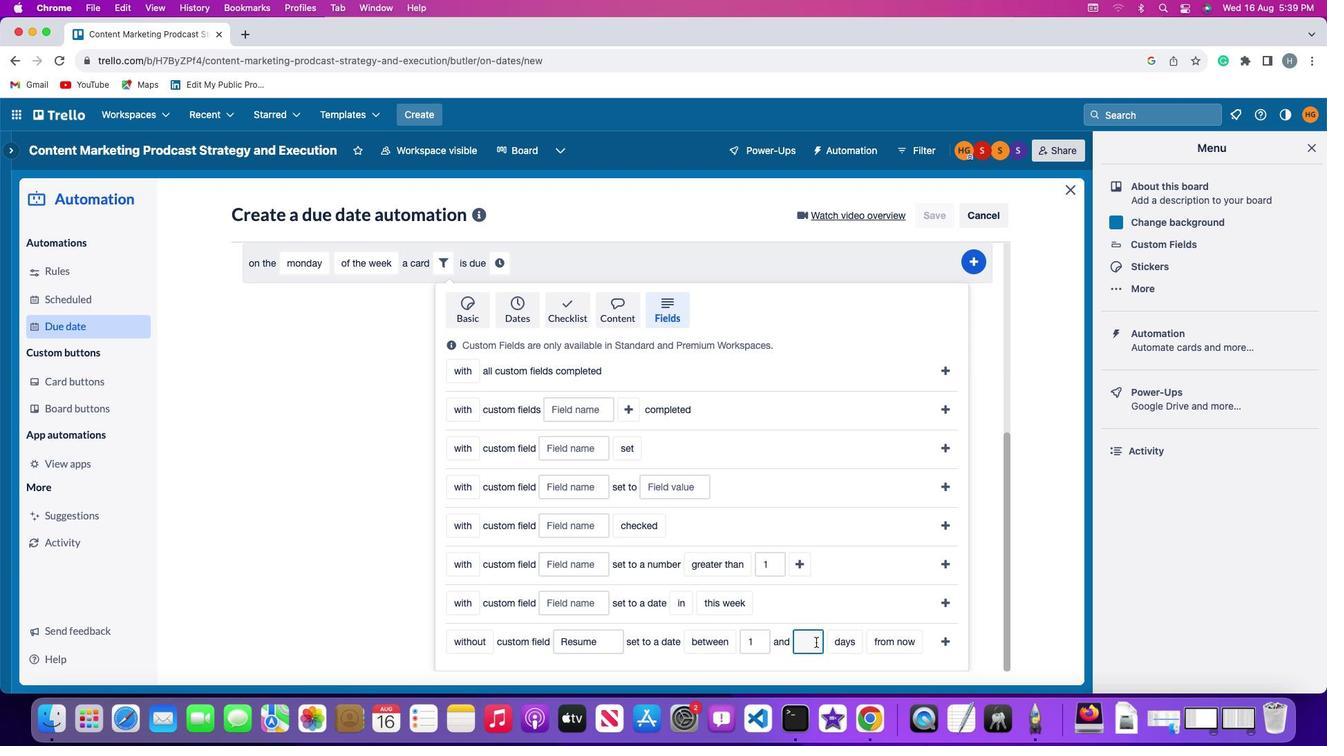 
Action: Key pressed '7'
Screenshot: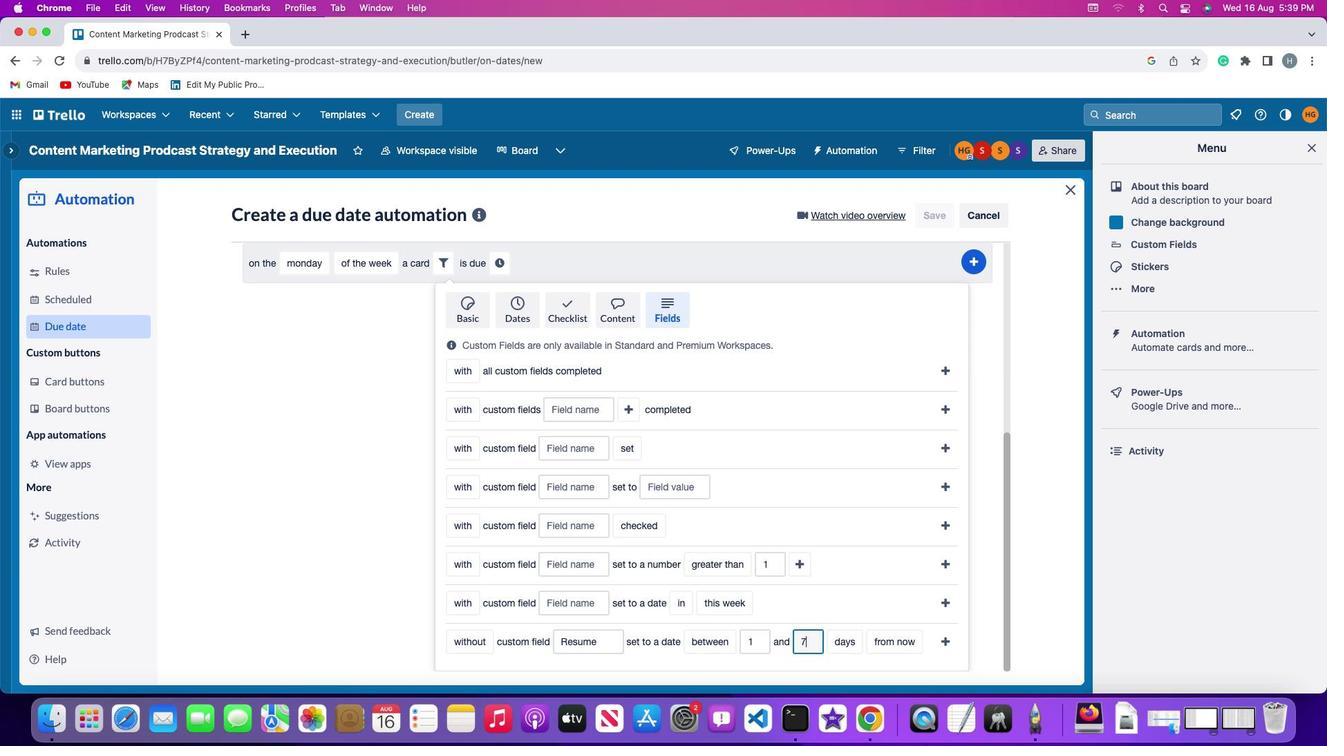 
Action: Mouse moved to (847, 648)
Screenshot: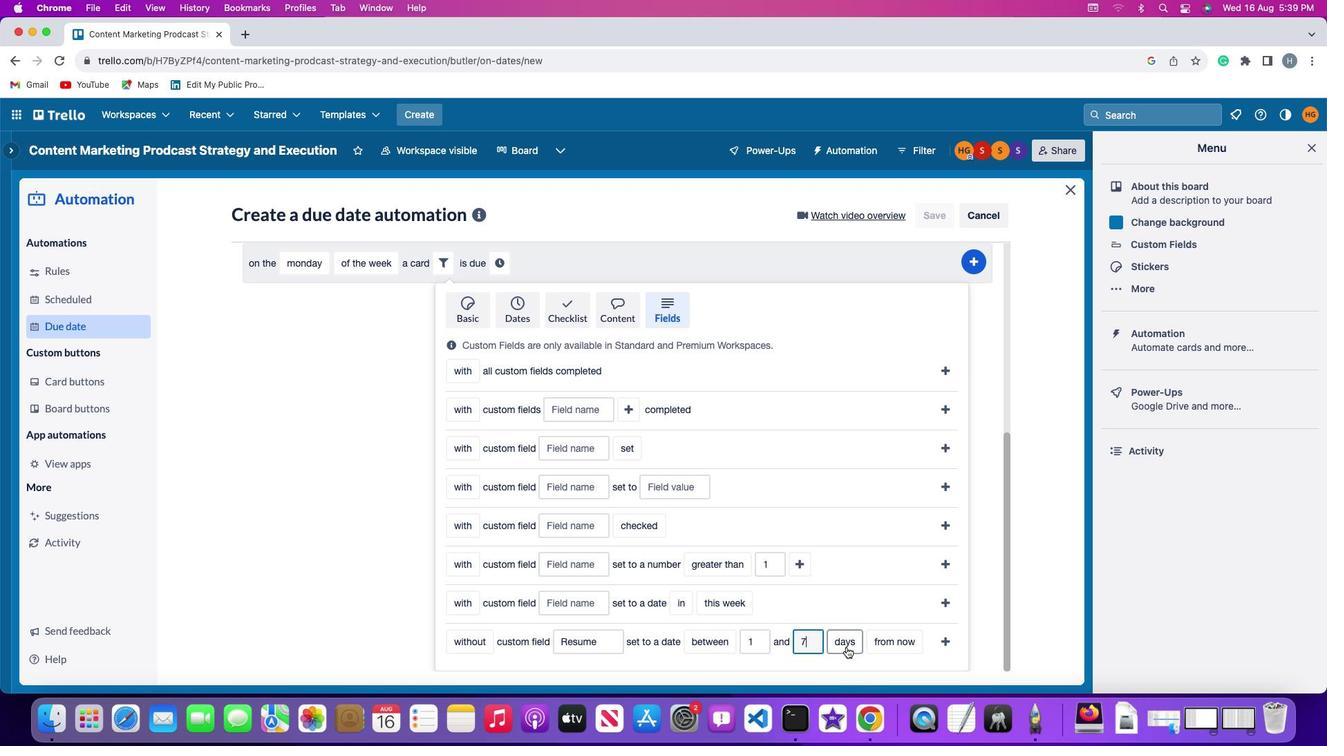 
Action: Mouse pressed left at (847, 648)
Screenshot: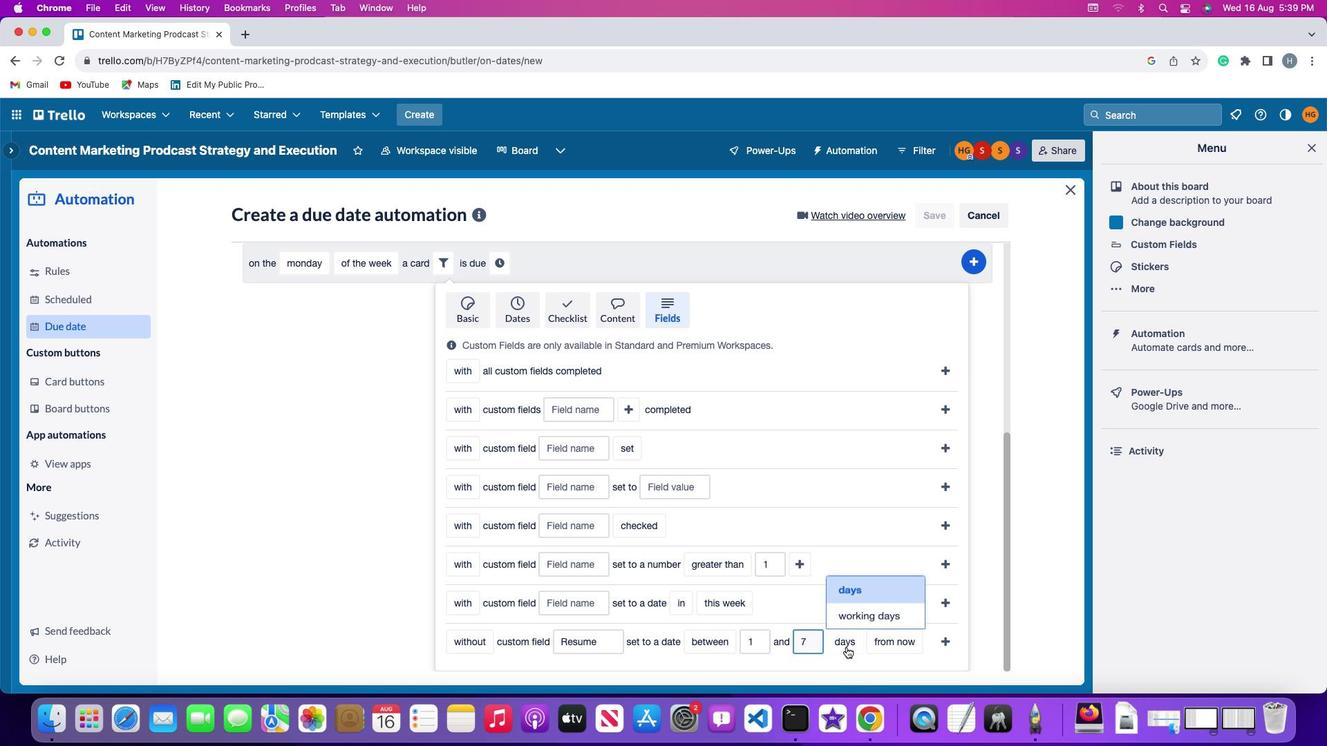
Action: Mouse moved to (856, 590)
Screenshot: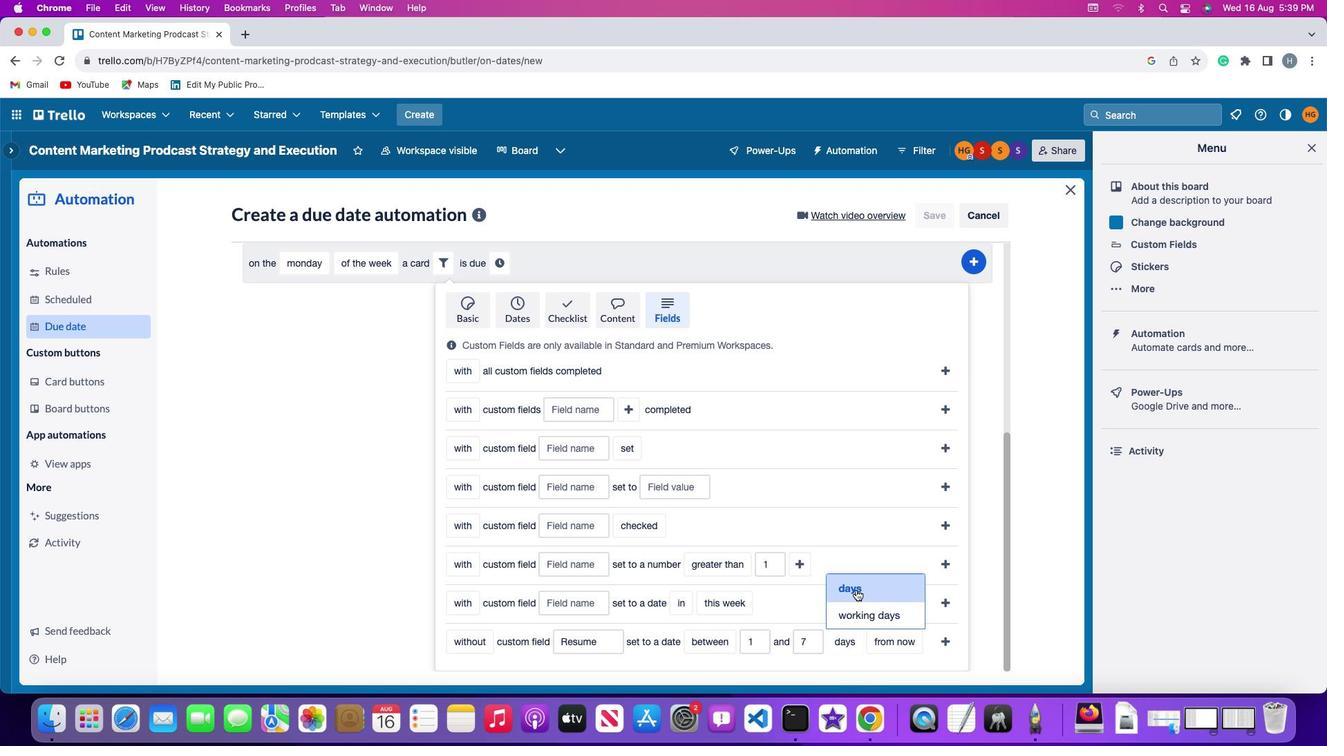 
Action: Mouse pressed left at (856, 590)
Screenshot: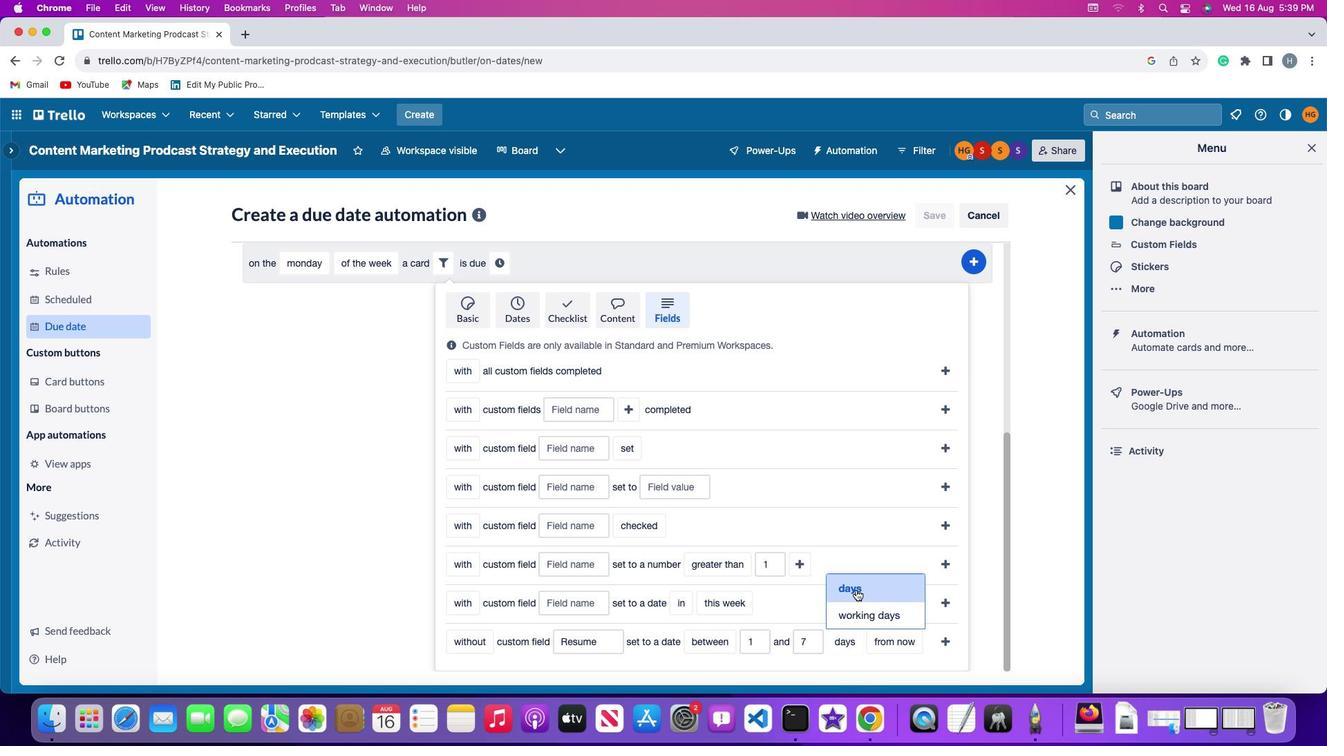 
Action: Mouse moved to (892, 643)
Screenshot: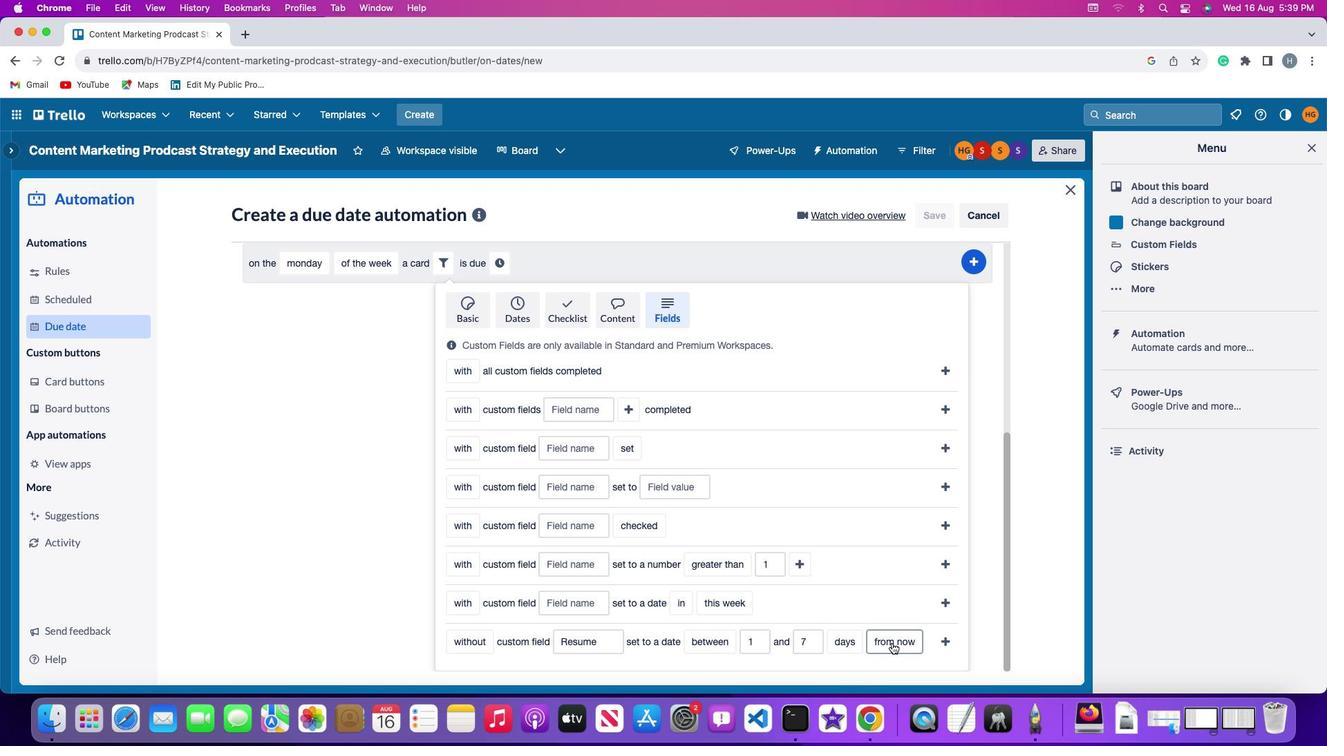 
Action: Mouse pressed left at (892, 643)
Screenshot: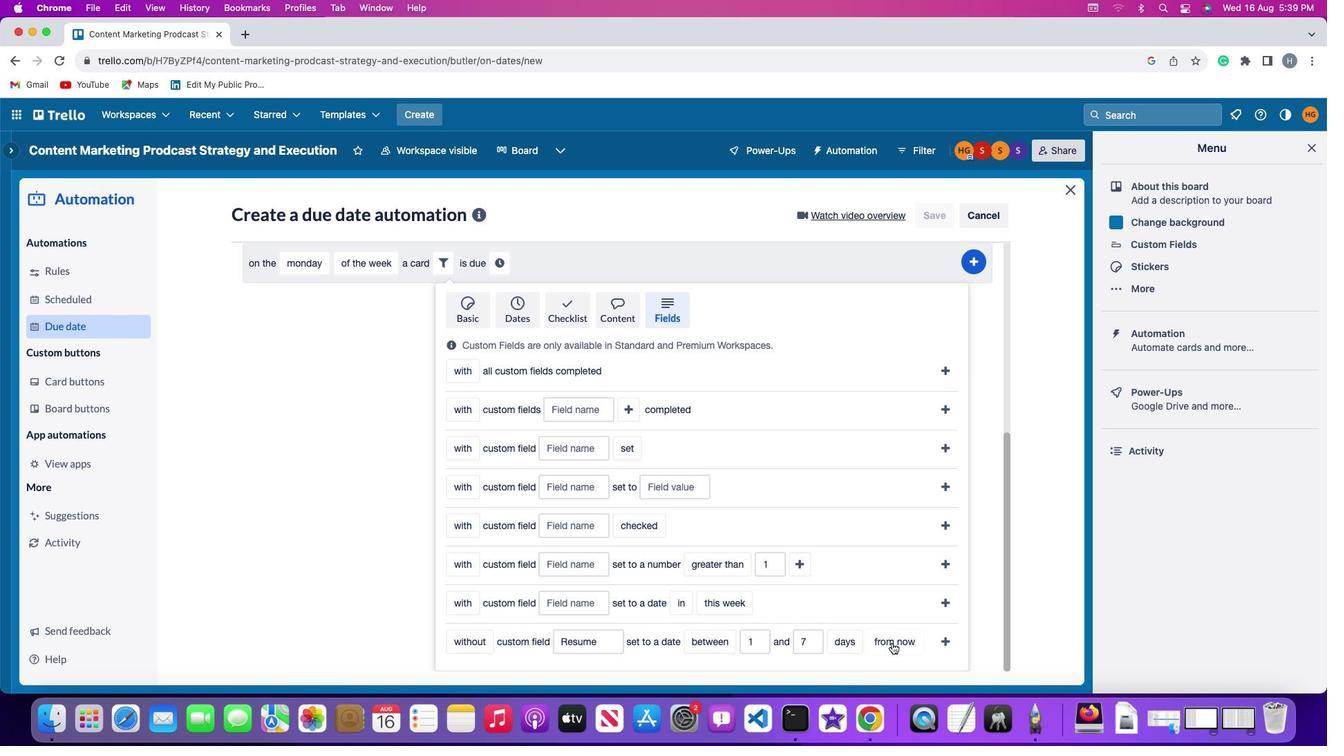 
Action: Mouse moved to (891, 617)
Screenshot: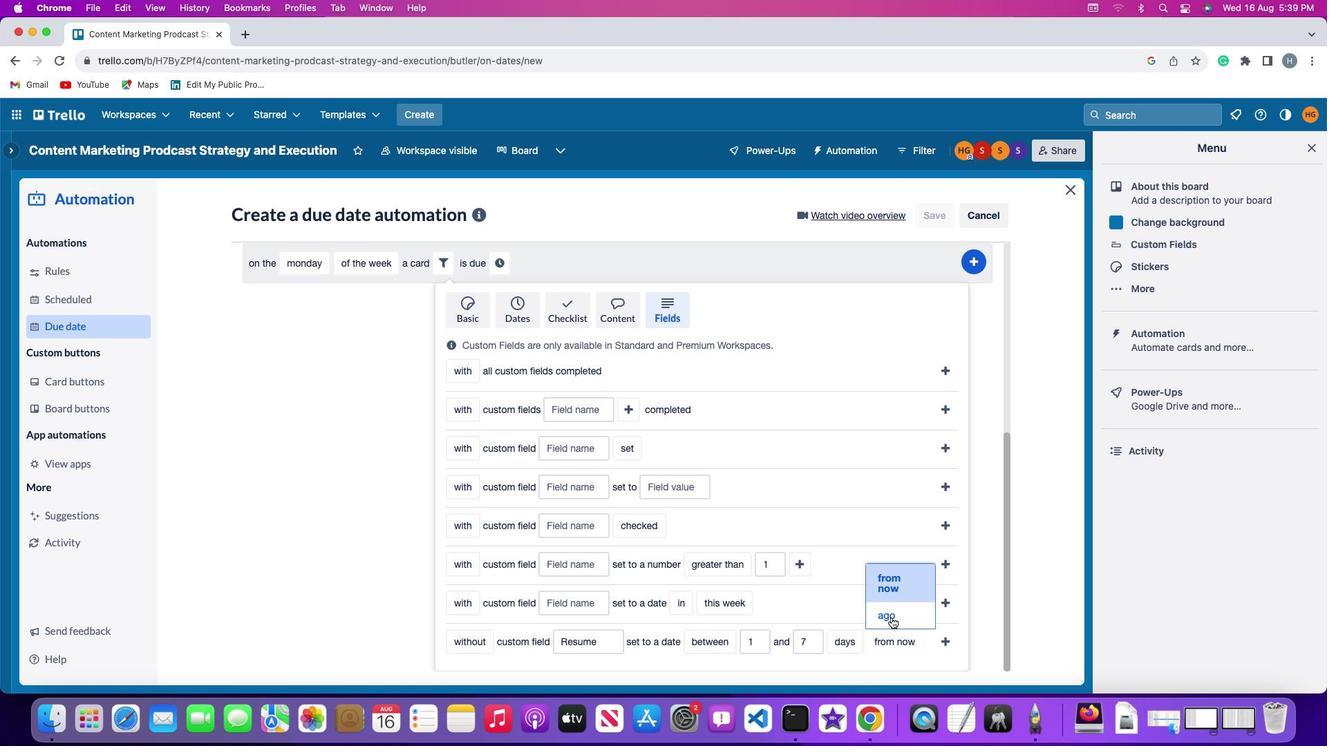 
Action: Mouse pressed left at (891, 617)
Screenshot: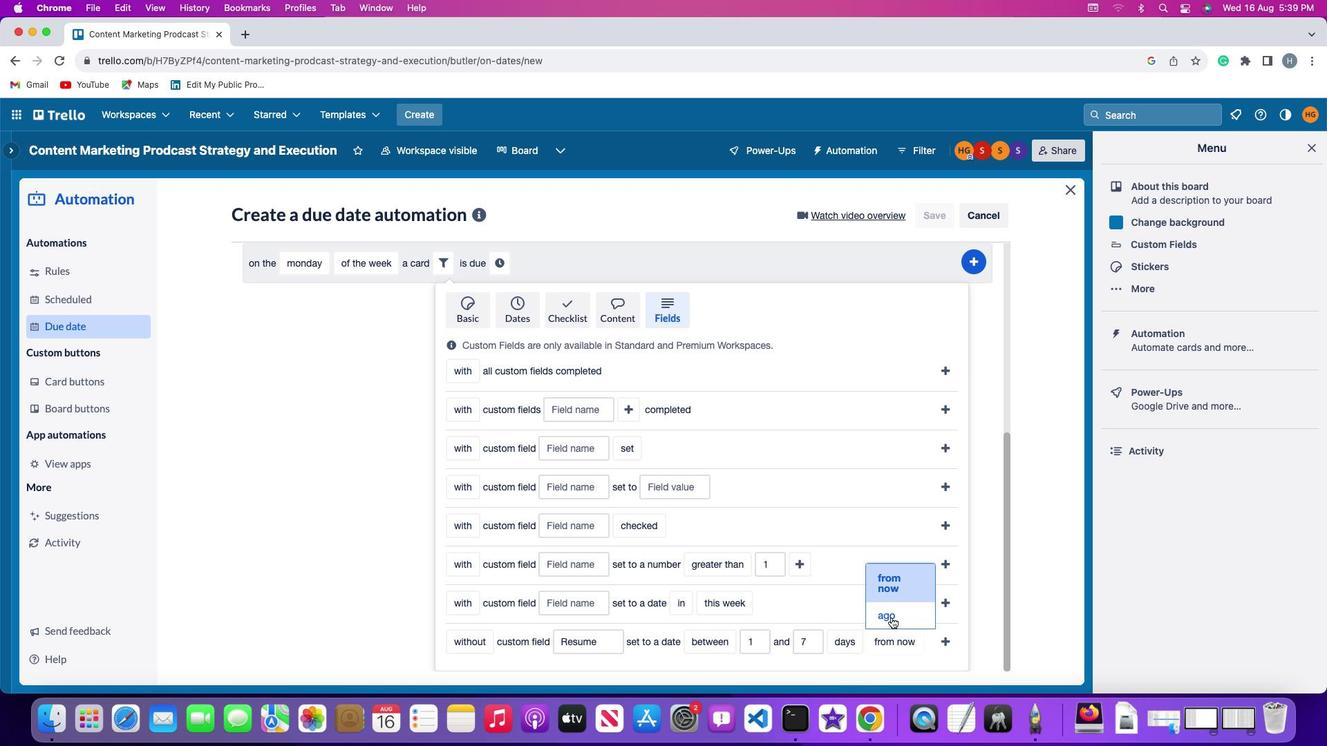 
Action: Mouse moved to (922, 639)
Screenshot: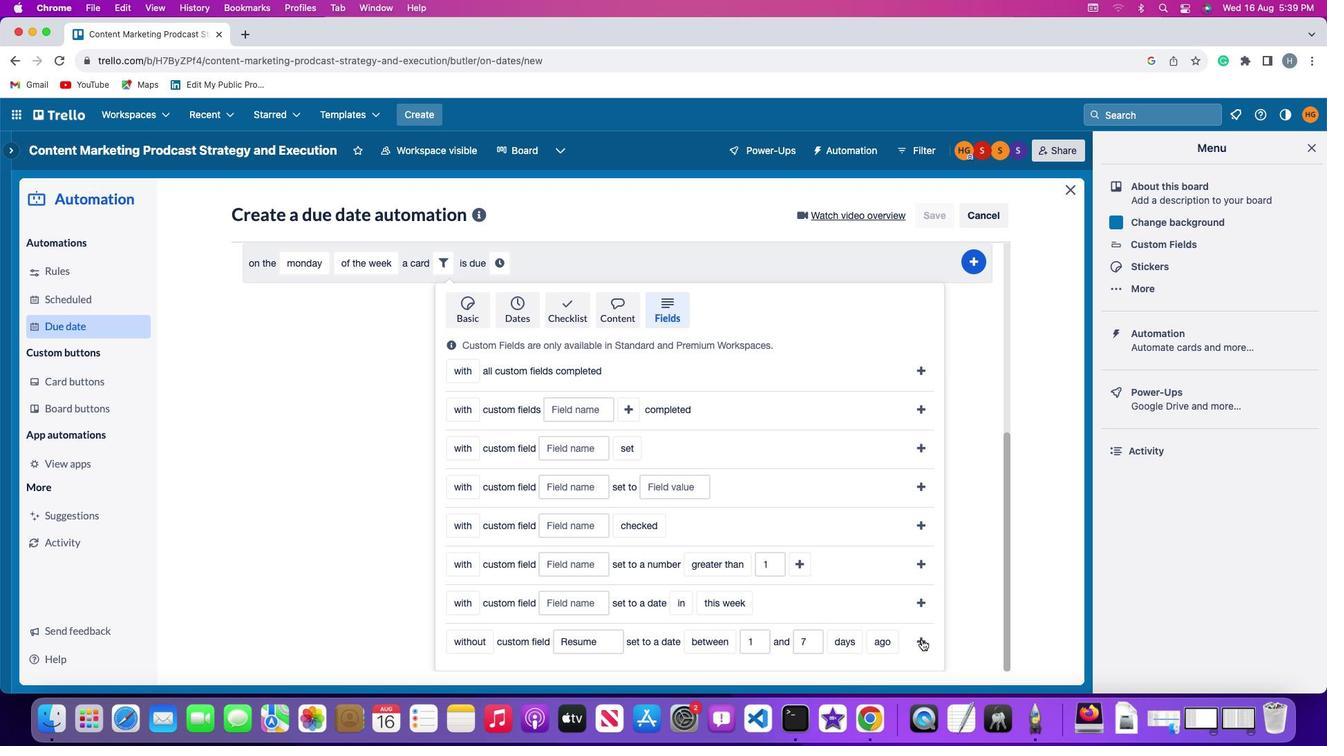 
Action: Mouse pressed left at (922, 639)
Screenshot: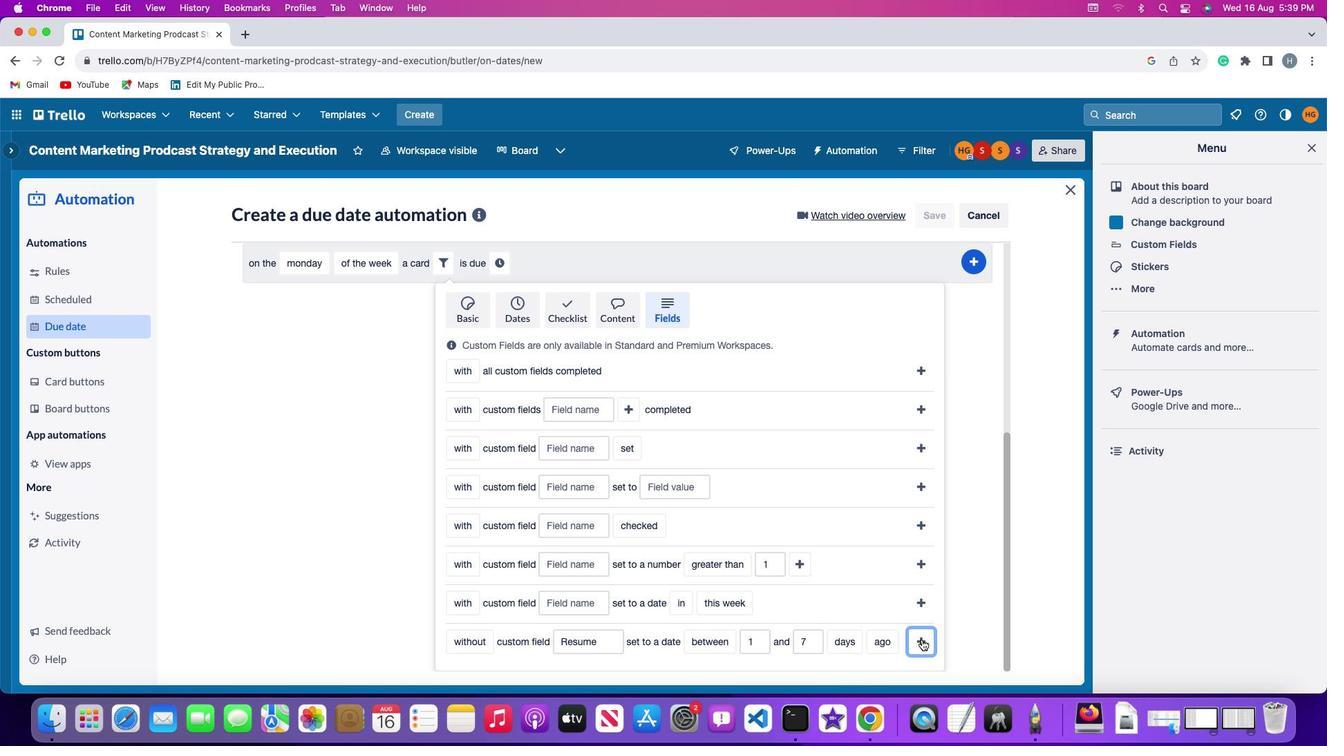
Action: Mouse moved to (843, 602)
Screenshot: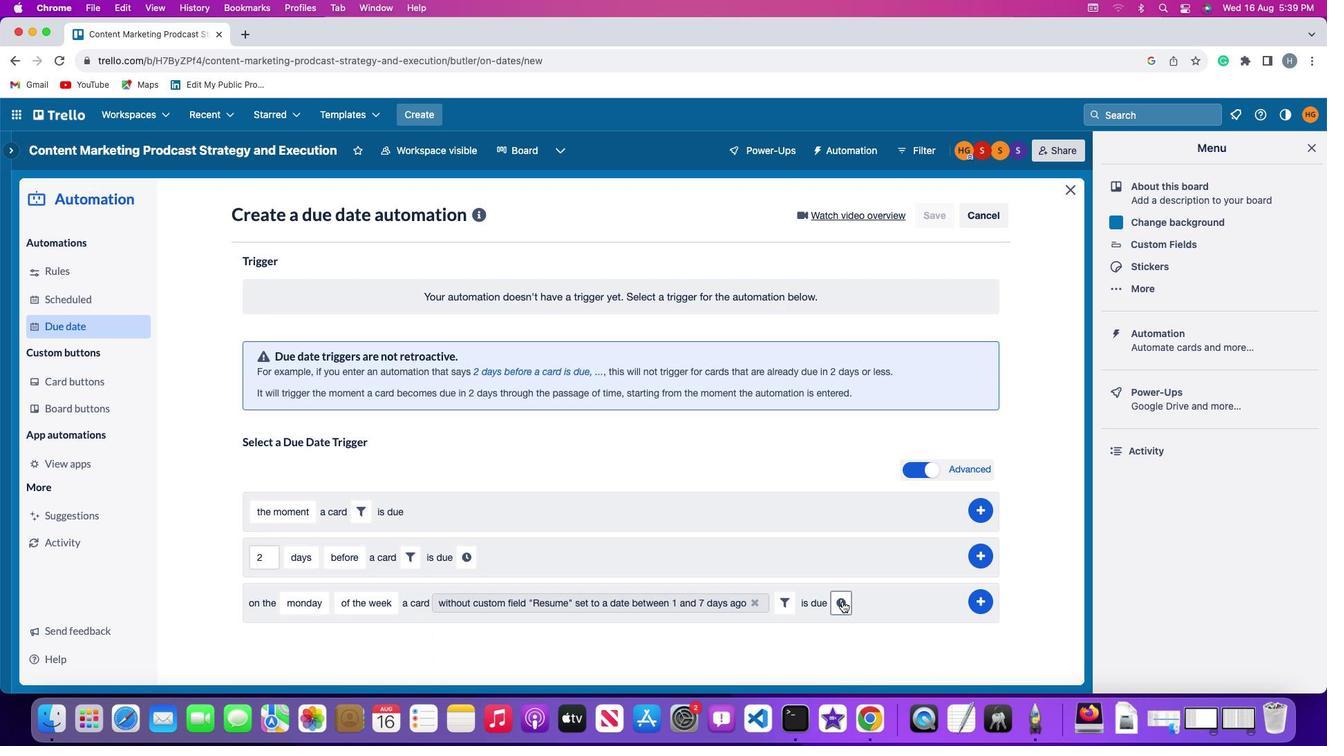 
Action: Mouse pressed left at (843, 602)
Screenshot: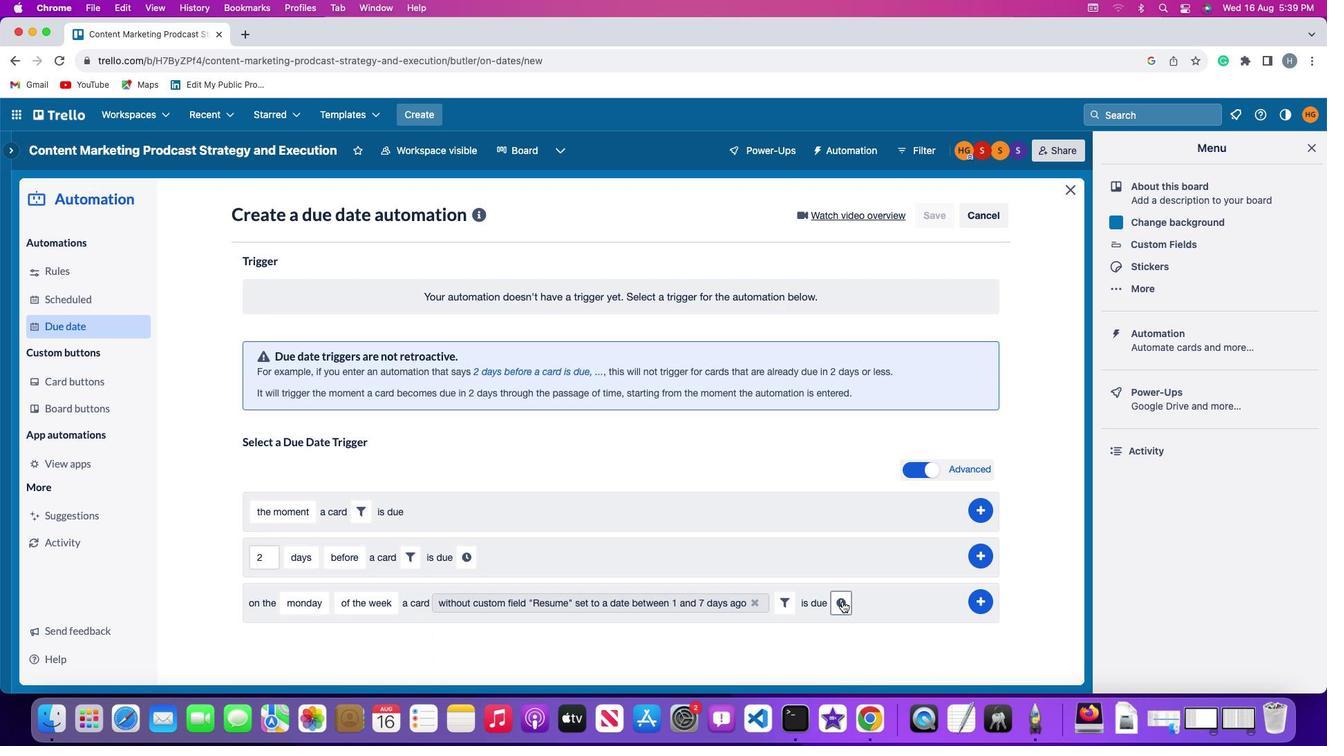 
Action: Mouse moved to (291, 634)
Screenshot: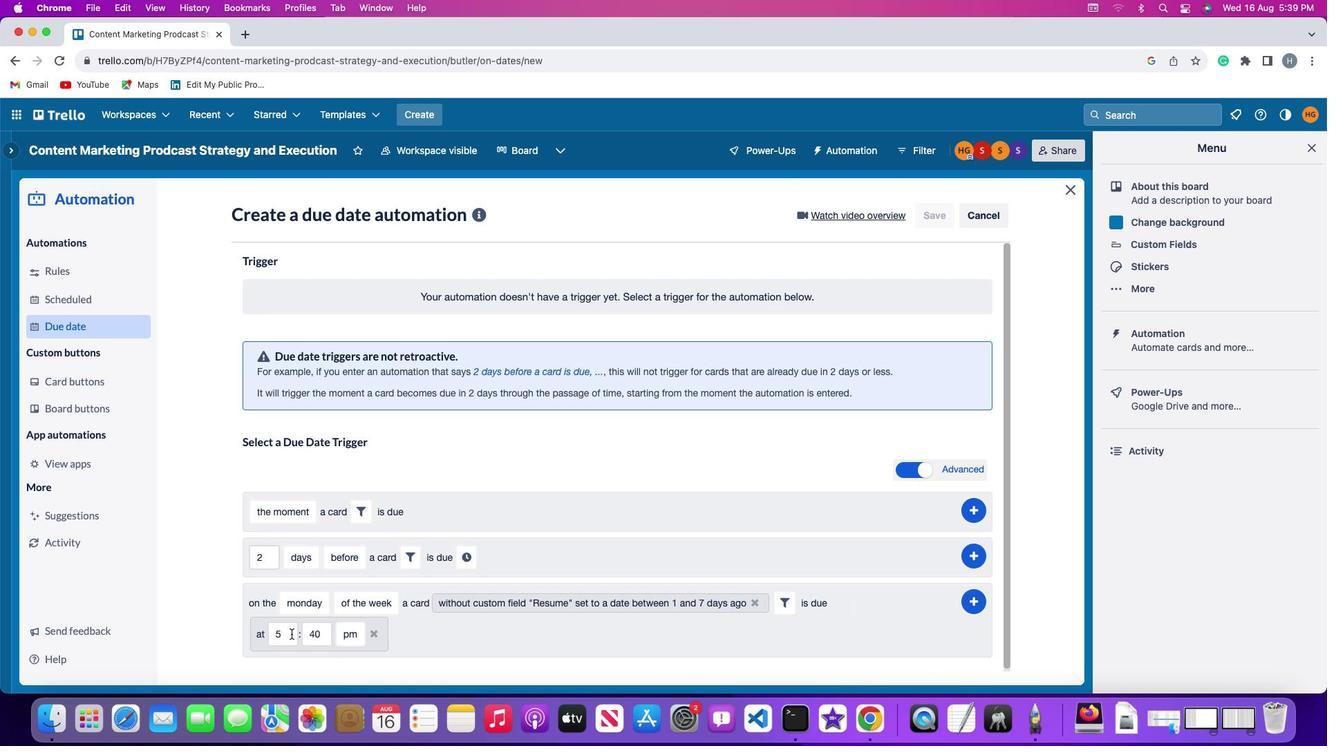 
Action: Mouse pressed left at (291, 634)
Screenshot: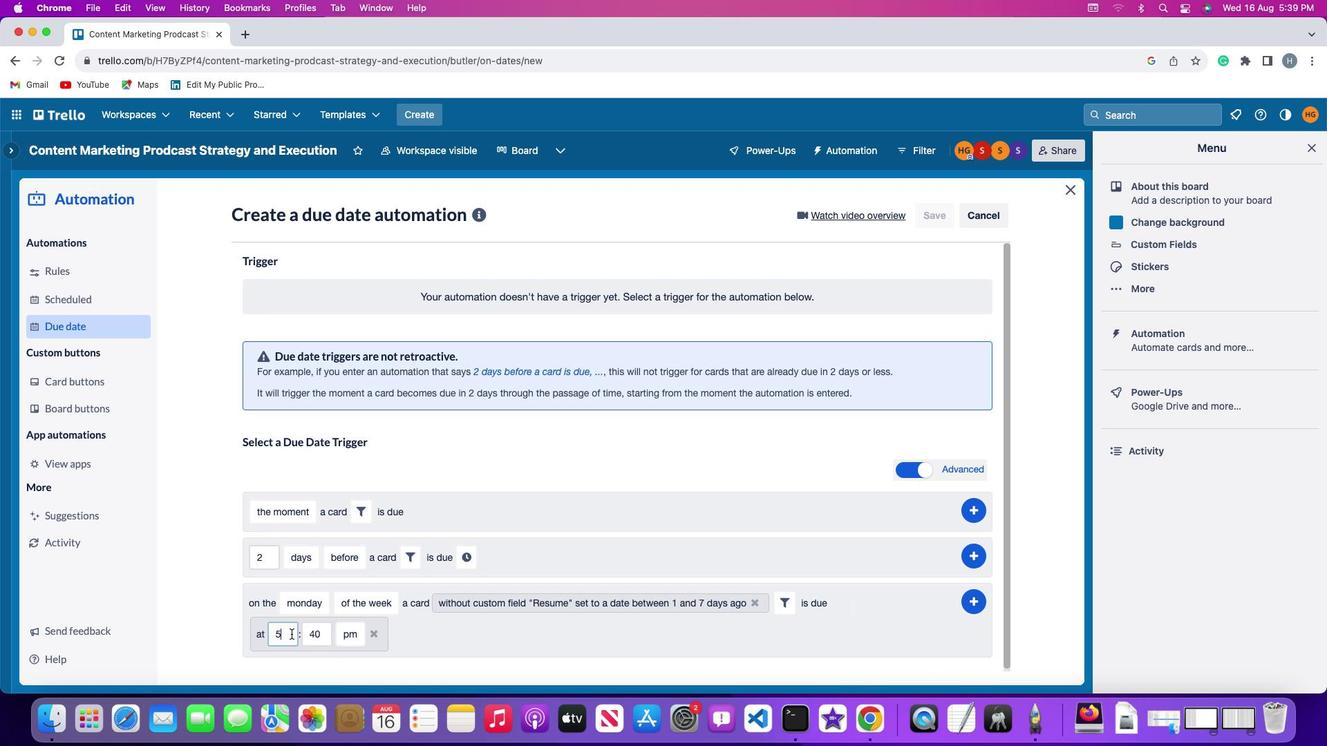 
Action: Key pressed Key.backspace'1''1'
Screenshot: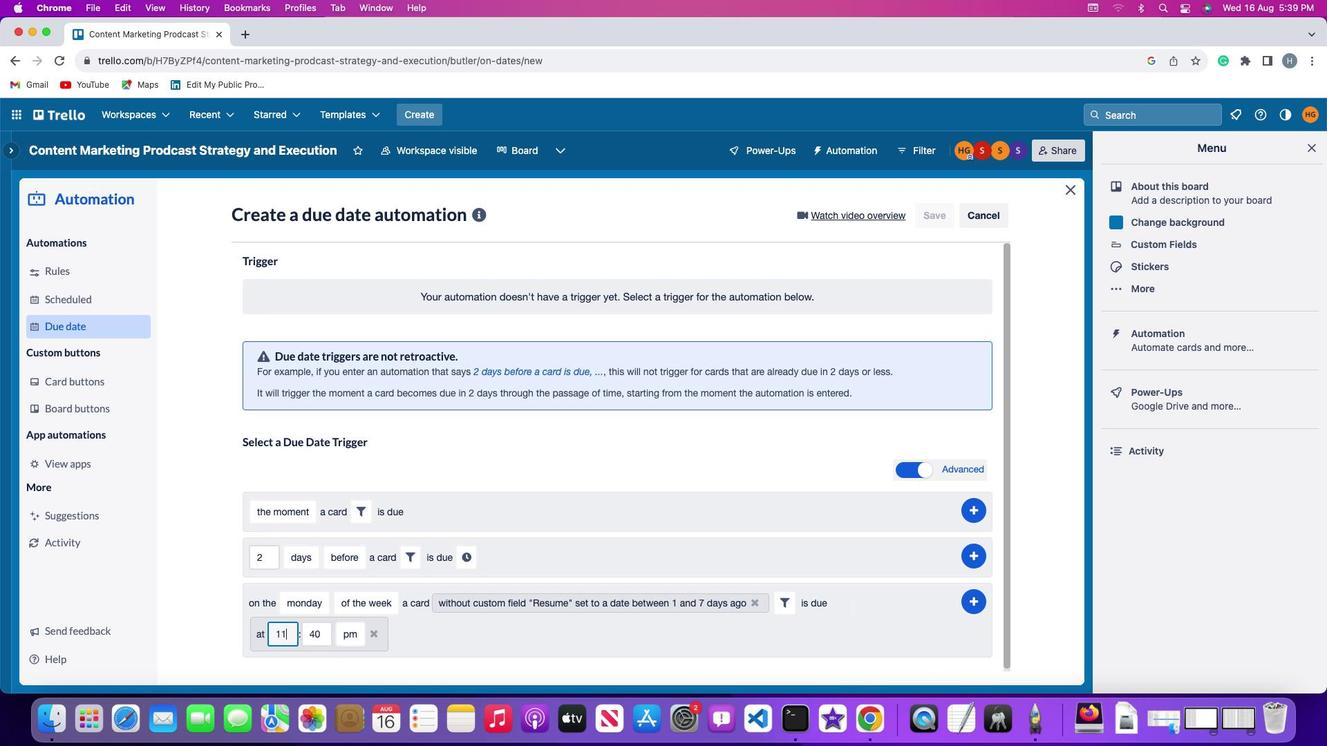 
Action: Mouse moved to (327, 632)
Screenshot: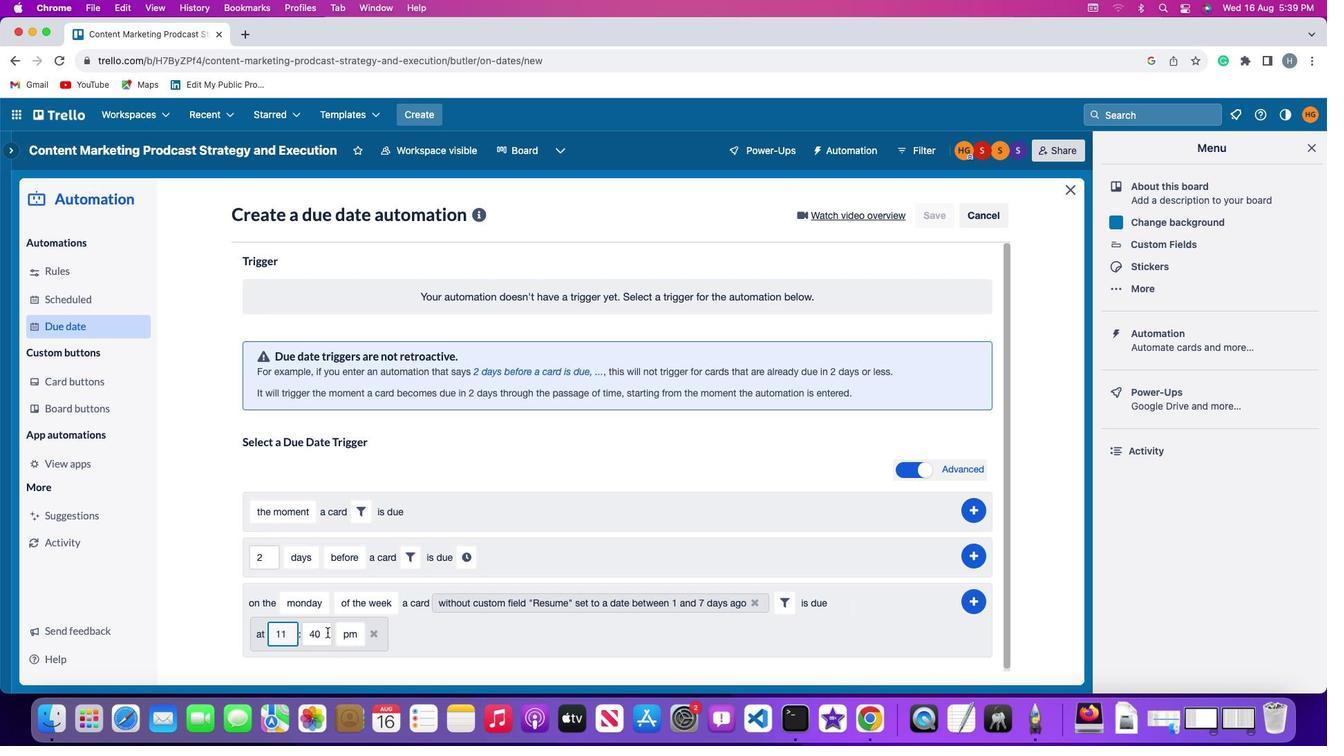 
Action: Mouse pressed left at (327, 632)
Screenshot: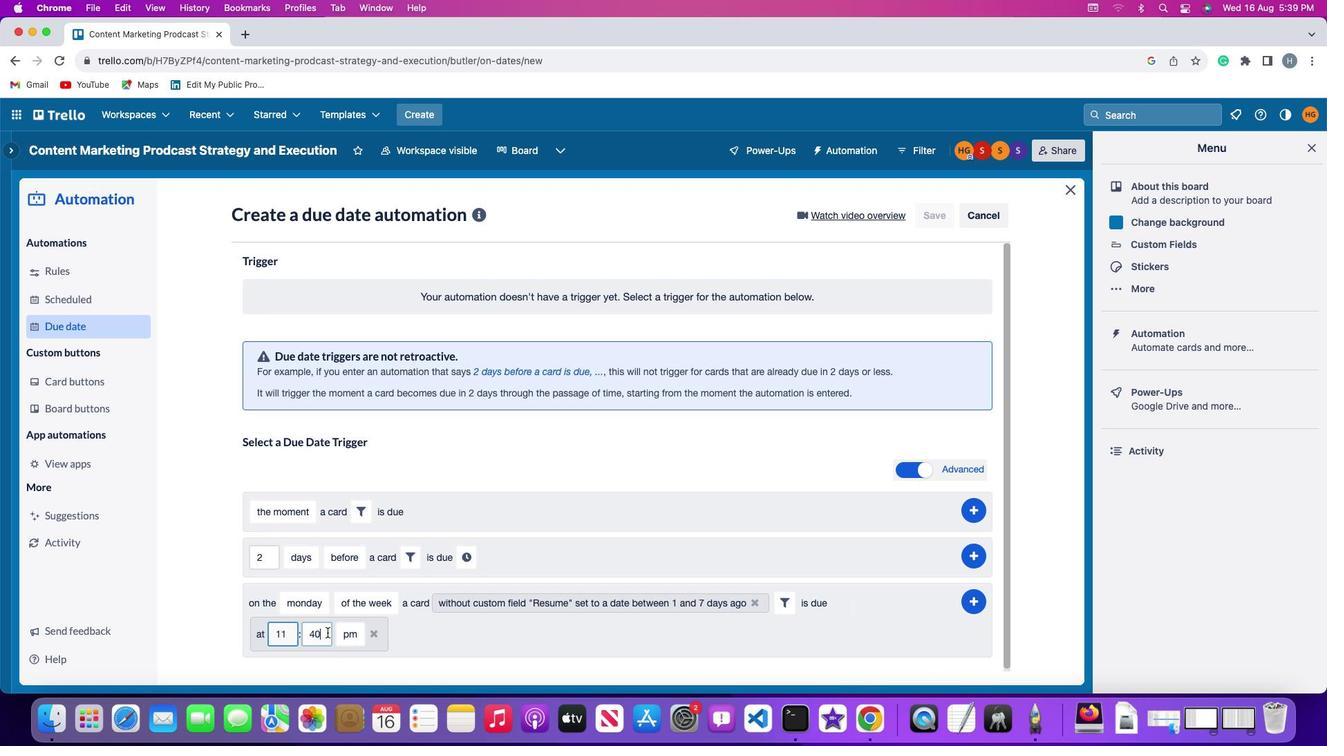 
Action: Key pressed Key.backspaceKey.backspace'0''0'
Screenshot: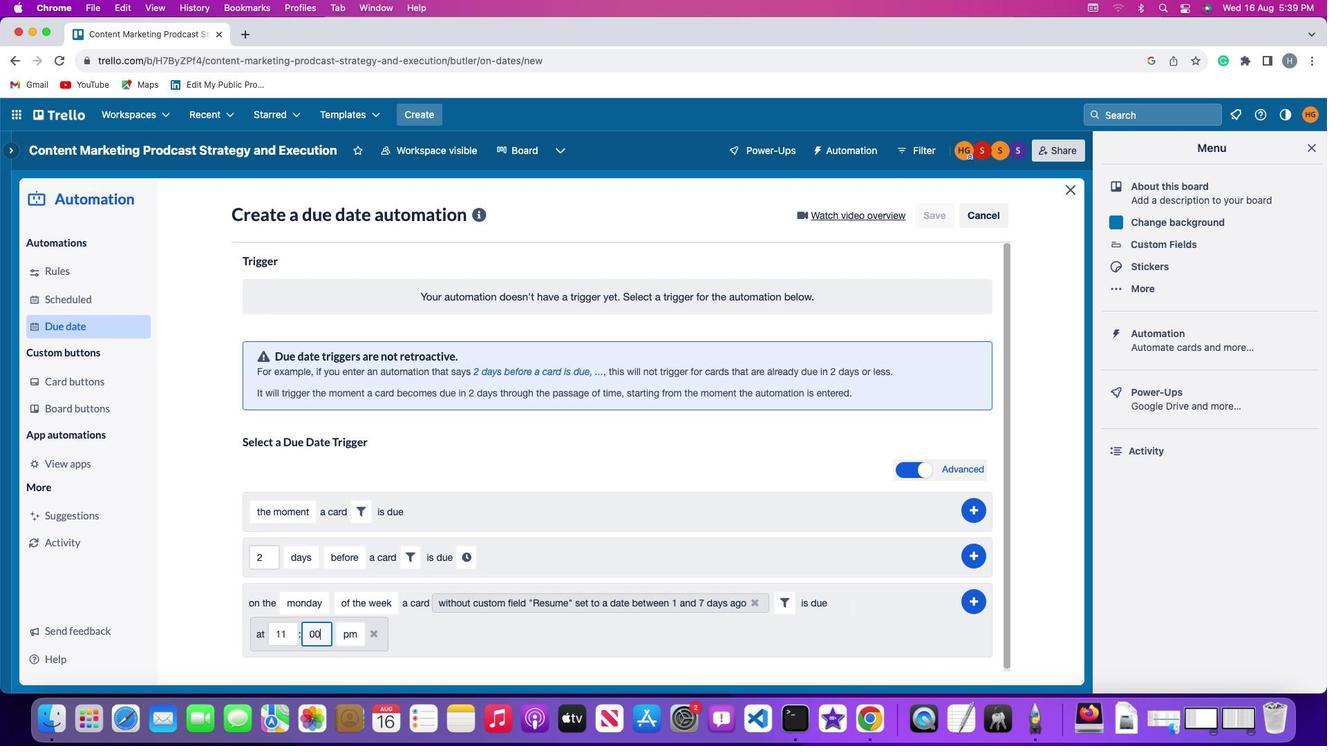 
Action: Mouse moved to (355, 632)
Screenshot: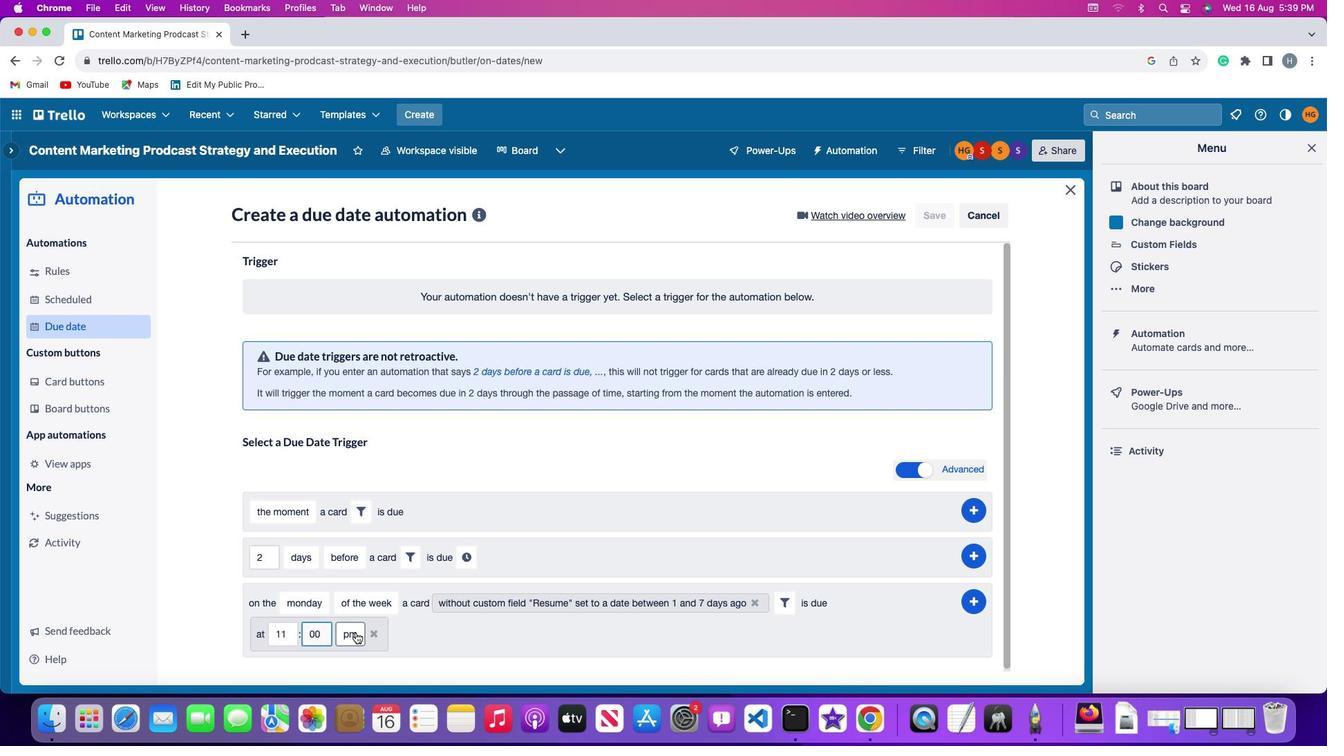 
Action: Mouse pressed left at (355, 632)
Screenshot: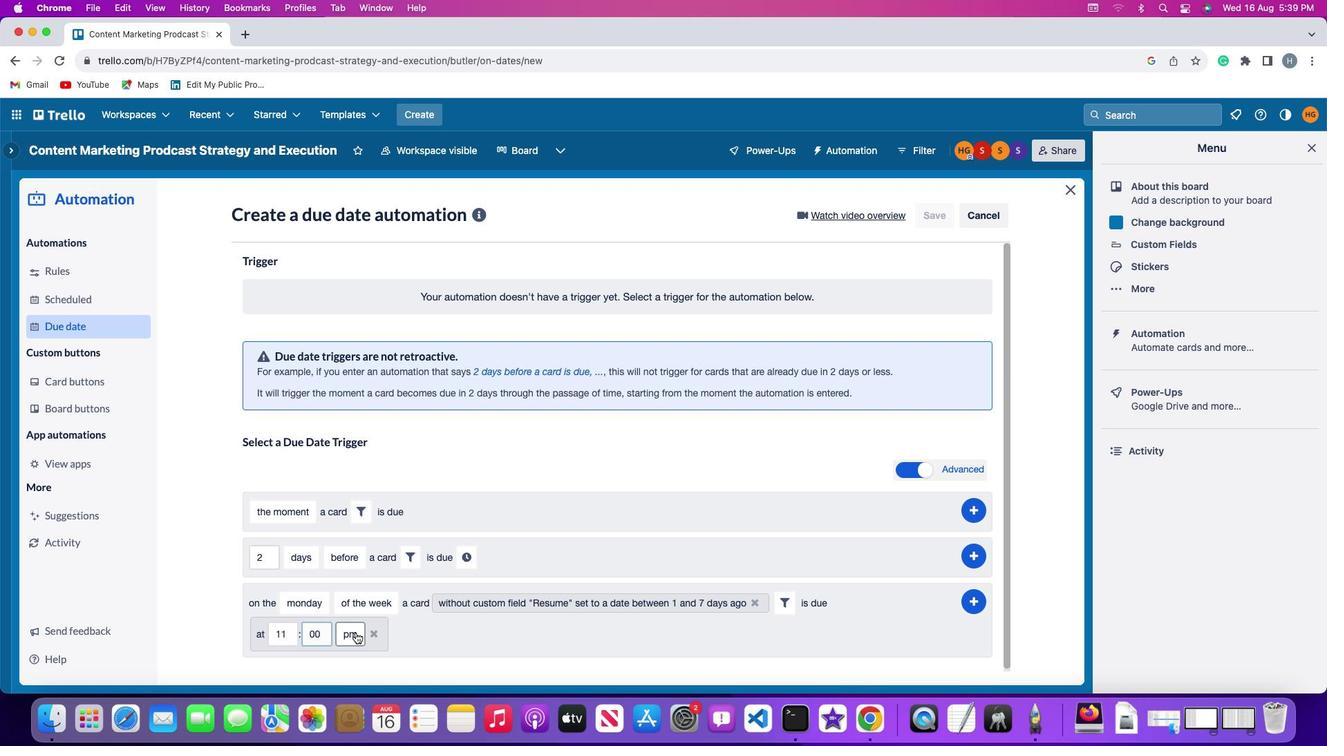 
Action: Mouse moved to (356, 581)
Screenshot: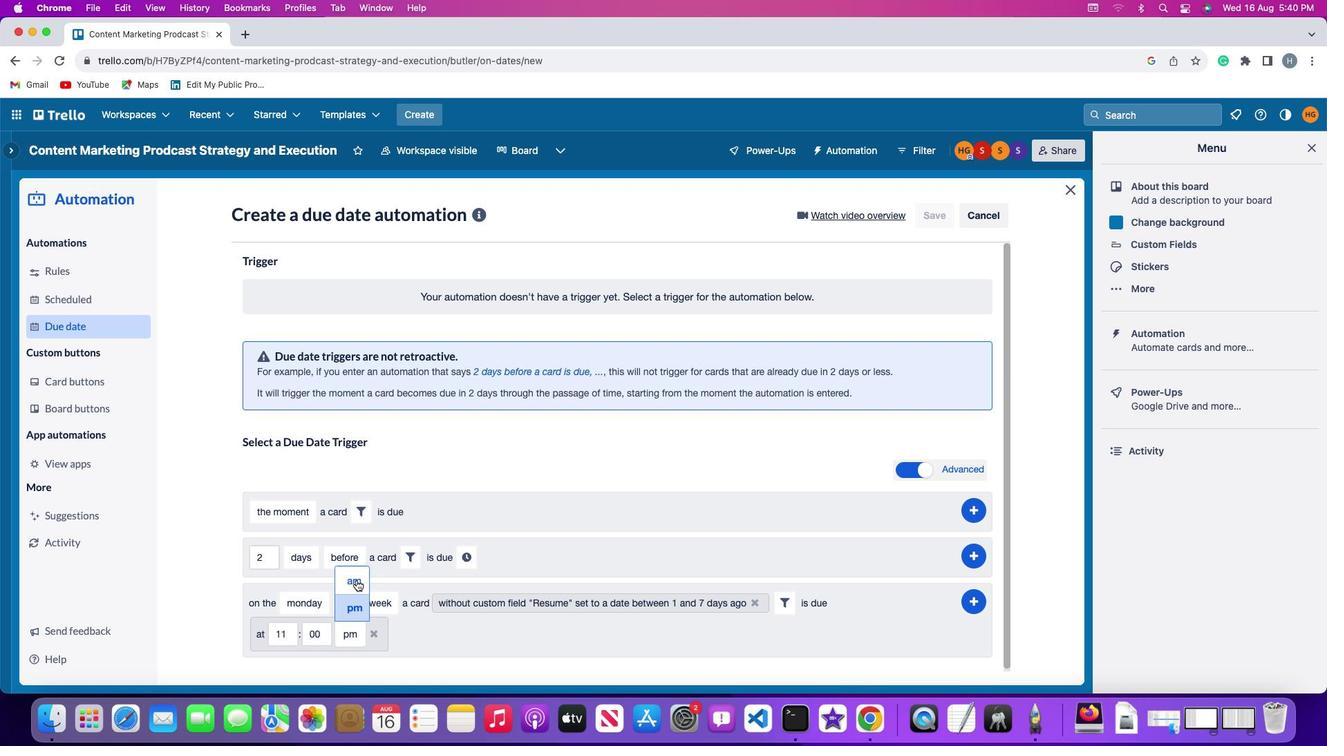 
Action: Mouse pressed left at (356, 581)
Screenshot: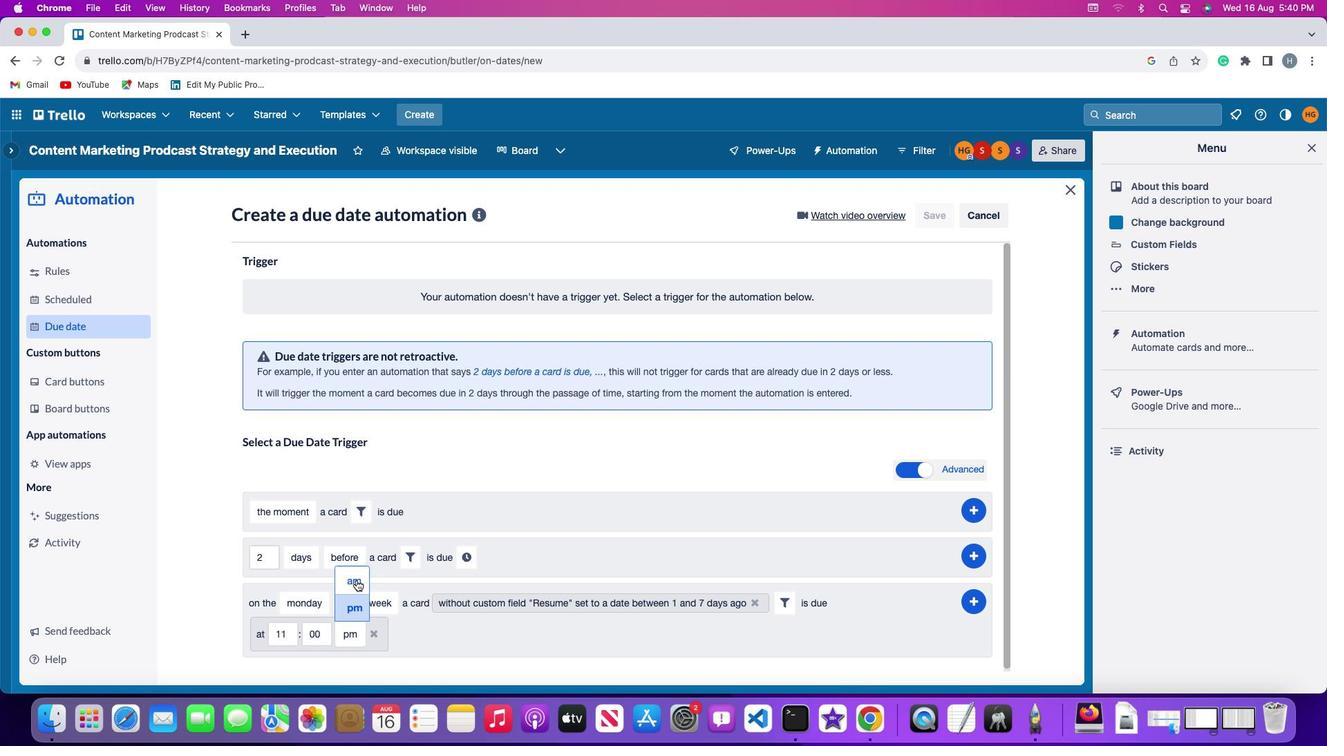 
Action: Mouse moved to (971, 600)
Screenshot: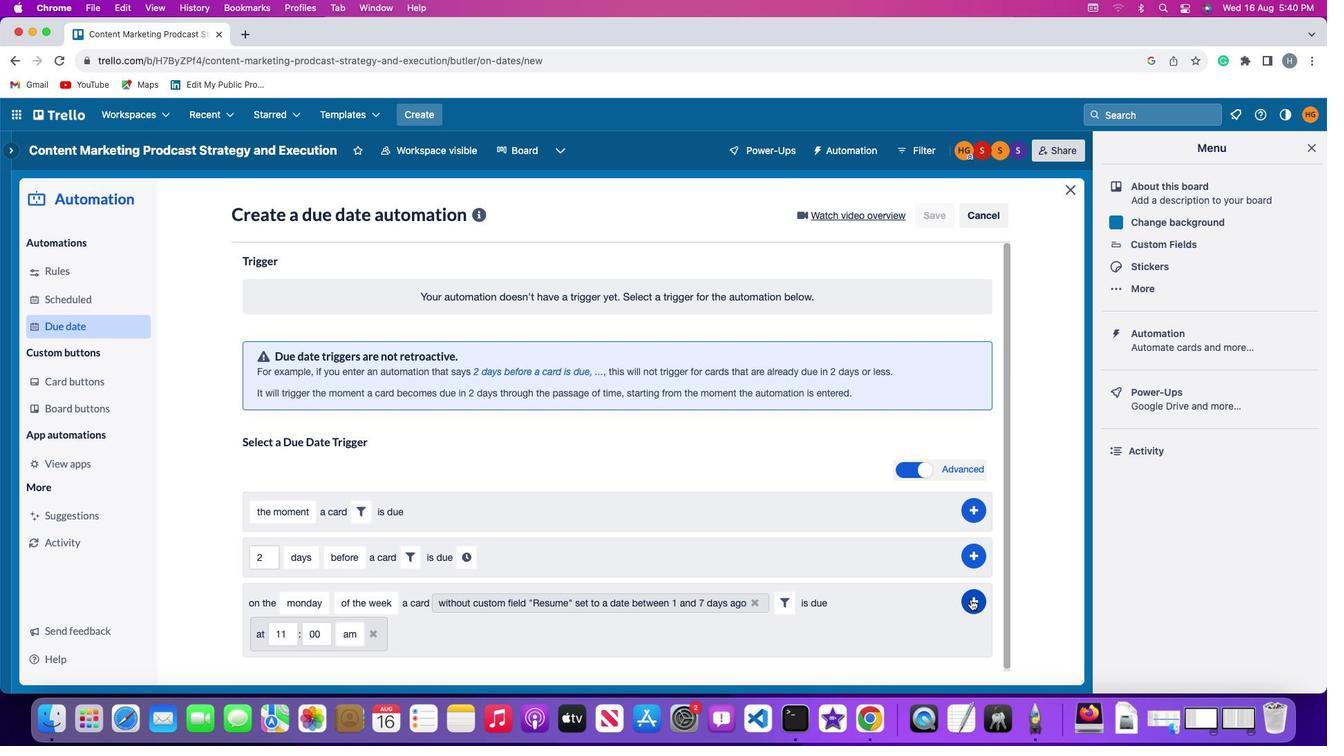 
Action: Mouse pressed left at (971, 600)
Screenshot: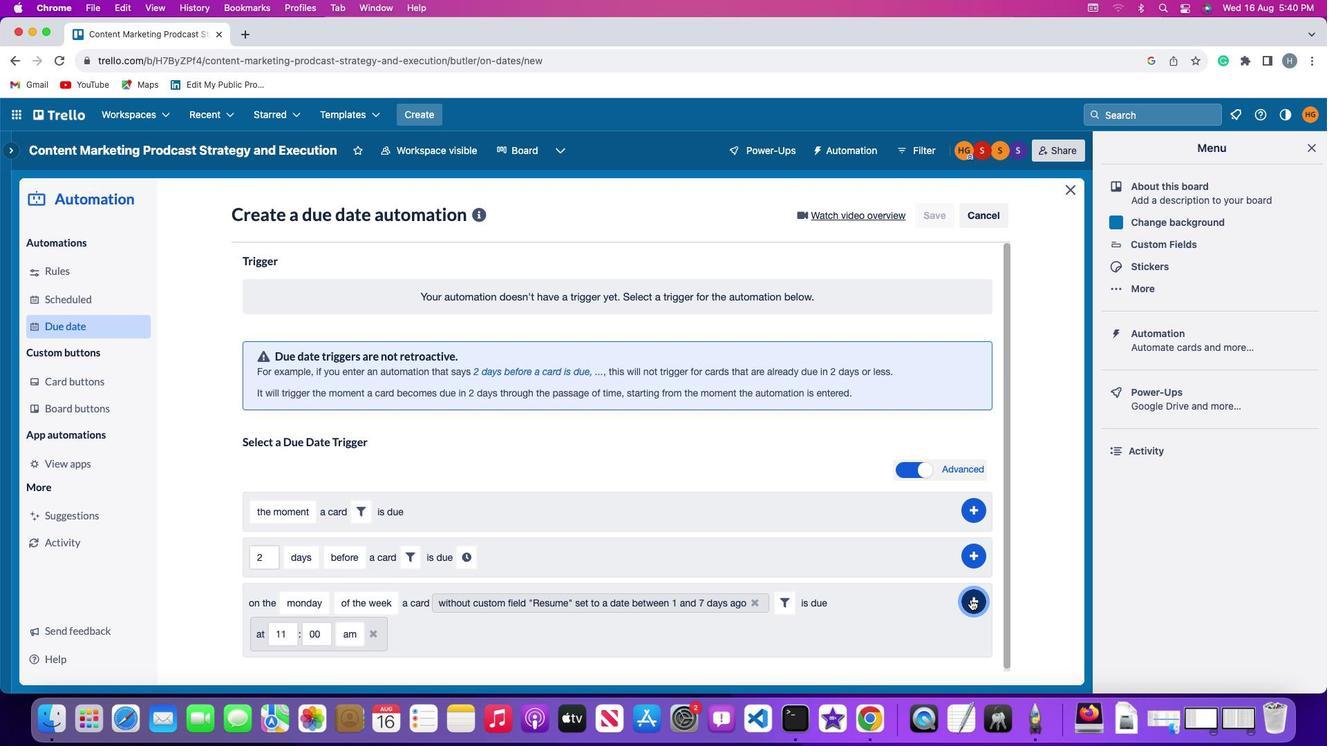 
Action: Mouse moved to (1018, 516)
Screenshot: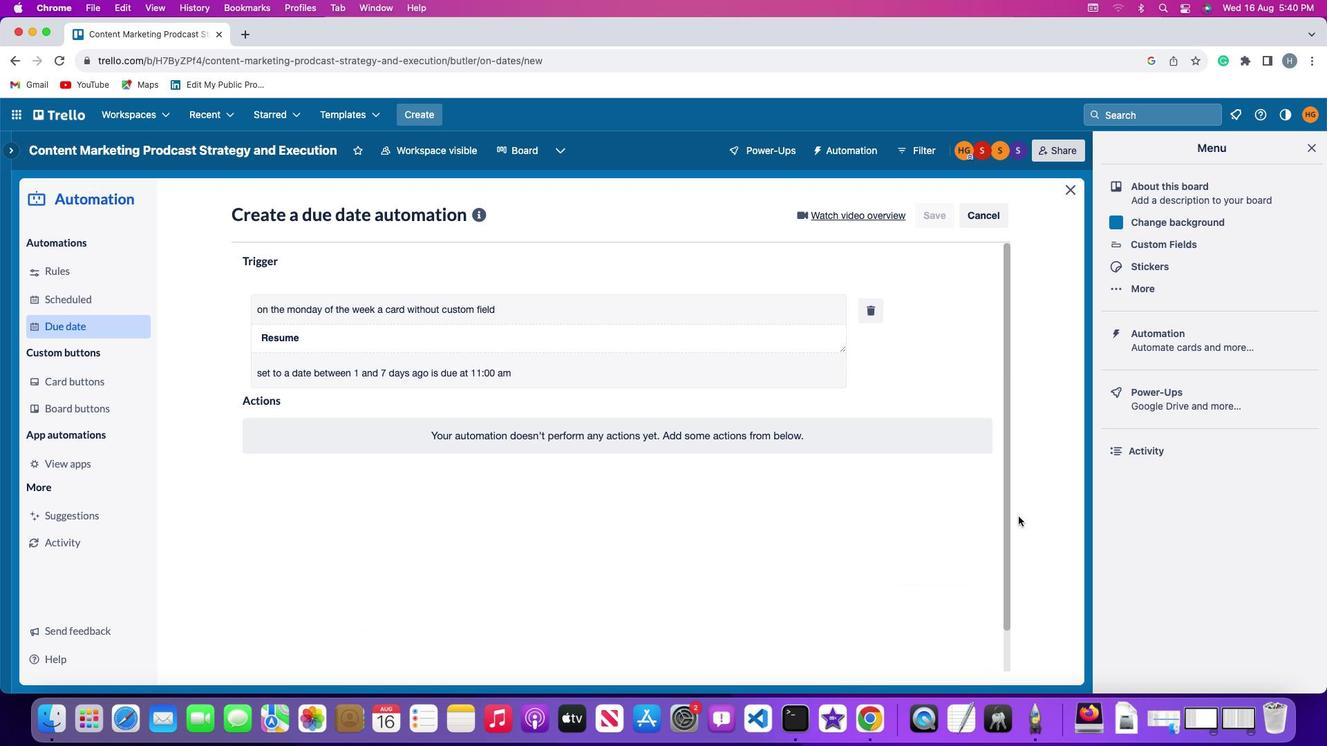 
